 Task: Add Sprouts Organic Cocoa Powder to the cart.
Action: Mouse moved to (24, 108)
Screenshot: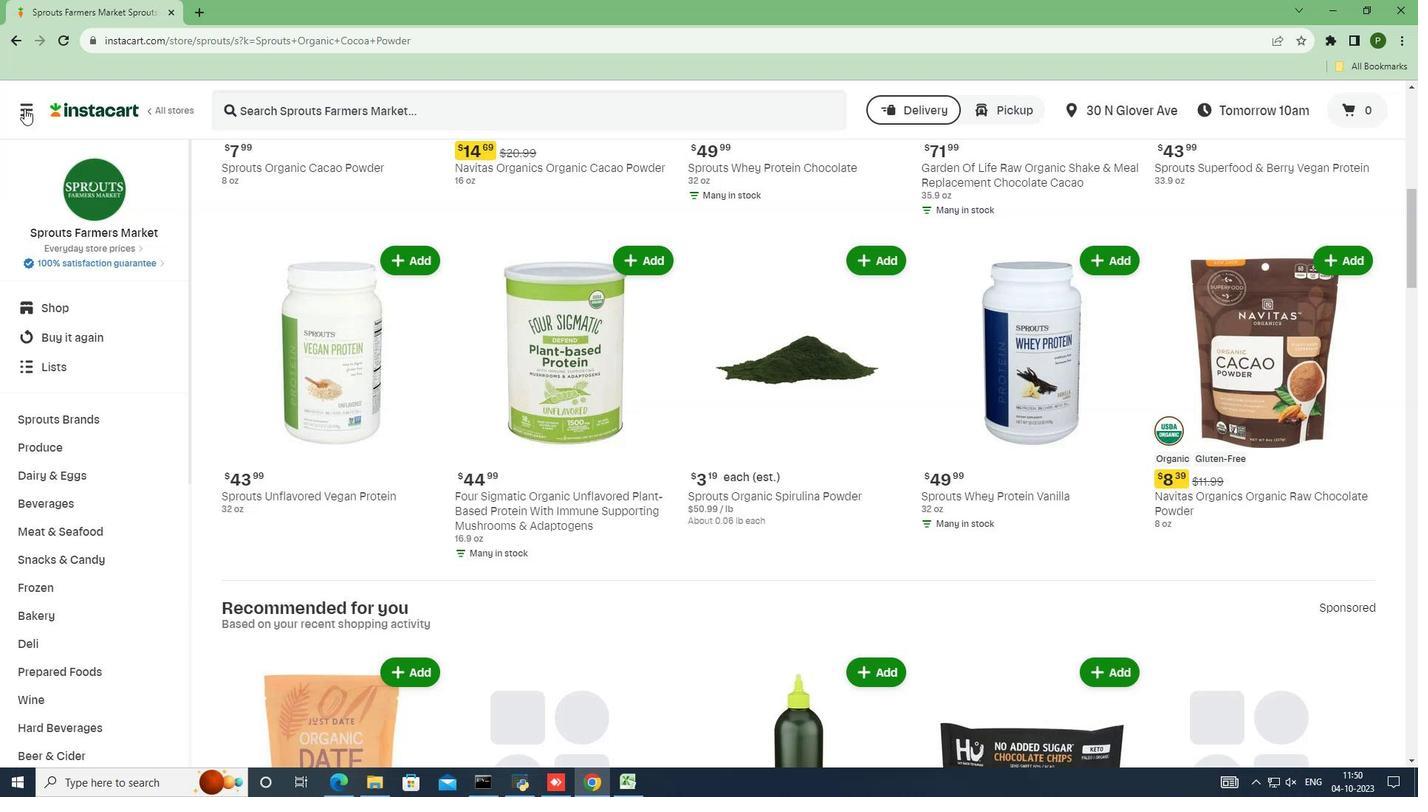 
Action: Mouse pressed left at (24, 108)
Screenshot: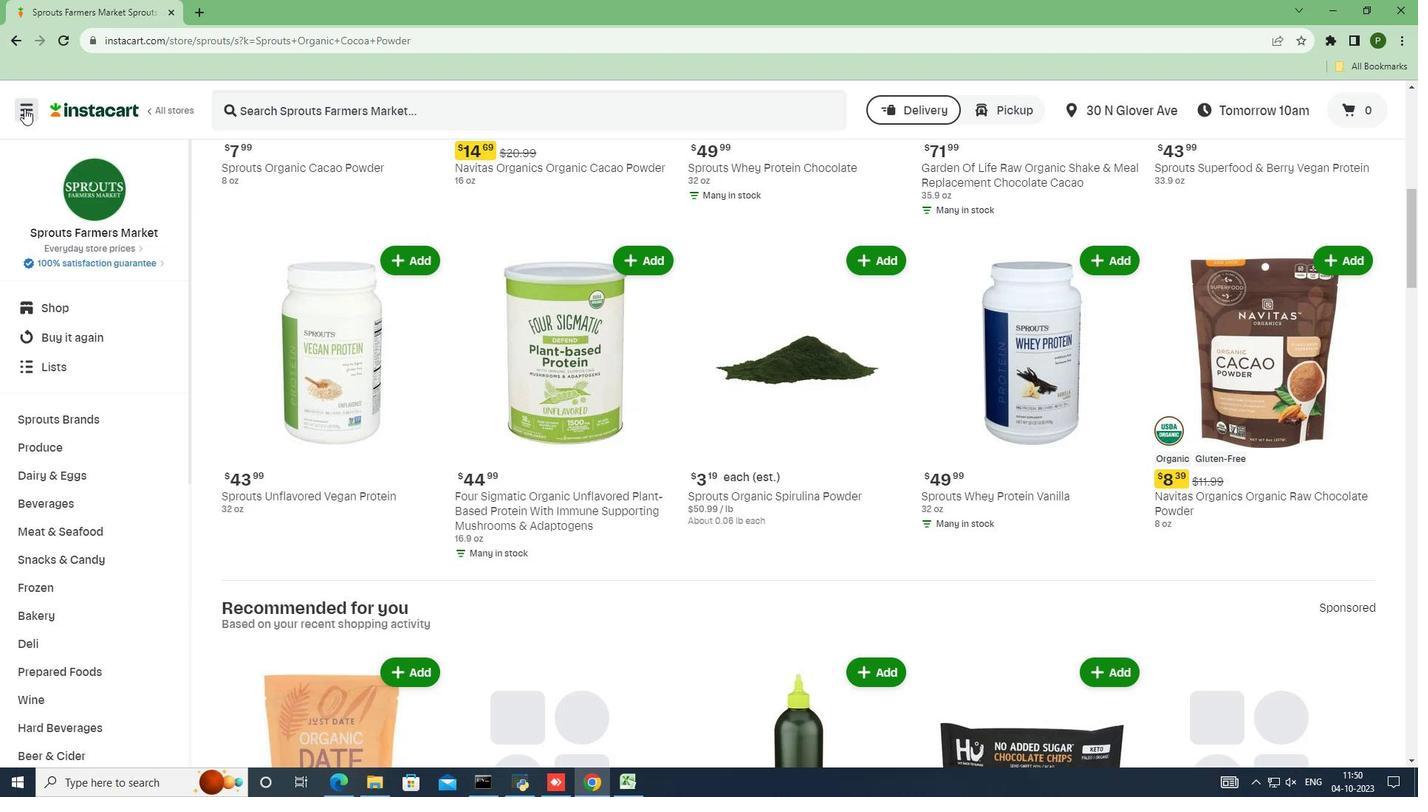 
Action: Mouse moved to (88, 404)
Screenshot: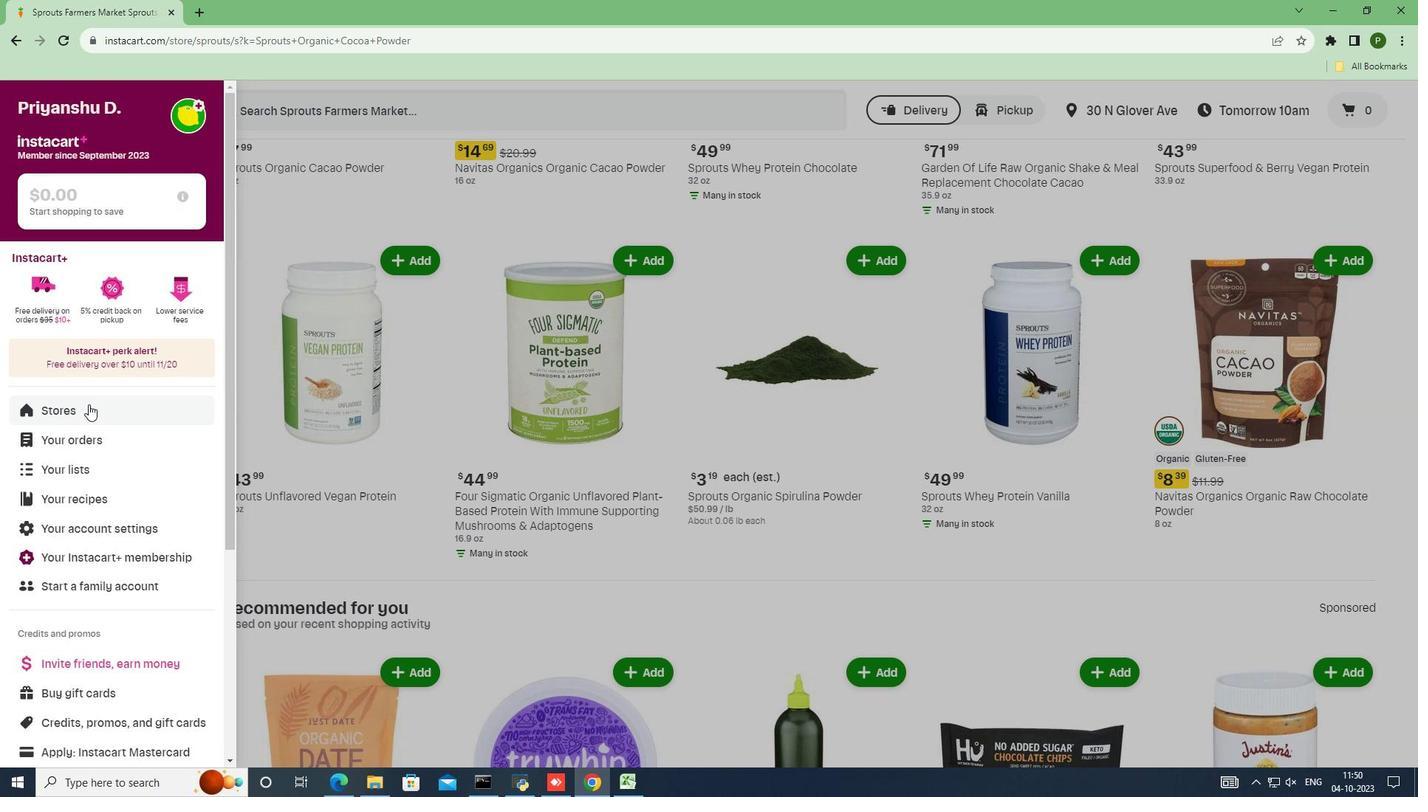 
Action: Mouse pressed left at (88, 404)
Screenshot: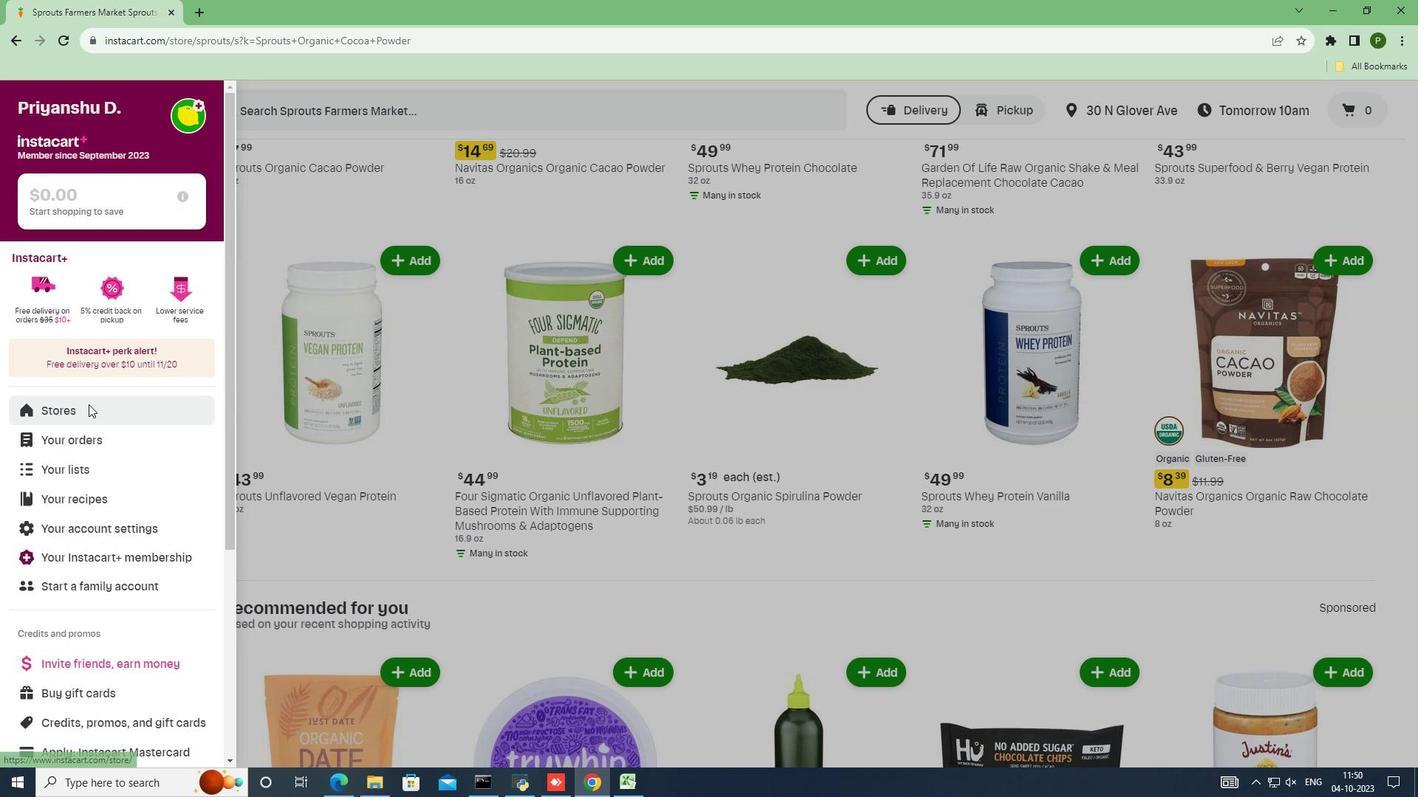 
Action: Mouse moved to (333, 161)
Screenshot: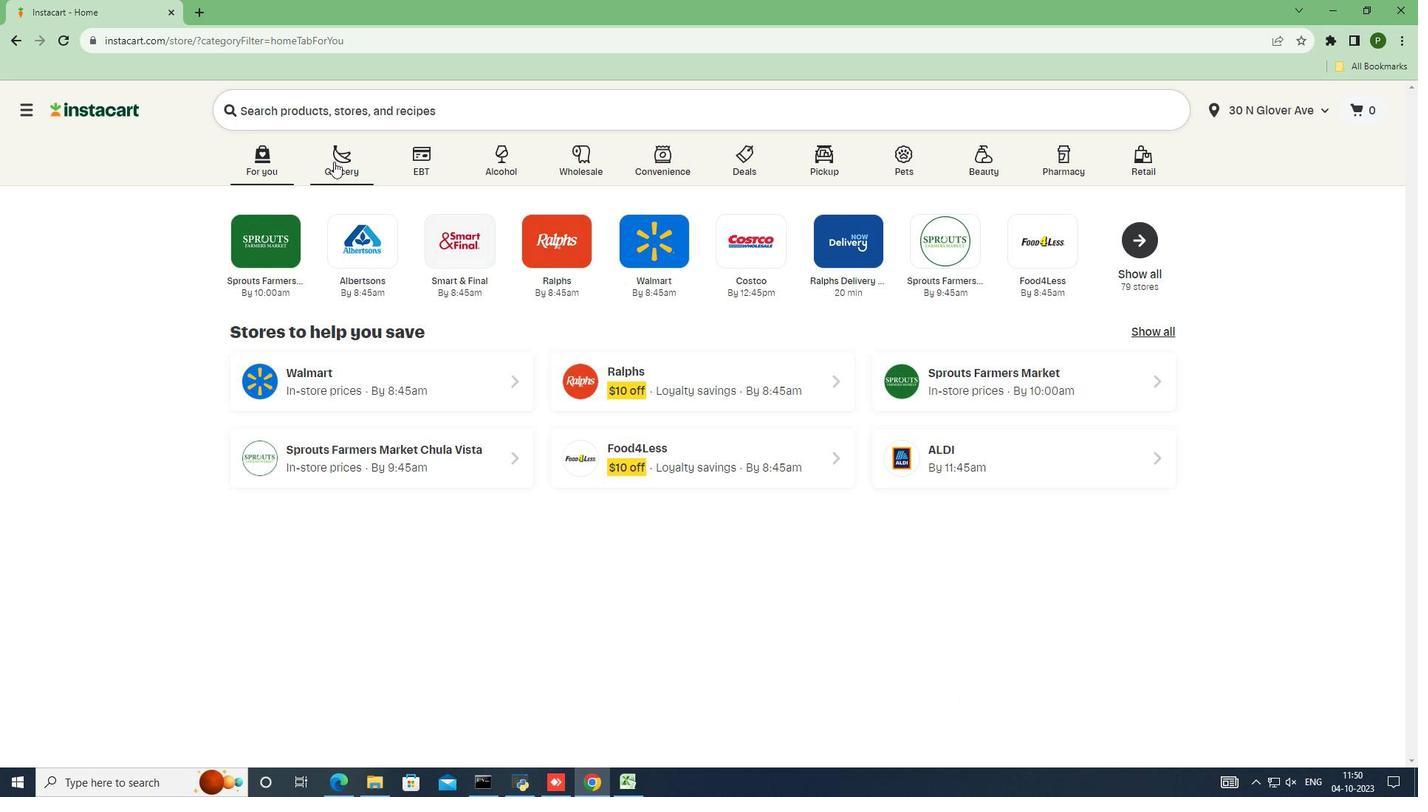 
Action: Mouse pressed left at (333, 161)
Screenshot: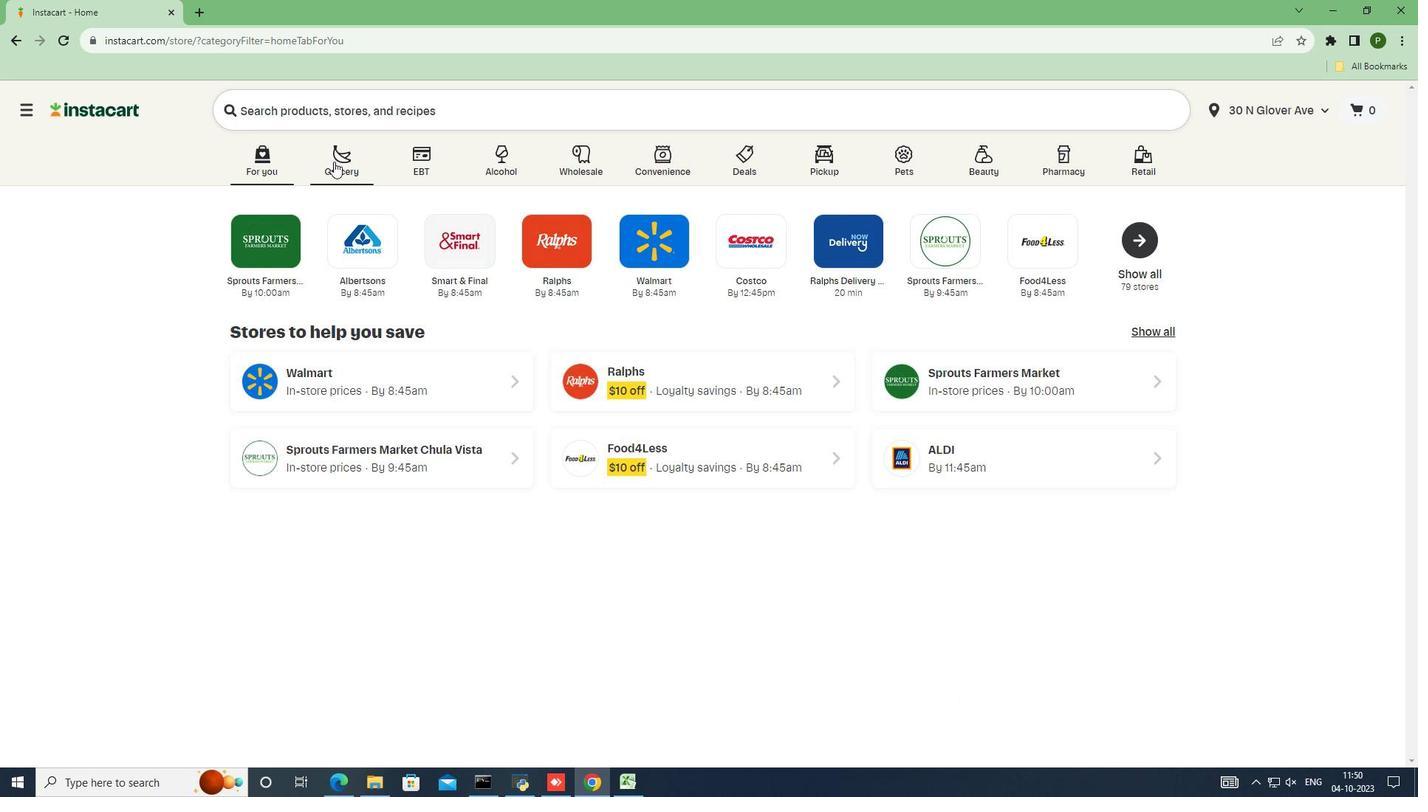 
Action: Mouse moved to (908, 333)
Screenshot: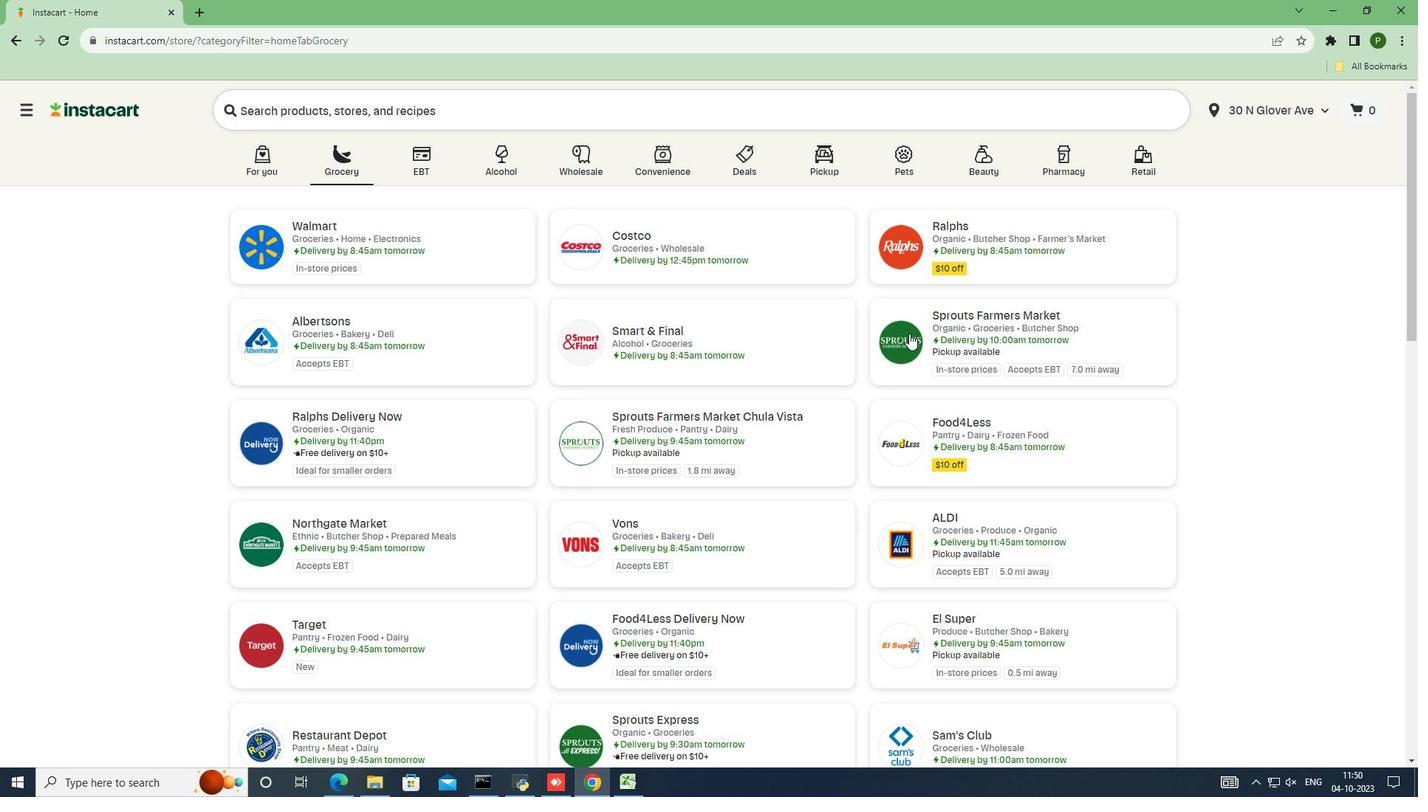 
Action: Mouse pressed left at (908, 333)
Screenshot: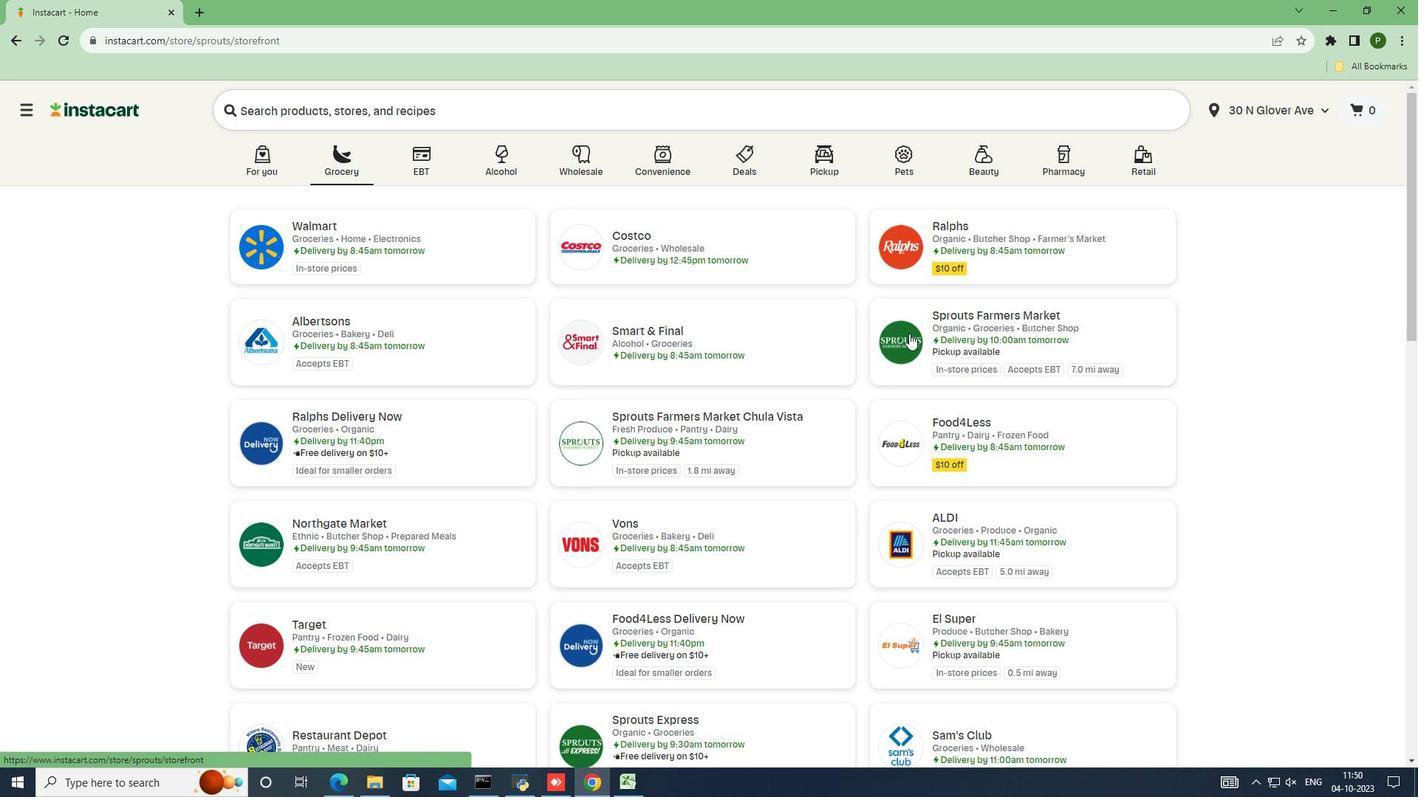 
Action: Mouse moved to (105, 418)
Screenshot: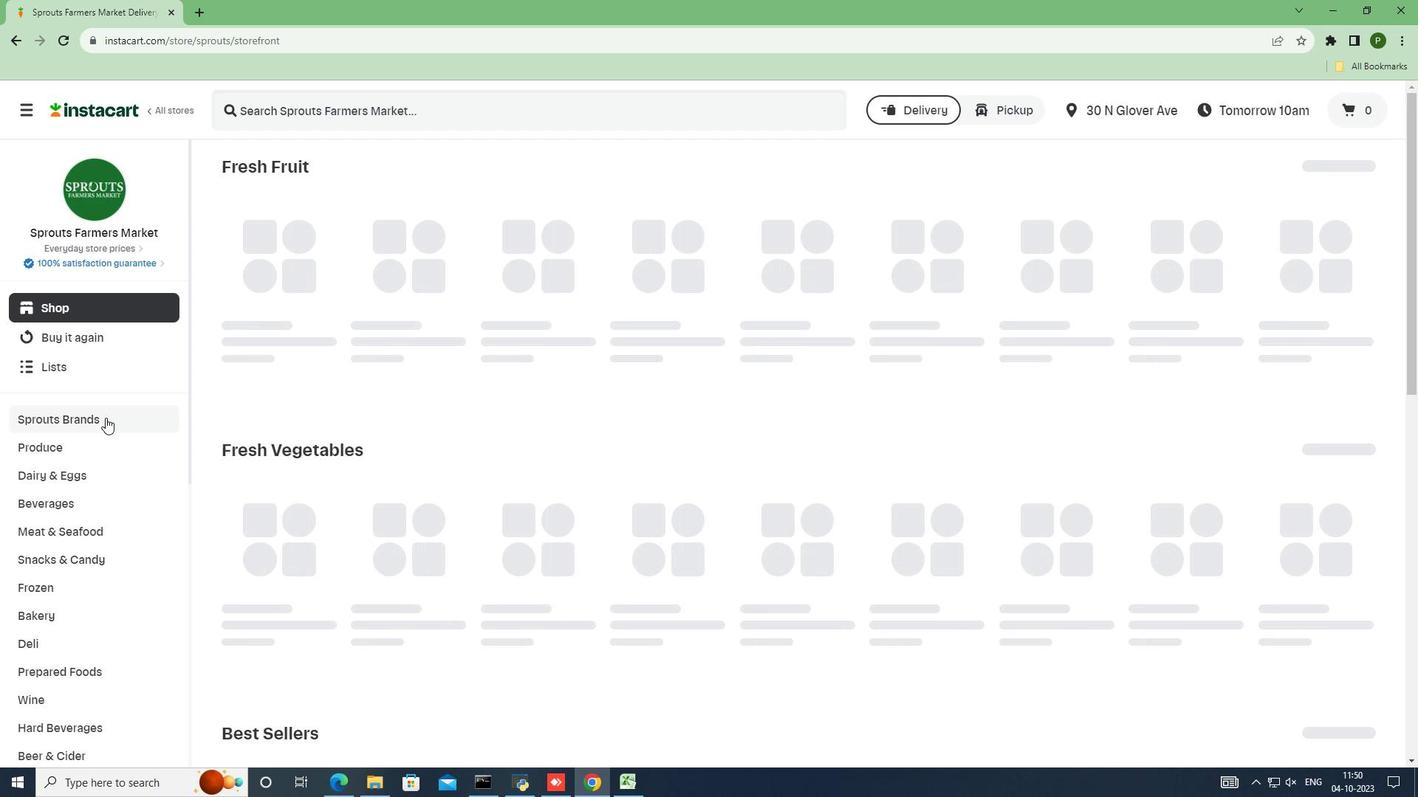 
Action: Mouse pressed left at (105, 418)
Screenshot: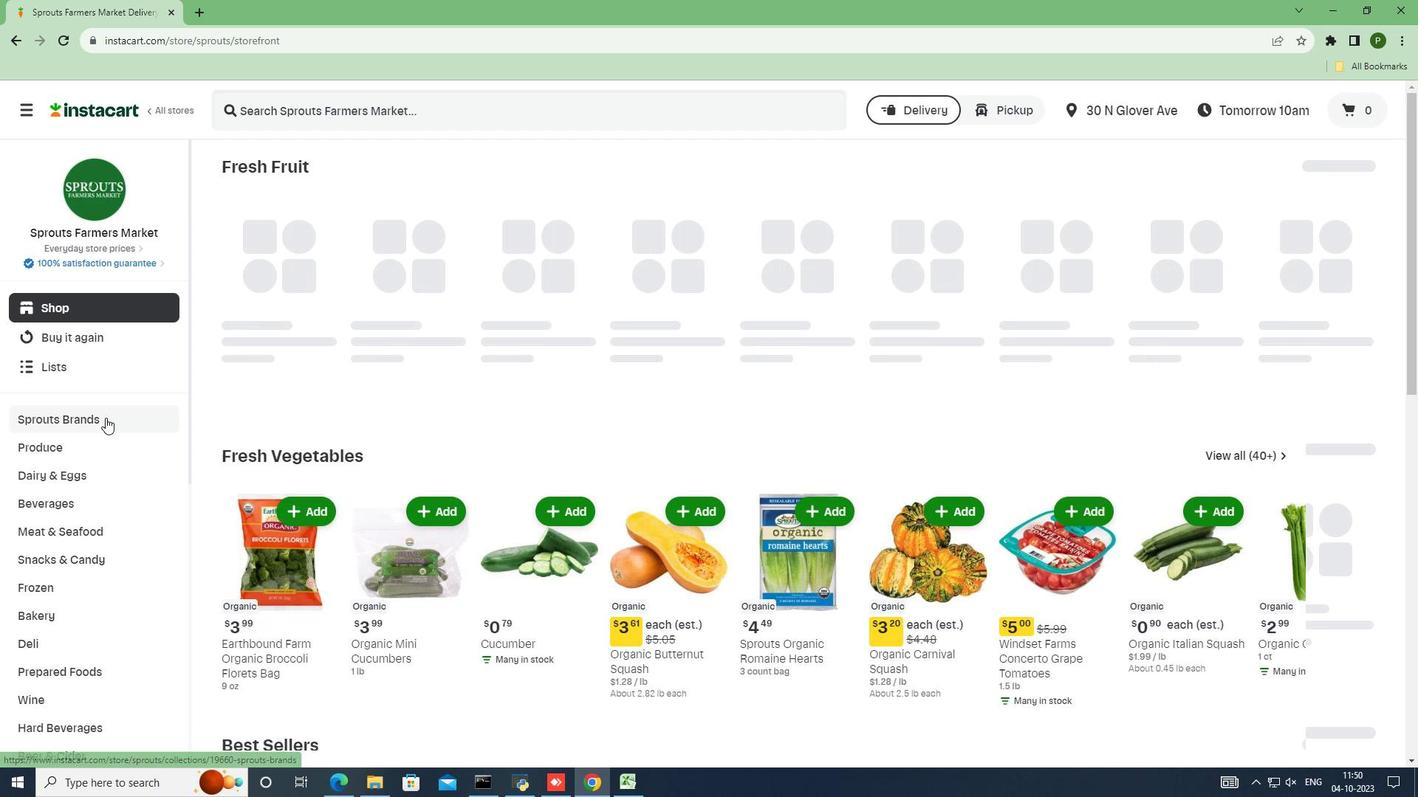 
Action: Mouse moved to (91, 531)
Screenshot: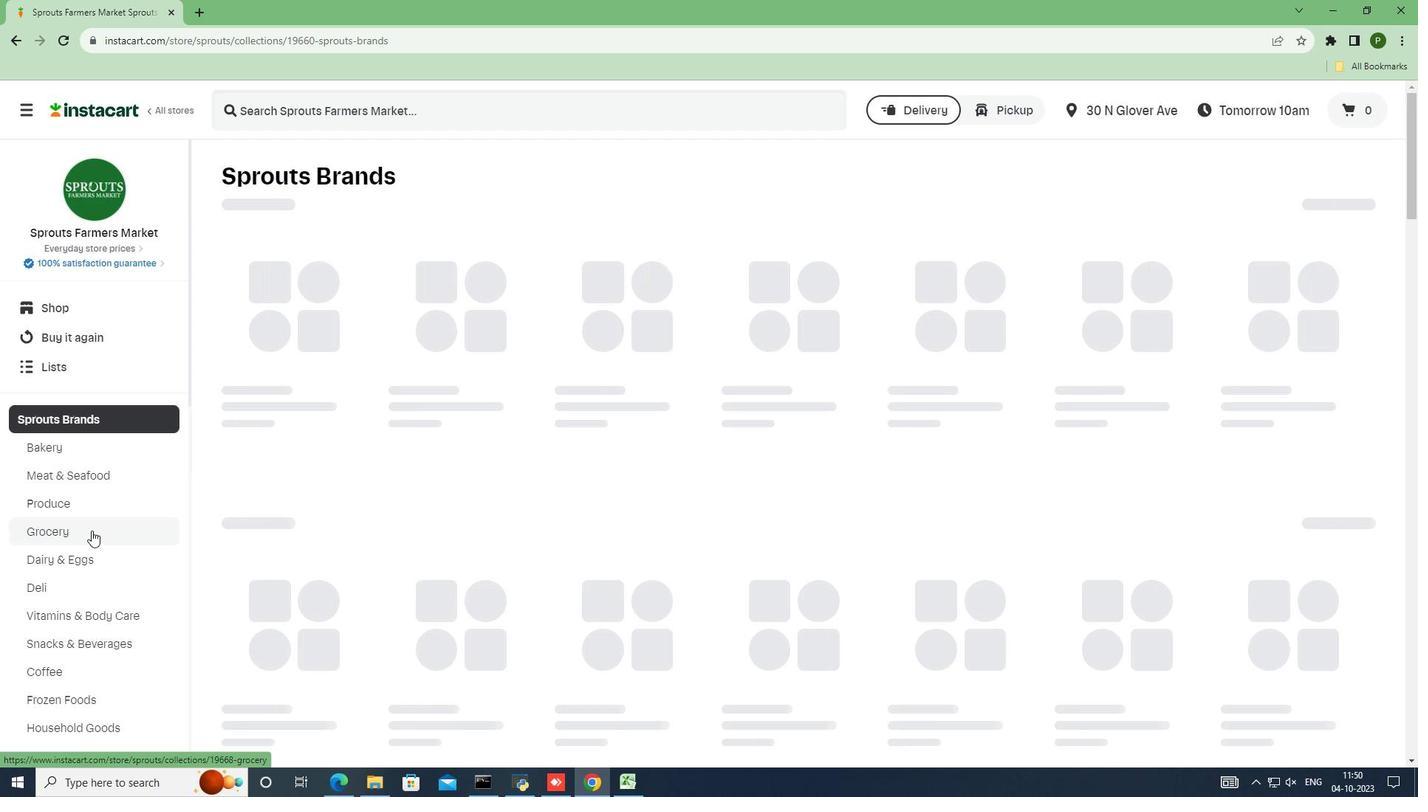 
Action: Mouse pressed left at (91, 531)
Screenshot: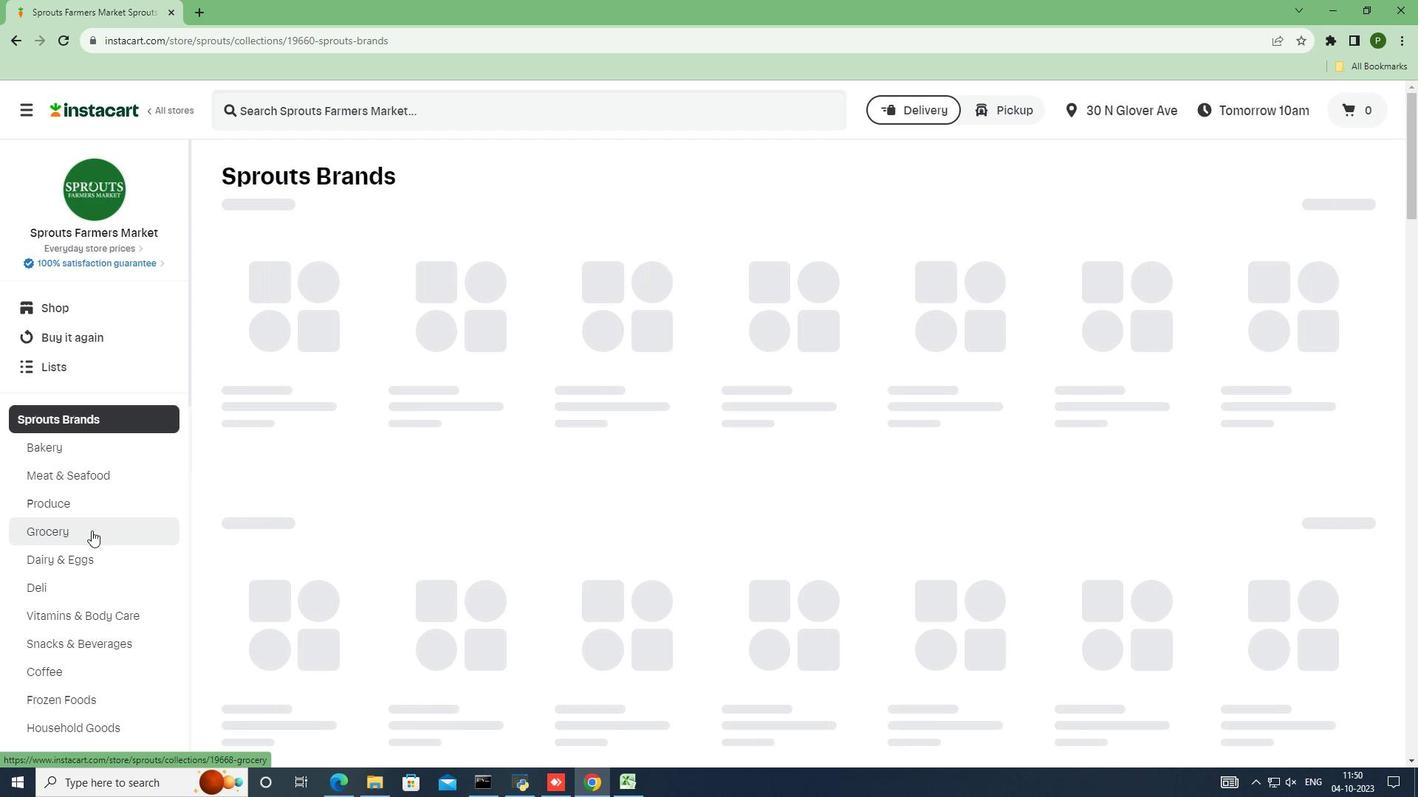 
Action: Mouse moved to (303, 325)
Screenshot: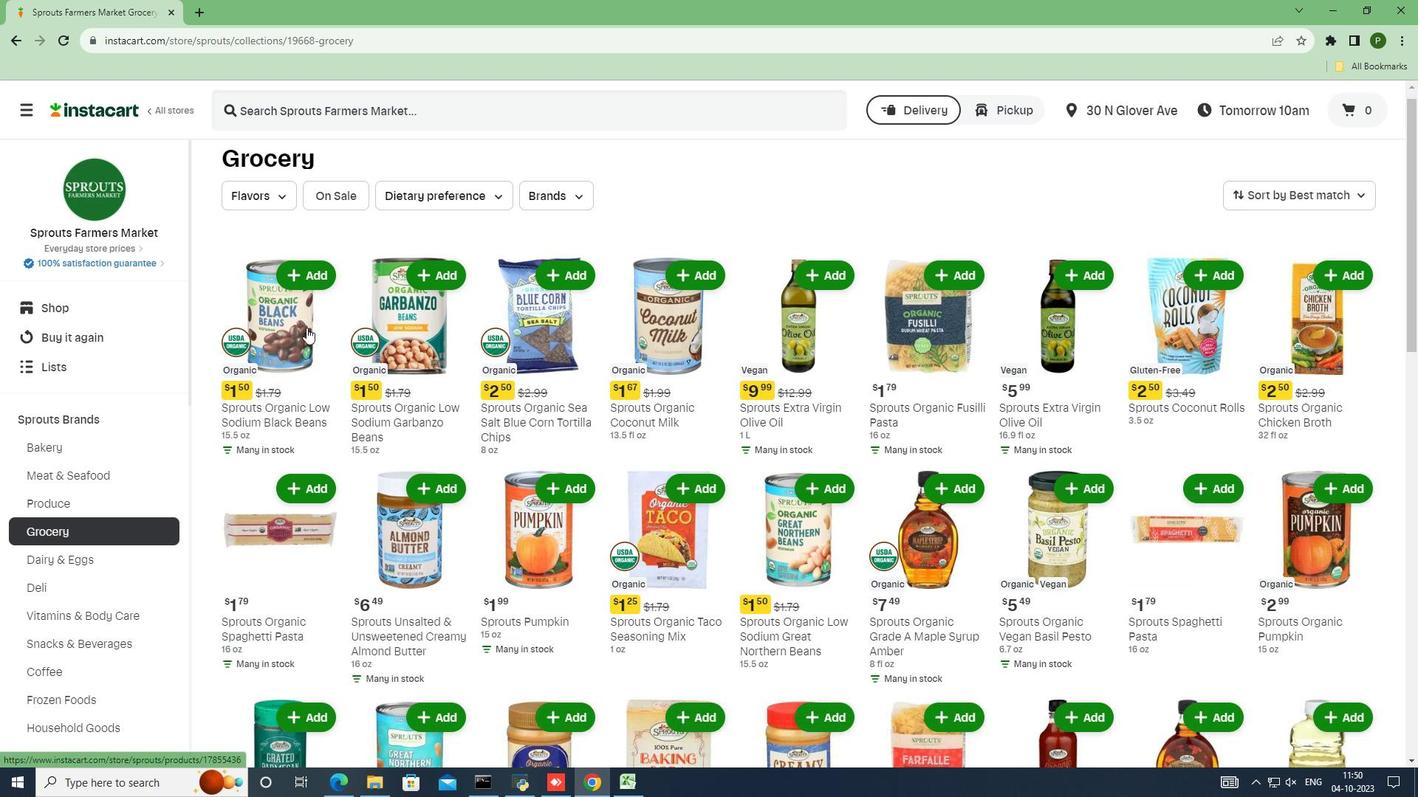 
Action: Mouse scrolled (303, 325) with delta (0, 0)
Screenshot: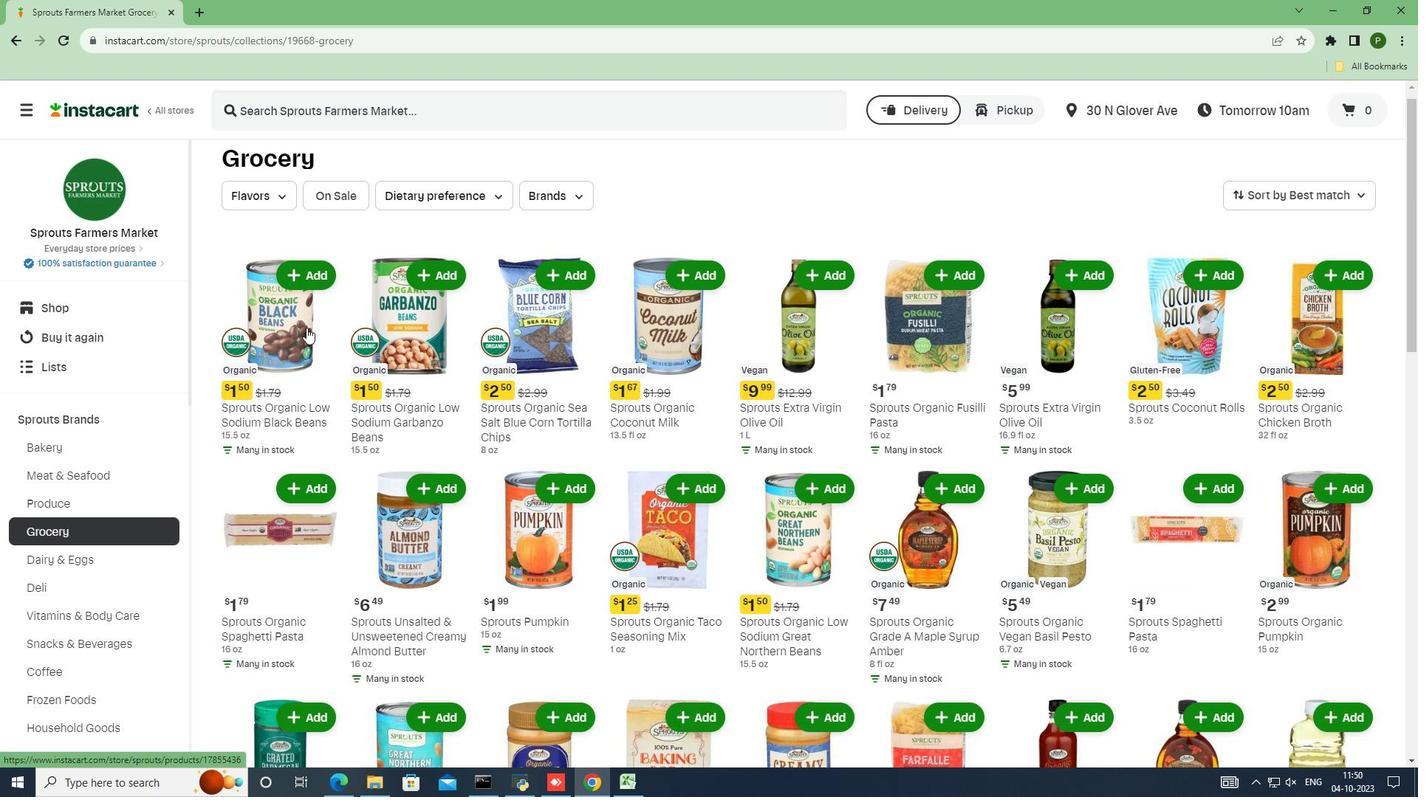 
Action: Mouse moved to (306, 328)
Screenshot: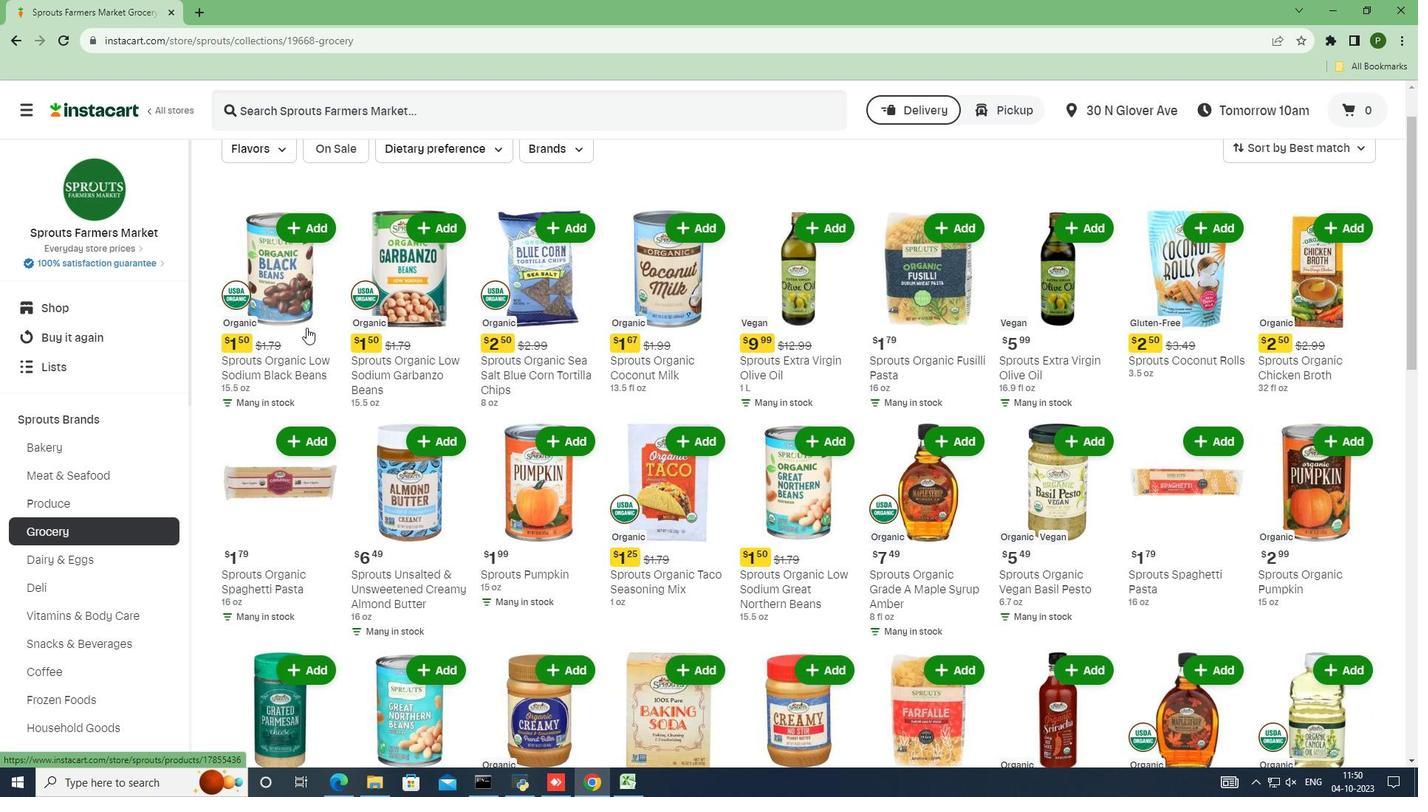 
Action: Mouse scrolled (306, 327) with delta (0, 0)
Screenshot: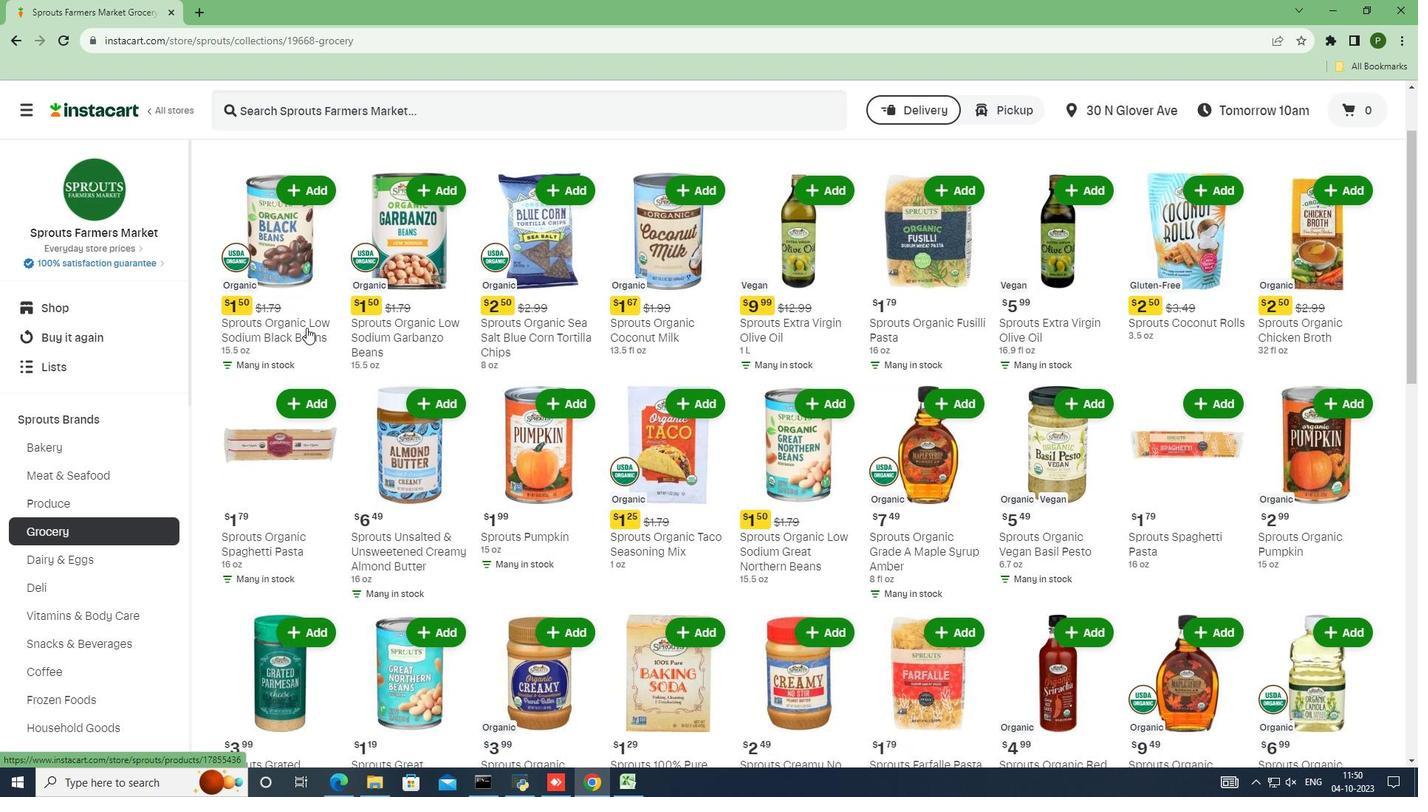 
Action: Mouse moved to (307, 330)
Screenshot: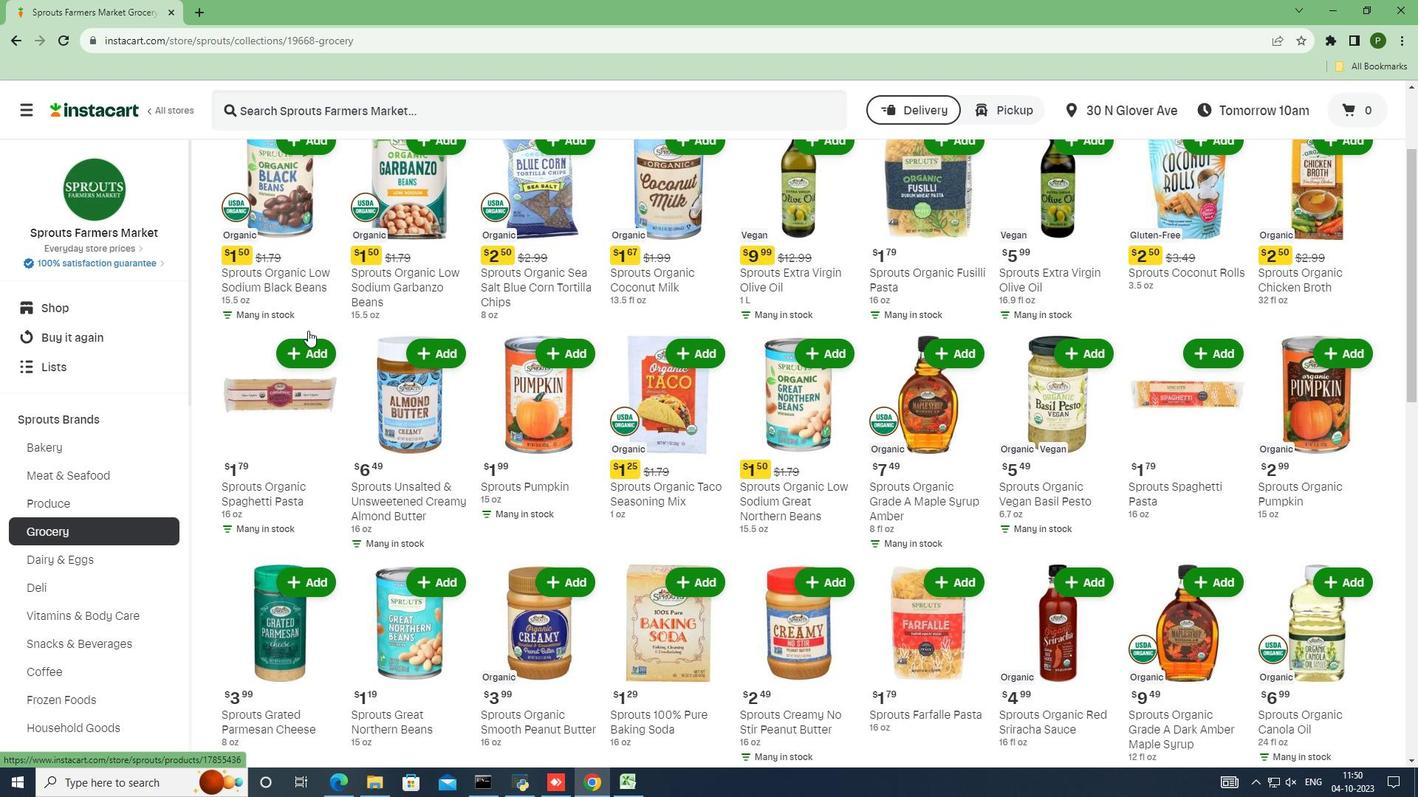 
Action: Mouse scrolled (307, 329) with delta (0, 0)
Screenshot: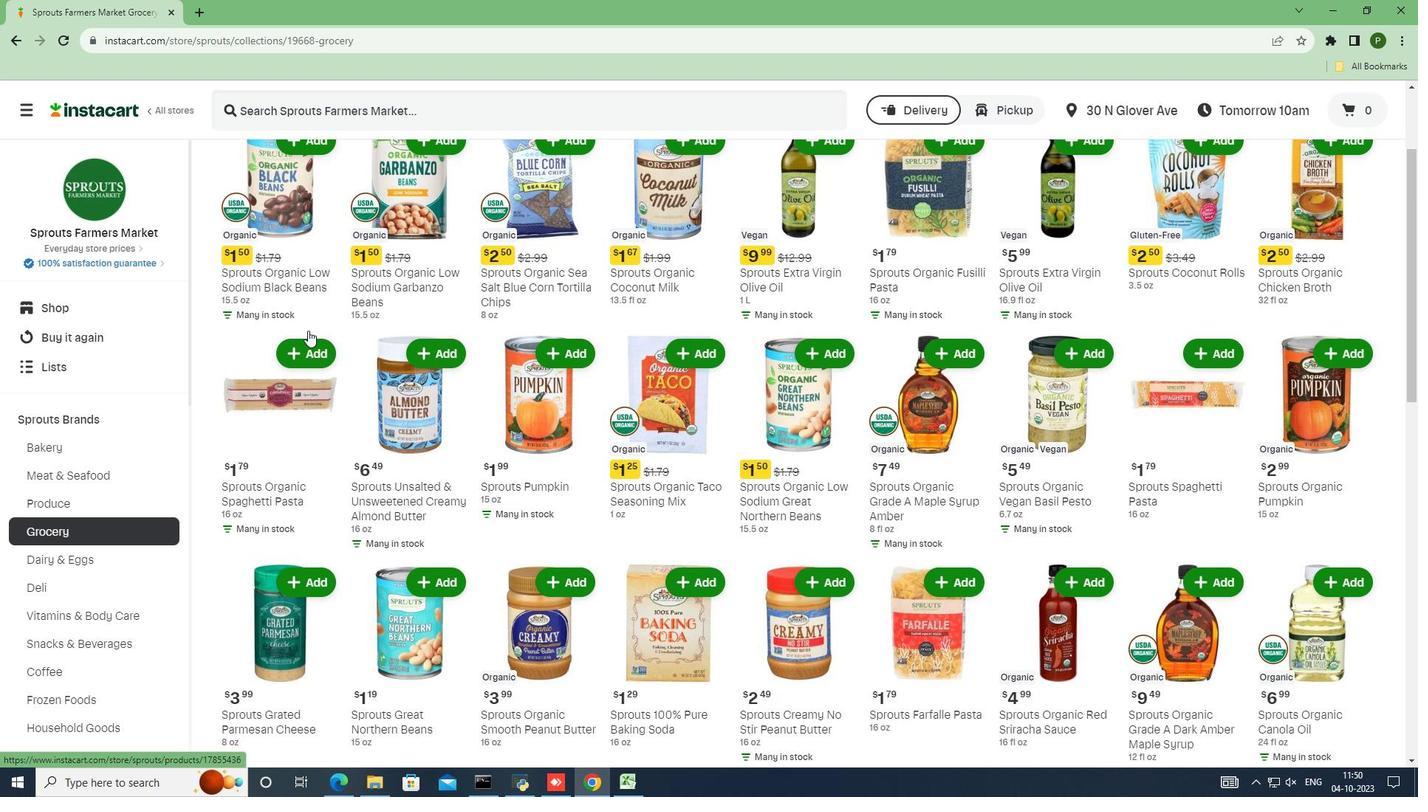 
Action: Mouse moved to (308, 330)
Screenshot: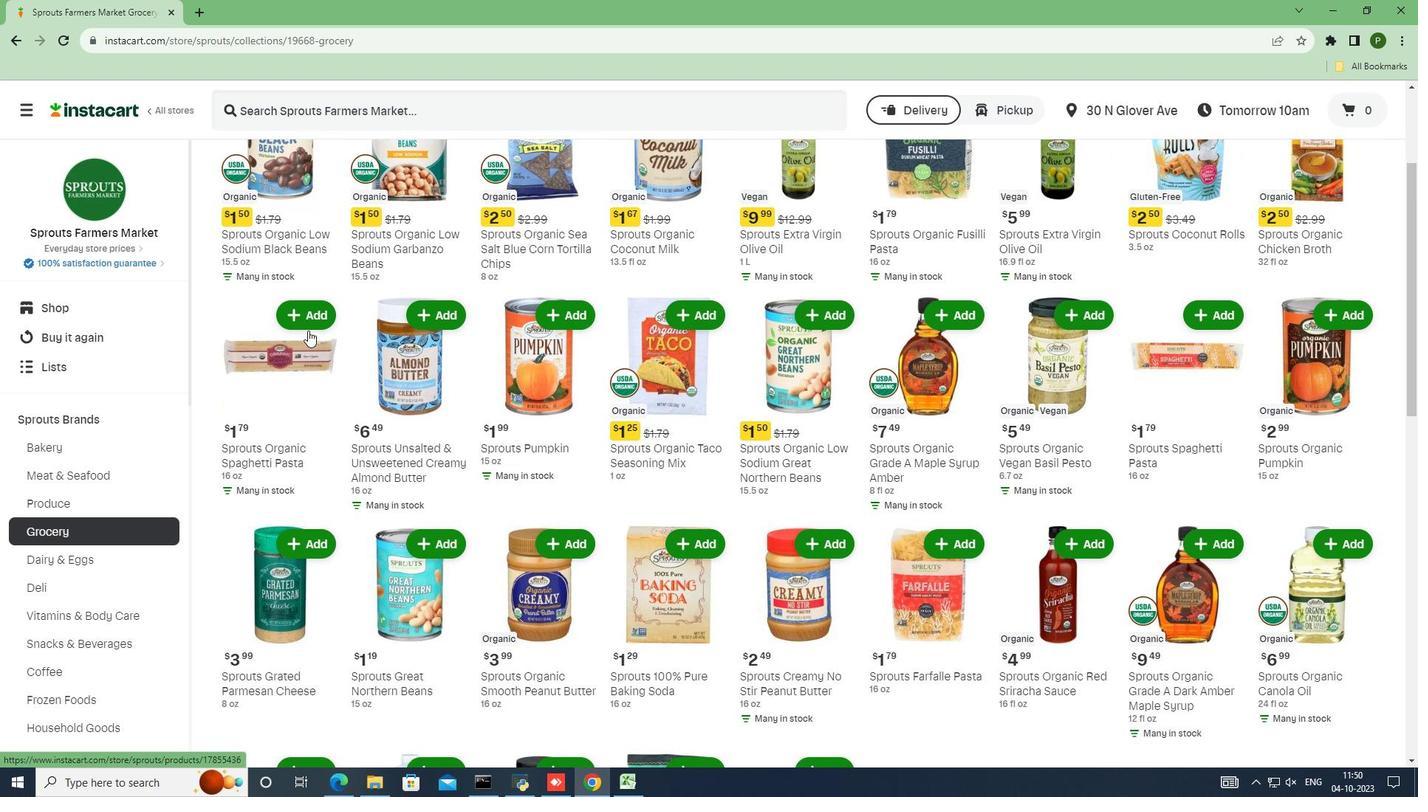 
Action: Mouse scrolled (308, 330) with delta (0, 0)
Screenshot: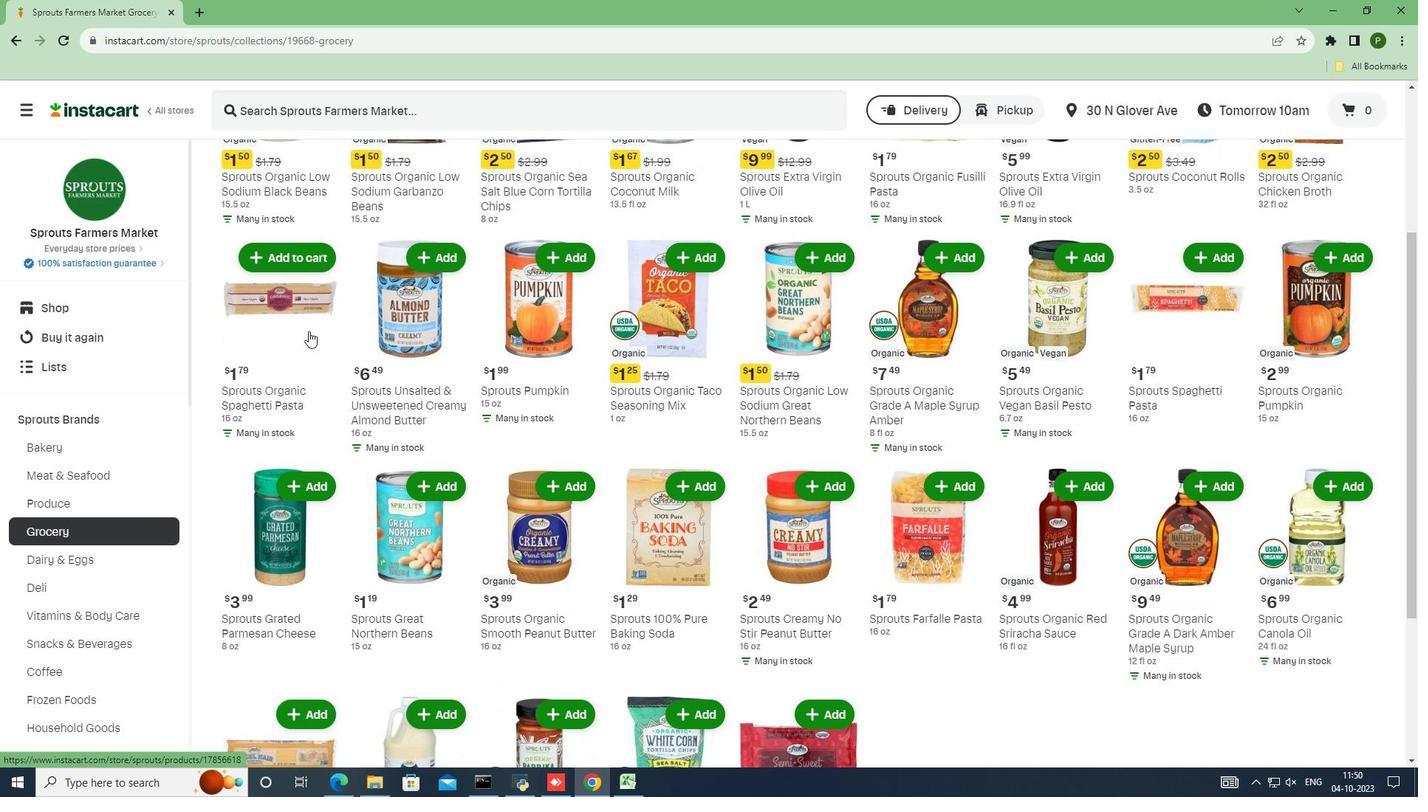 
Action: Mouse moved to (308, 331)
Screenshot: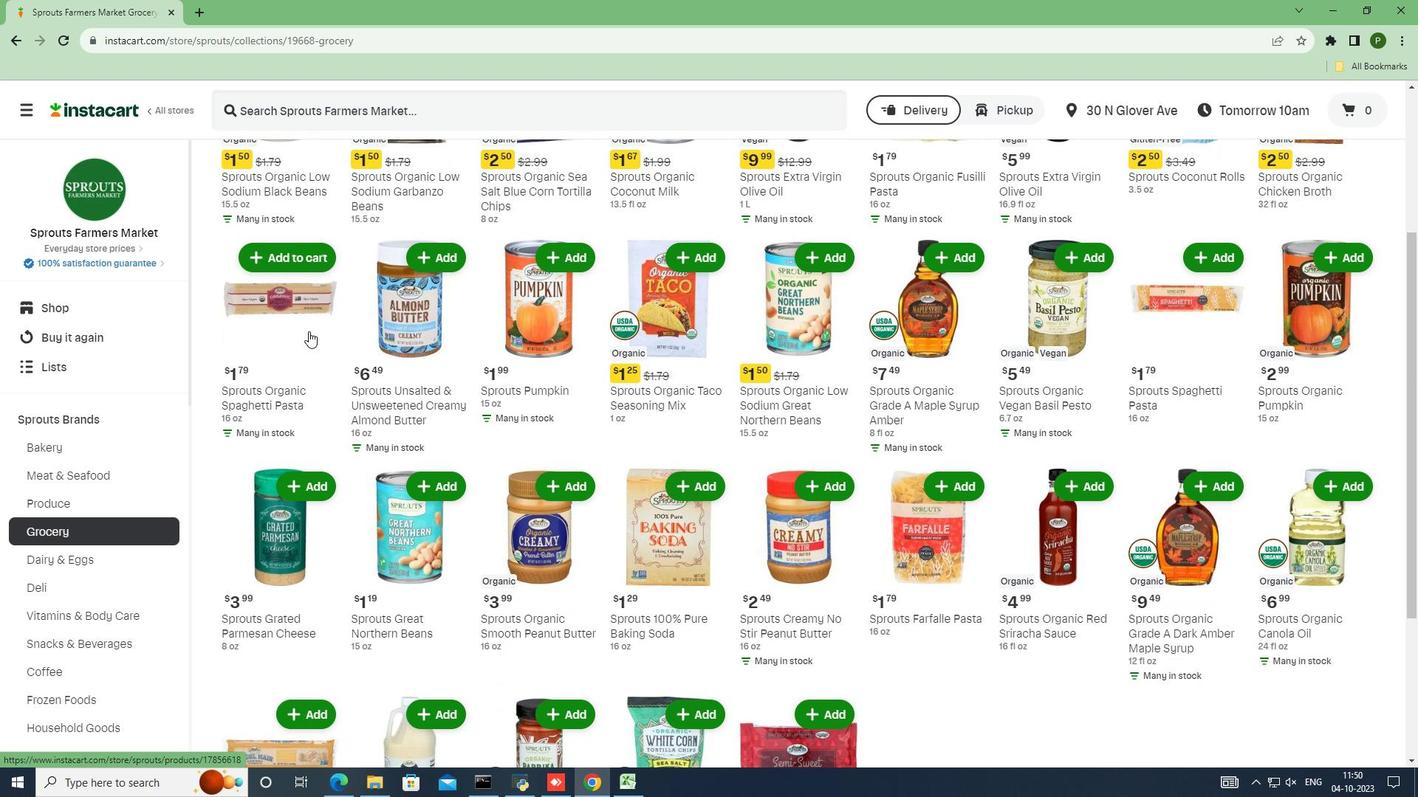 
Action: Mouse scrolled (308, 330) with delta (0, 0)
Screenshot: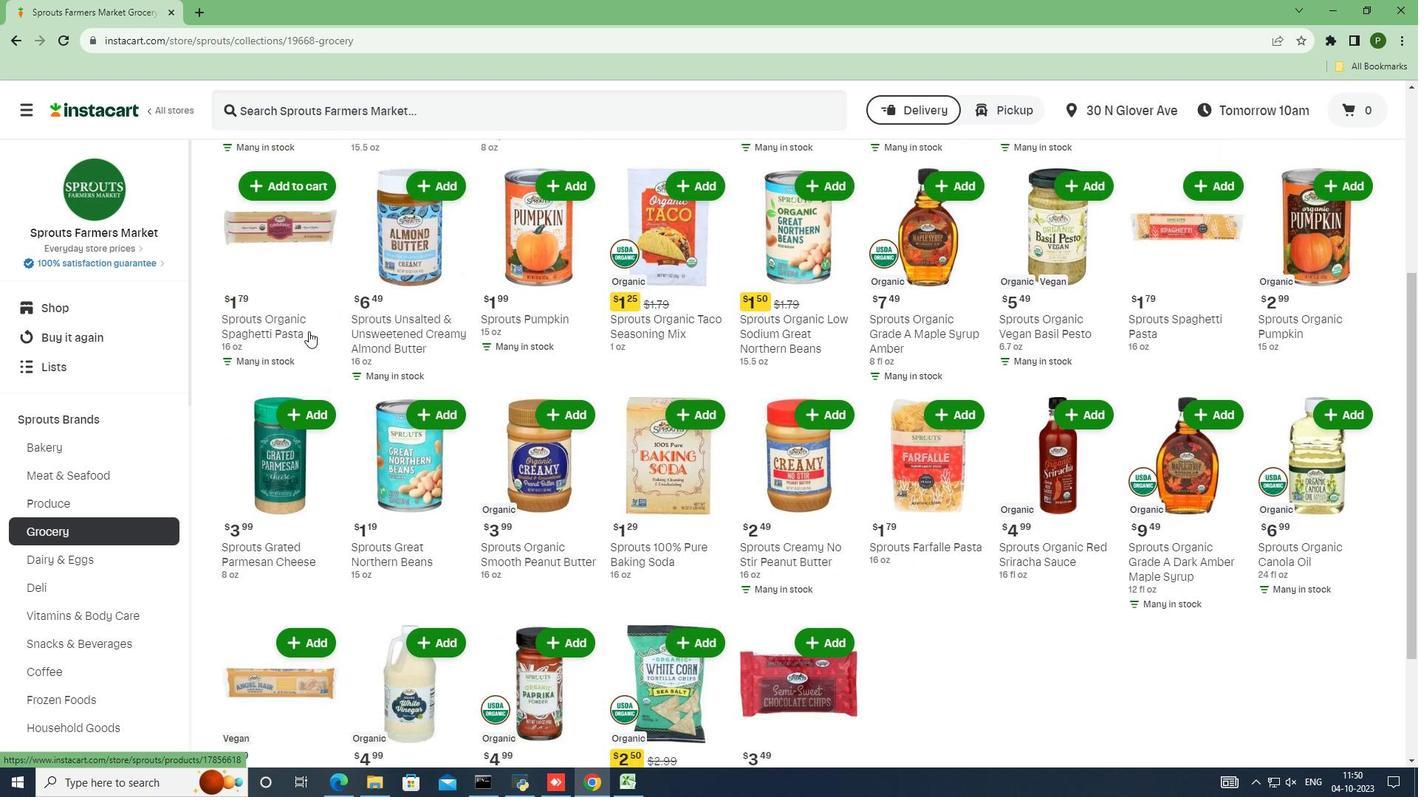 
Action: Mouse scrolled (308, 330) with delta (0, 0)
Screenshot: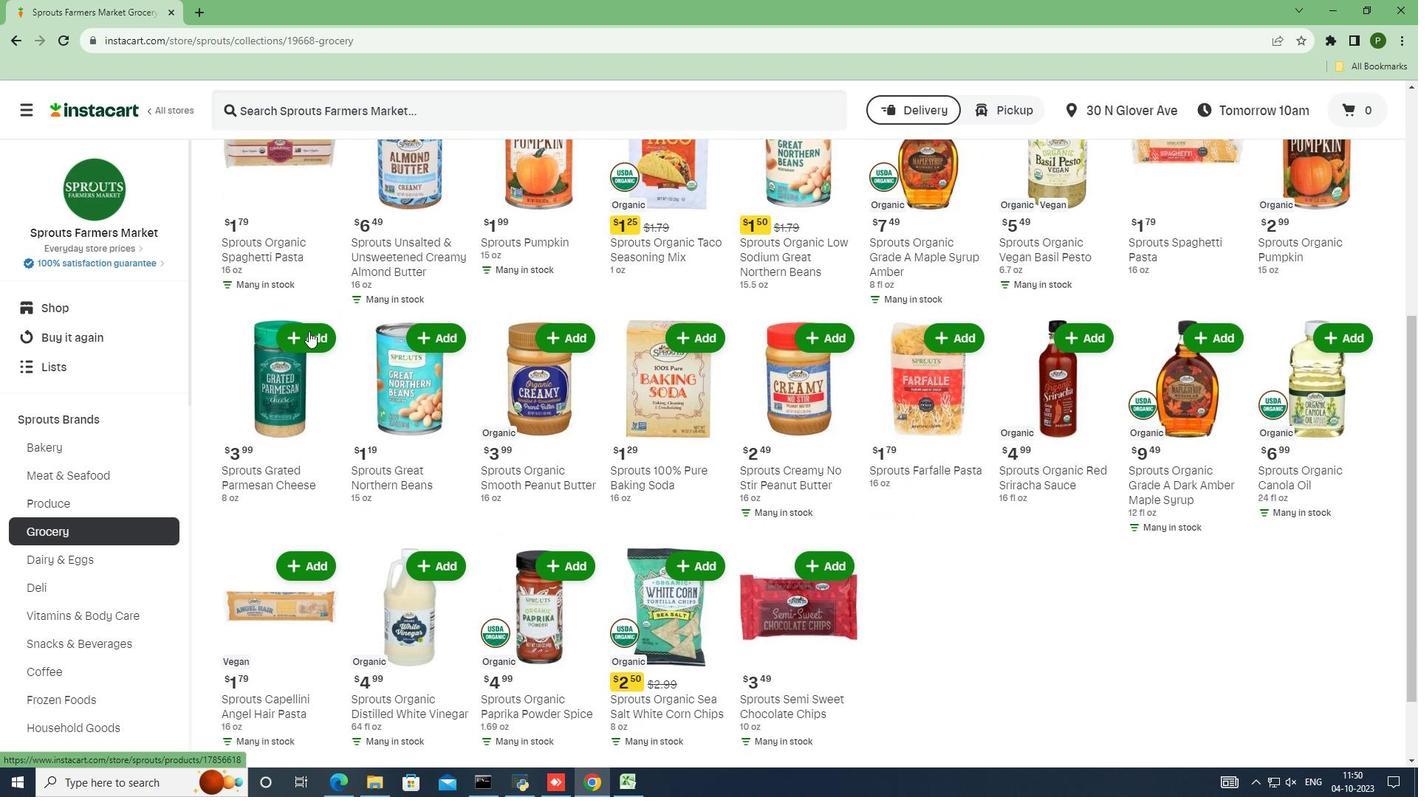
Action: Mouse scrolled (308, 330) with delta (0, 0)
Screenshot: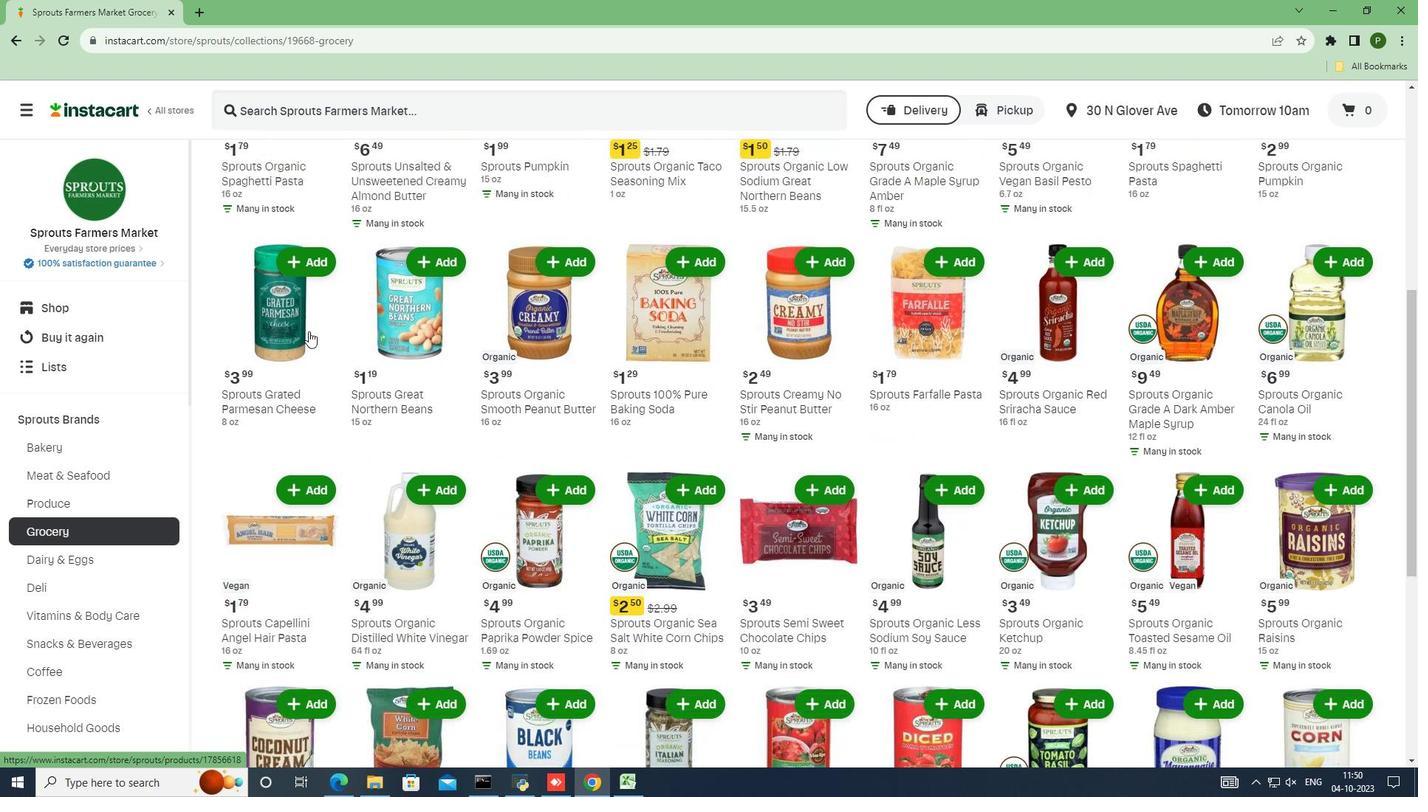 
Action: Mouse scrolled (308, 330) with delta (0, 0)
Screenshot: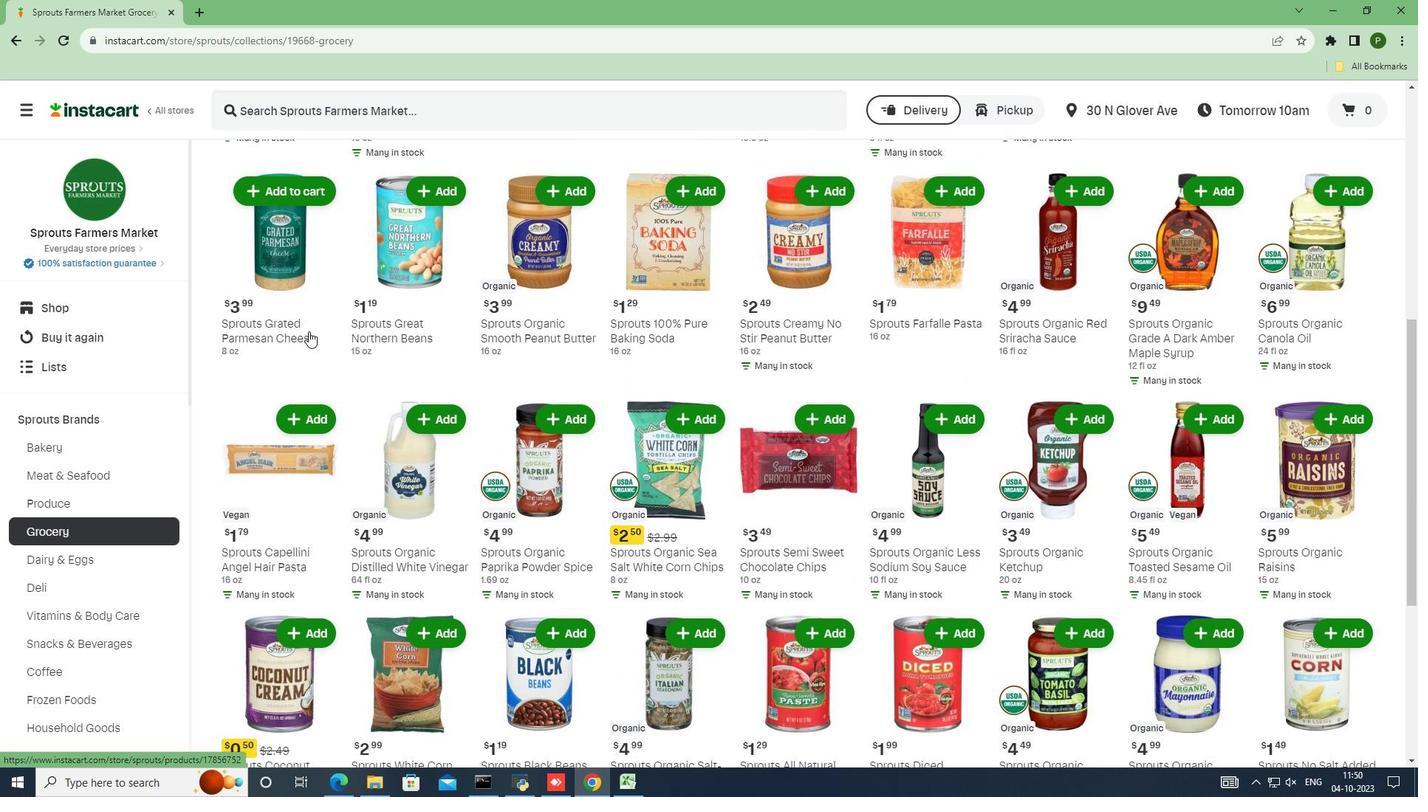 
Action: Mouse scrolled (308, 330) with delta (0, 0)
Screenshot: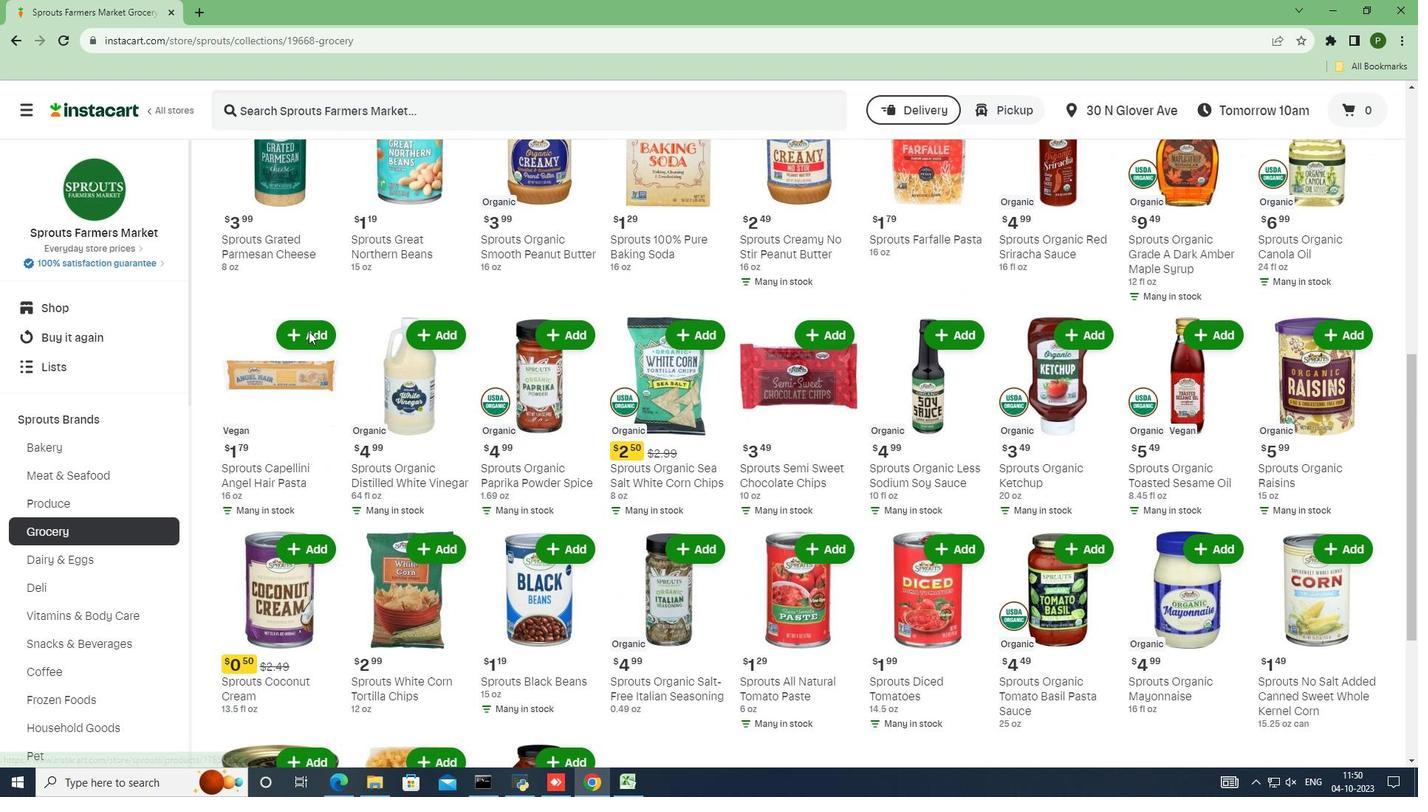 
Action: Mouse scrolled (308, 330) with delta (0, 0)
Screenshot: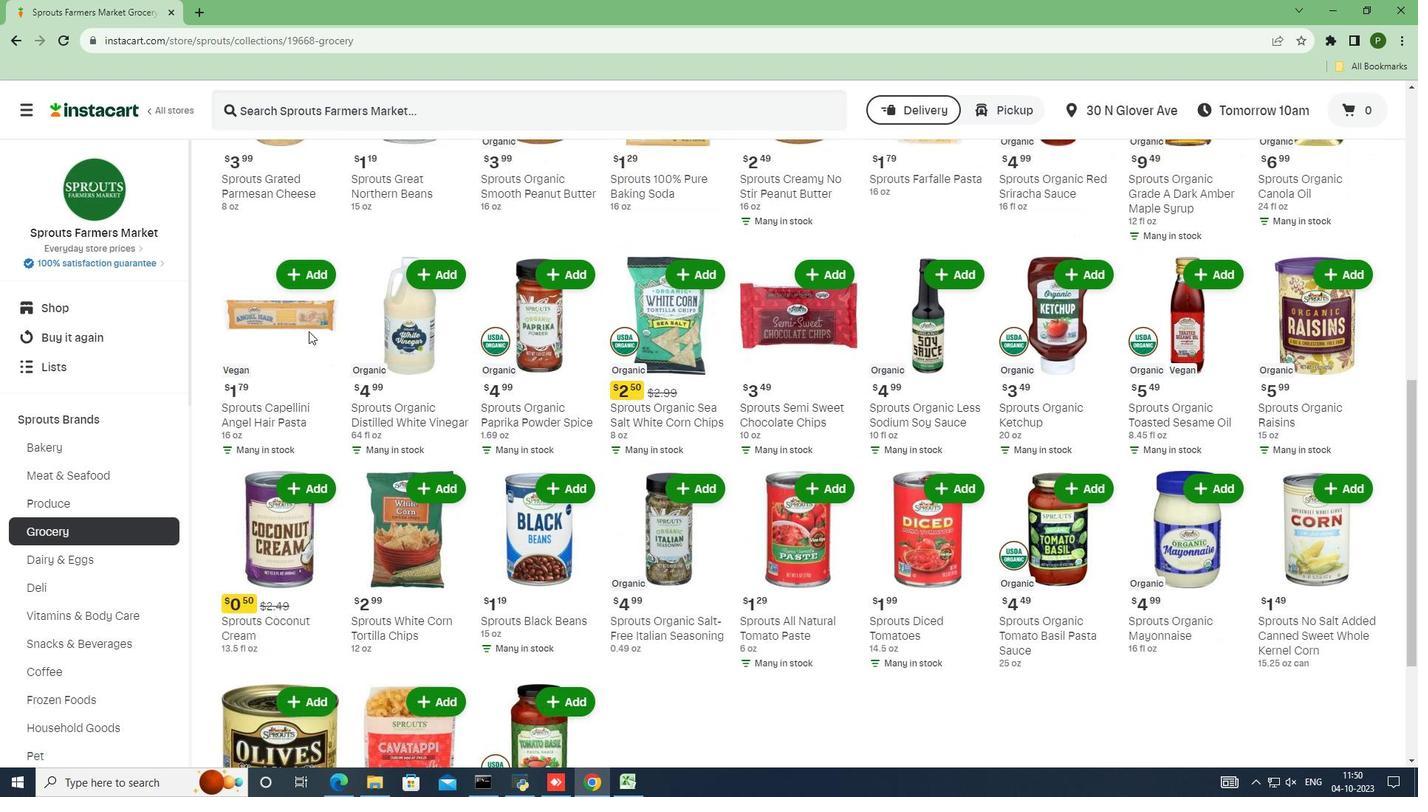 
Action: Mouse scrolled (308, 330) with delta (0, 0)
Screenshot: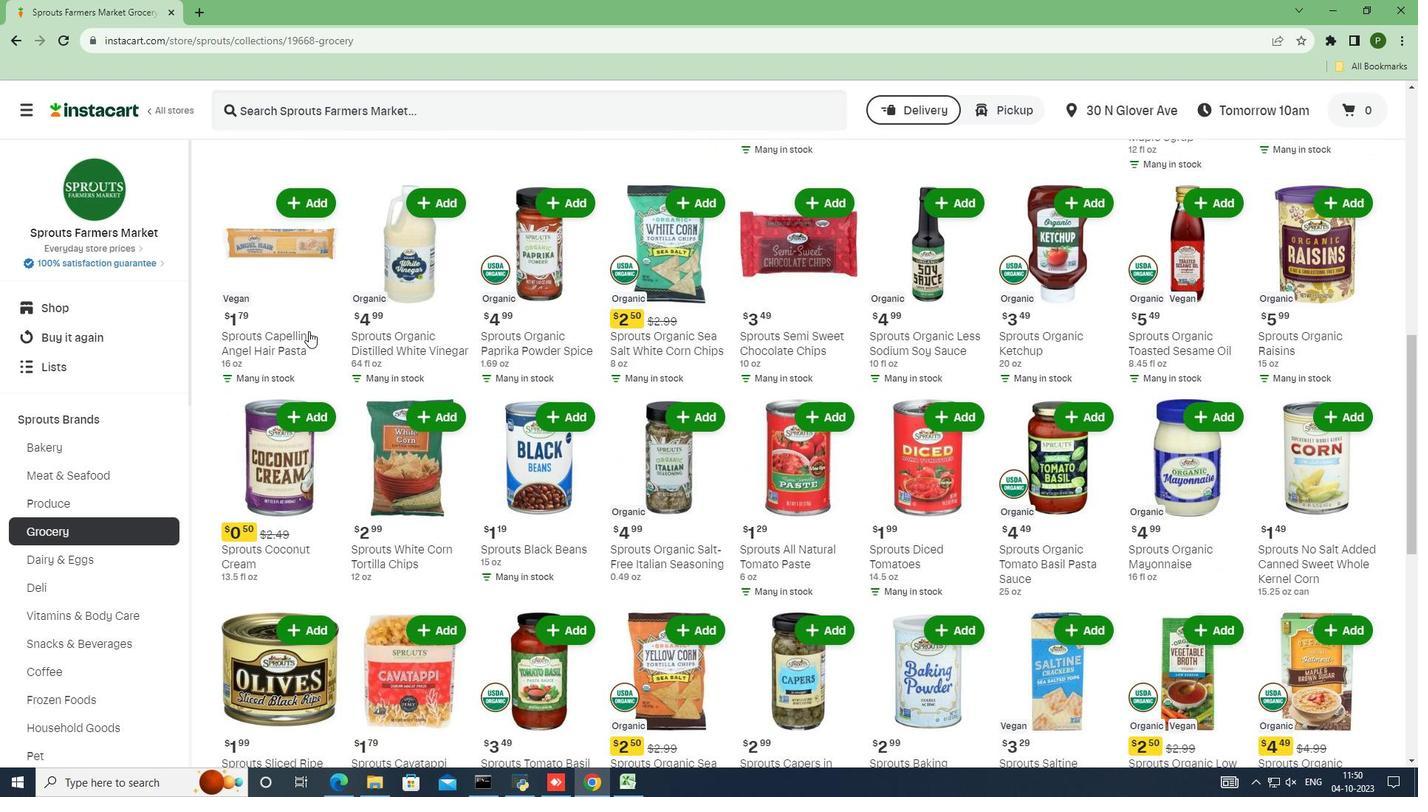 
Action: Mouse scrolled (308, 330) with delta (0, 0)
Screenshot: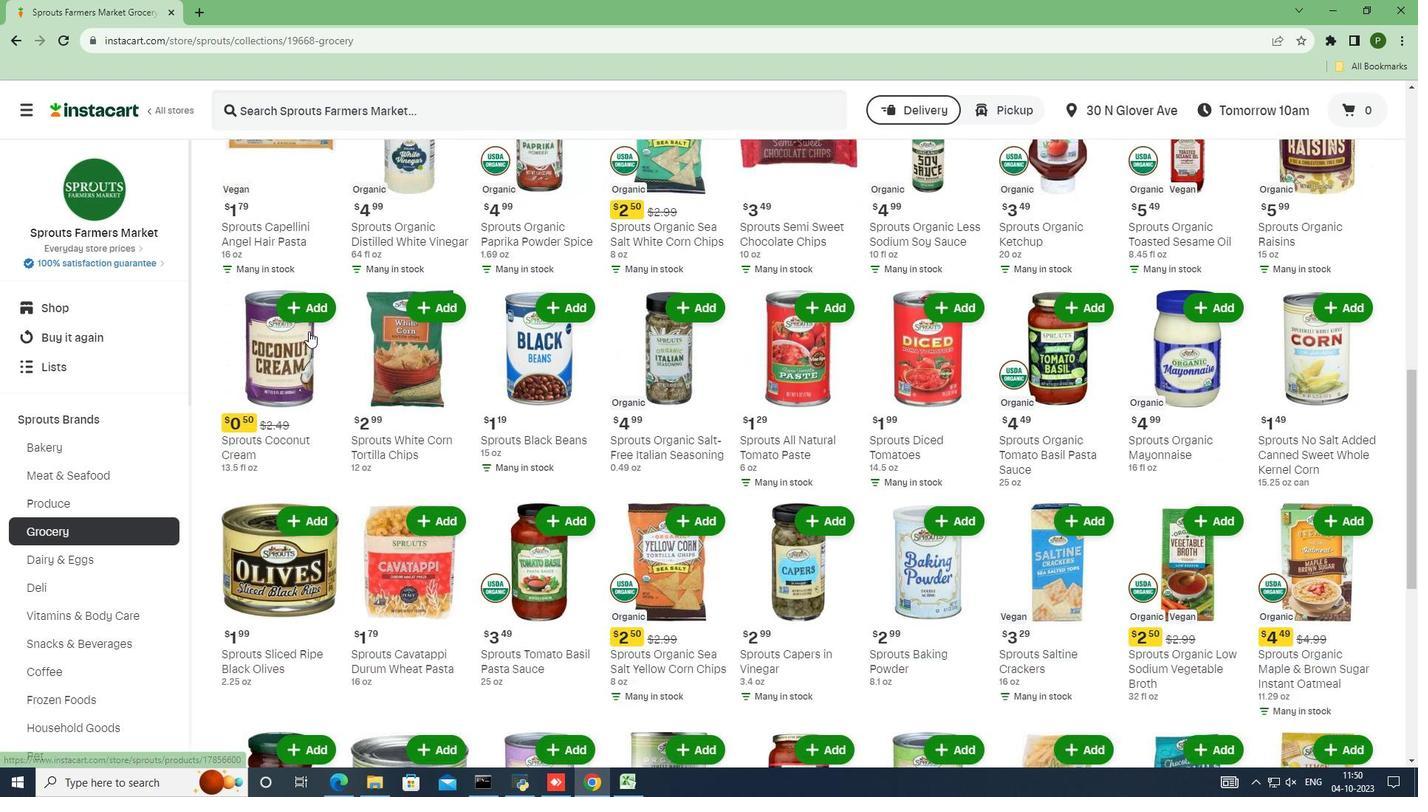 
Action: Mouse scrolled (308, 330) with delta (0, 0)
Screenshot: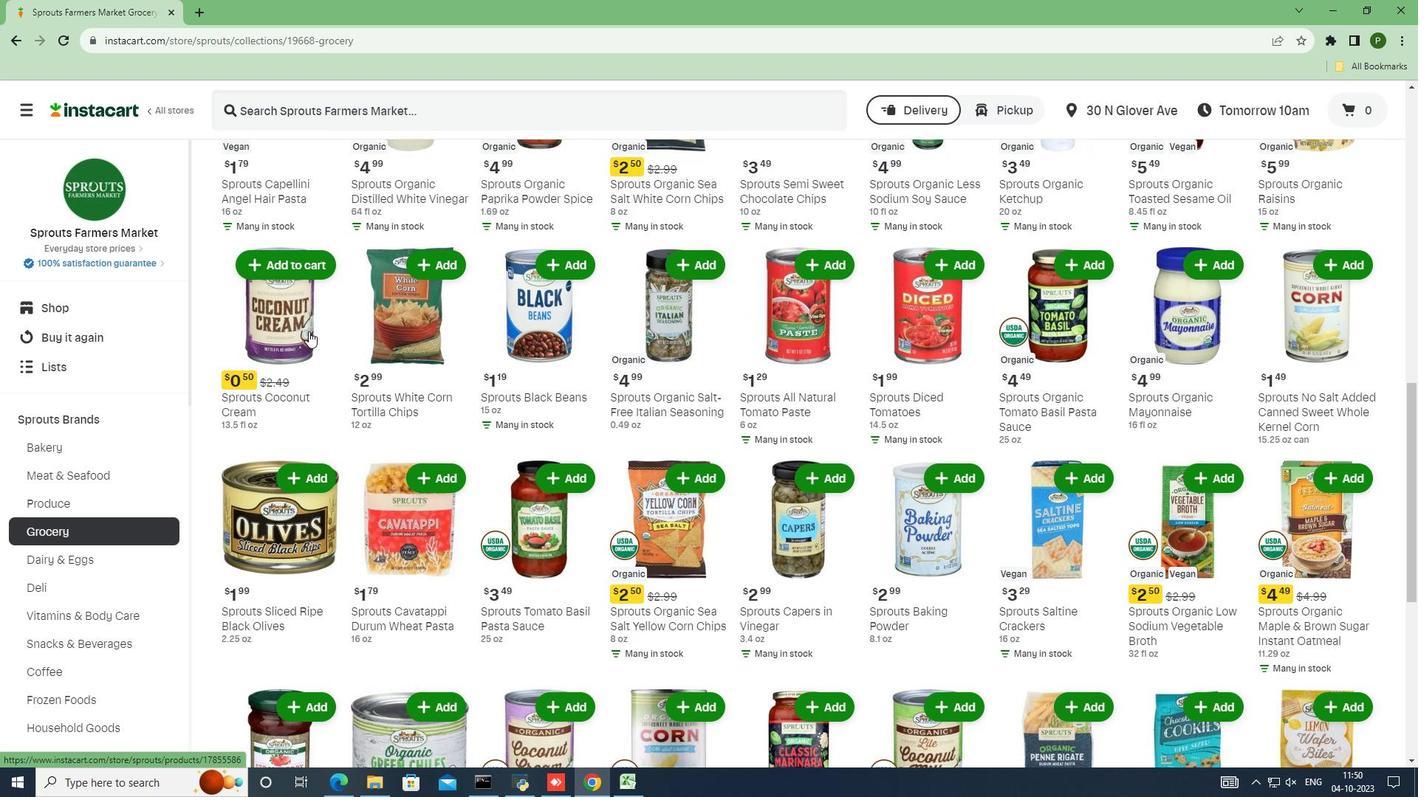 
Action: Mouse scrolled (308, 330) with delta (0, 0)
Screenshot: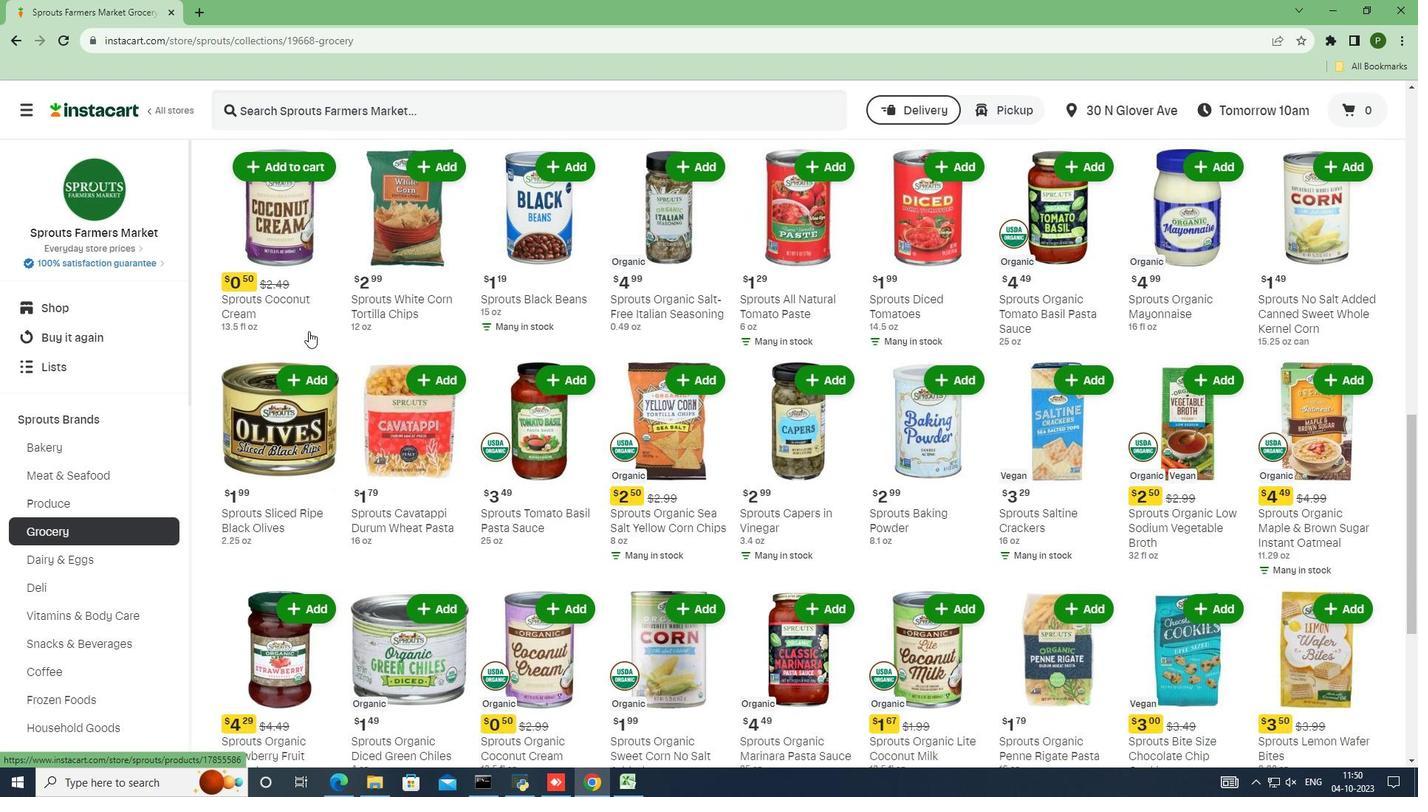 
Action: Mouse scrolled (308, 330) with delta (0, 0)
Screenshot: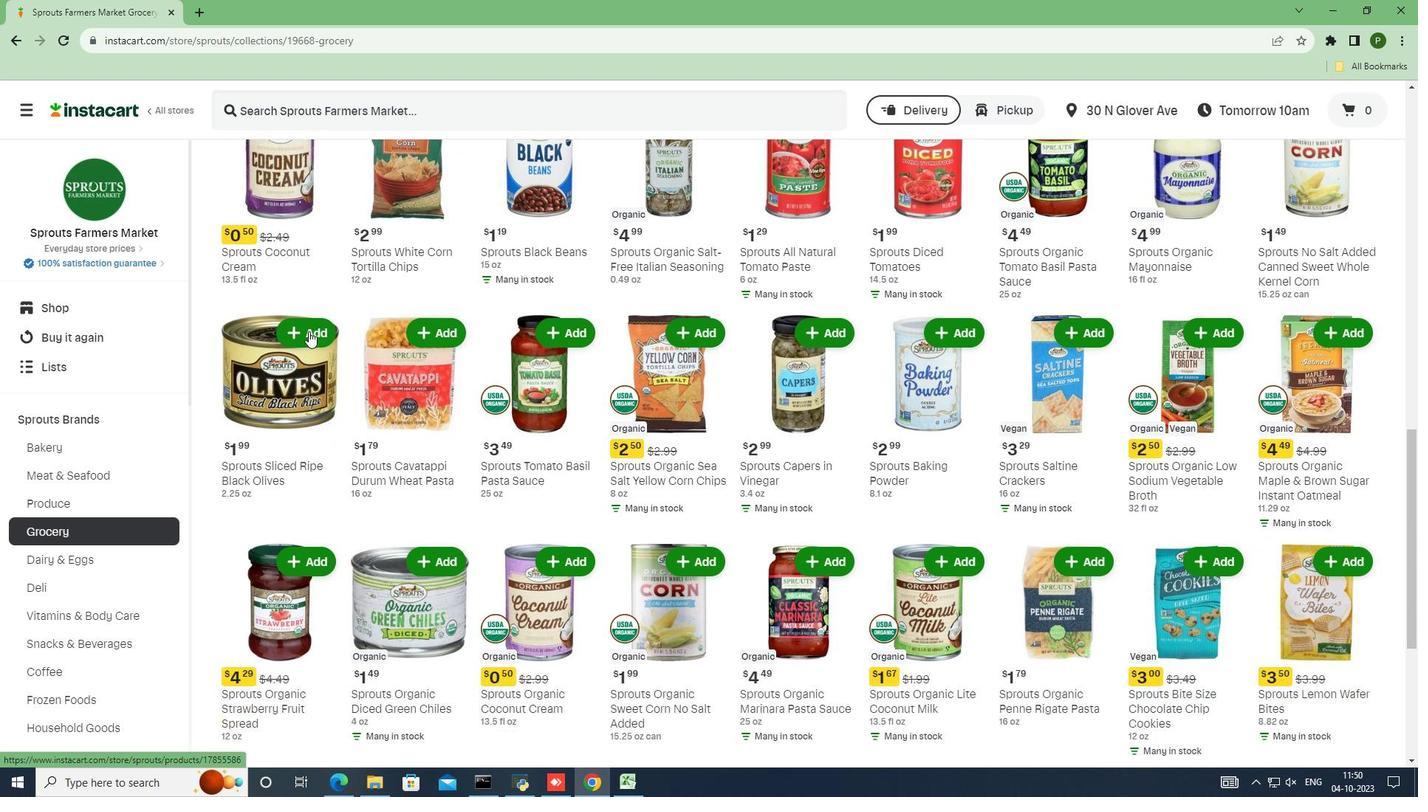 
Action: Mouse scrolled (308, 330) with delta (0, 0)
Screenshot: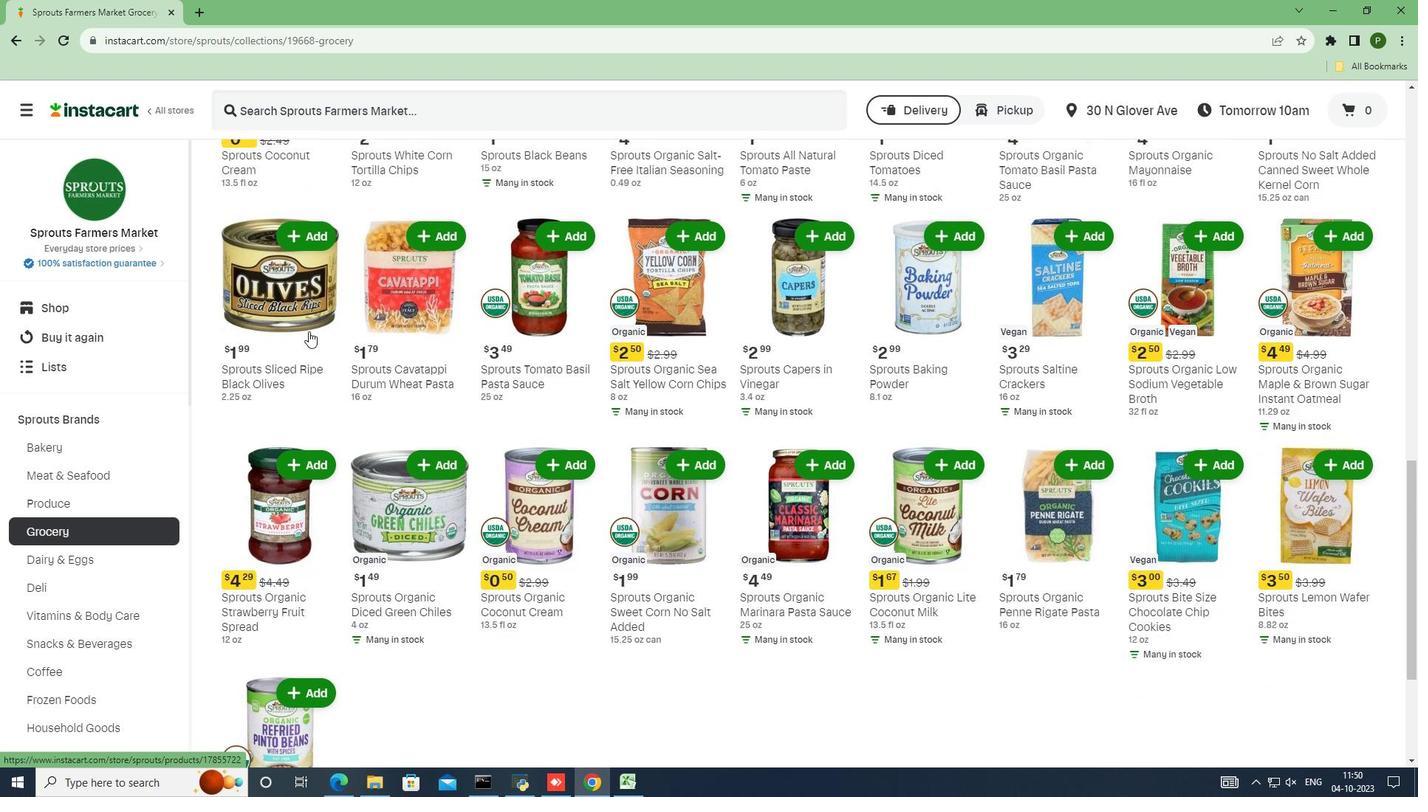
Action: Mouse scrolled (308, 330) with delta (0, 0)
Screenshot: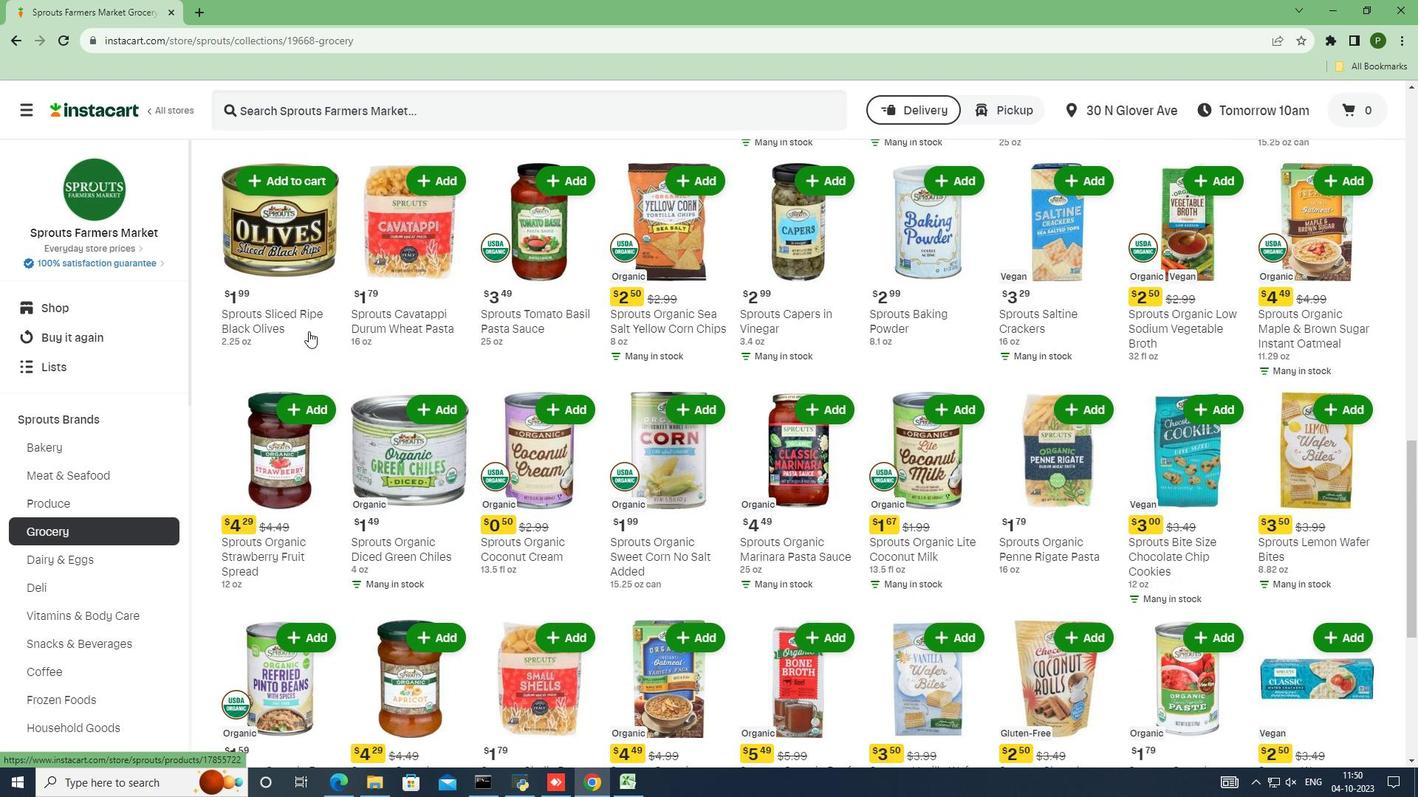 
Action: Mouse scrolled (308, 330) with delta (0, 0)
Screenshot: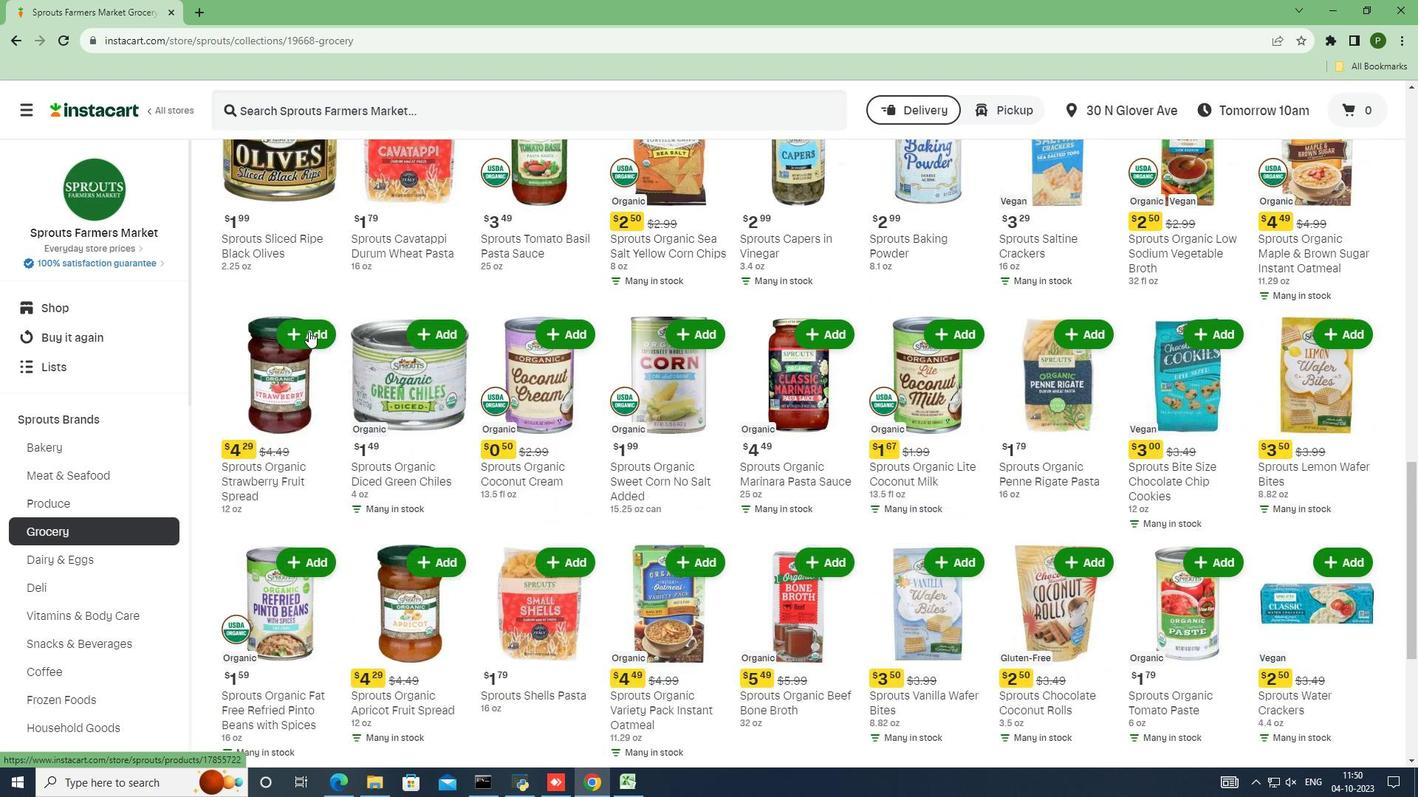 
Action: Mouse scrolled (308, 330) with delta (0, 0)
Screenshot: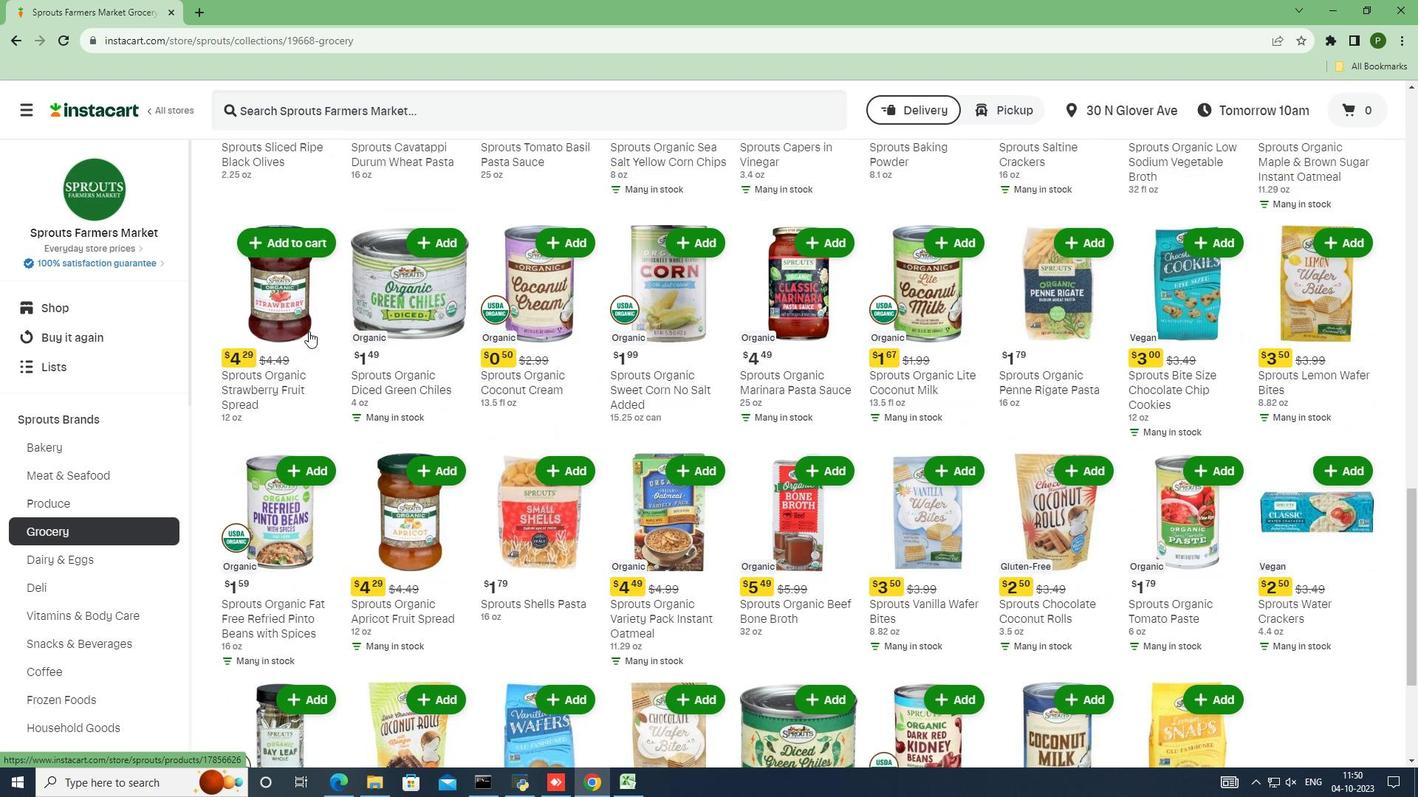 
Action: Mouse scrolled (308, 330) with delta (0, 0)
Screenshot: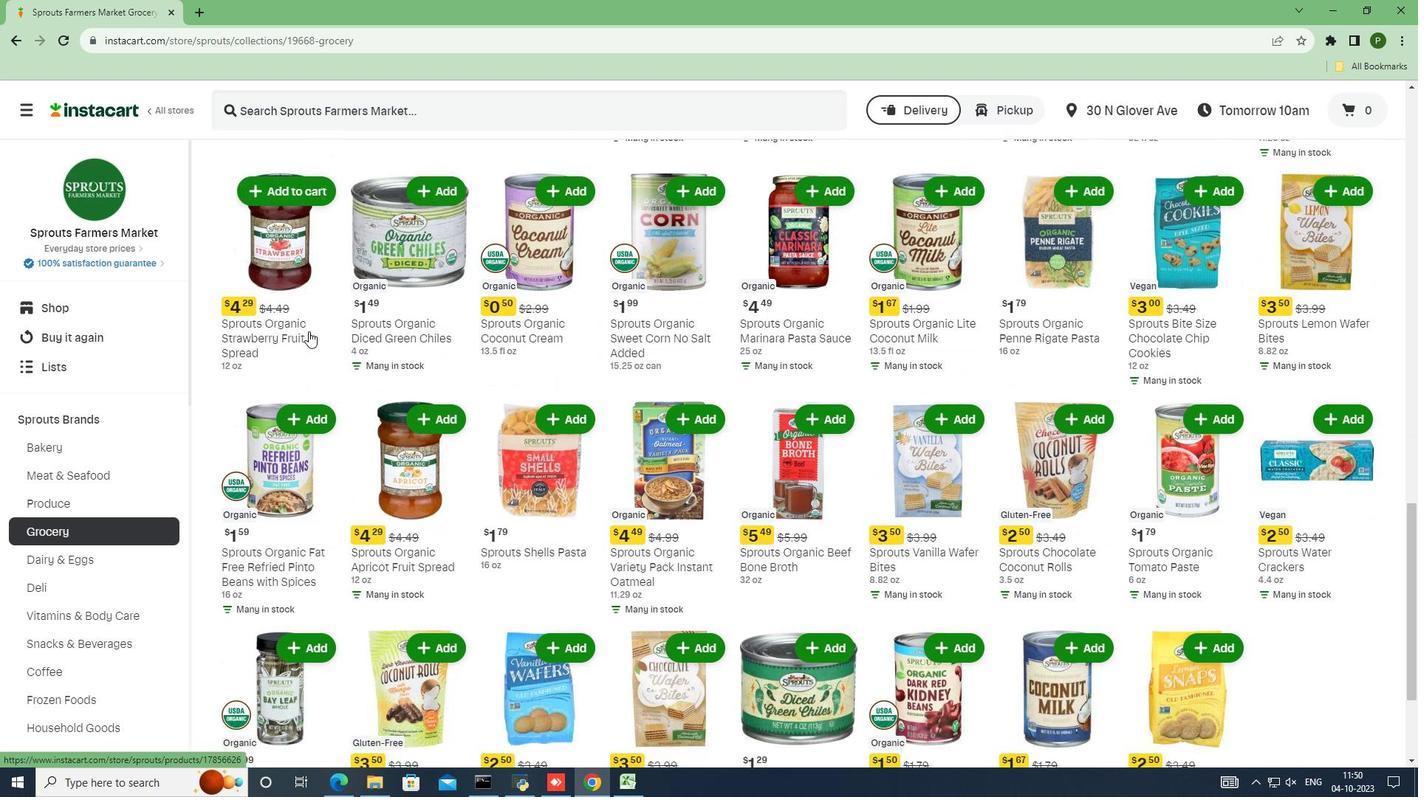 
Action: Mouse scrolled (308, 330) with delta (0, 0)
Screenshot: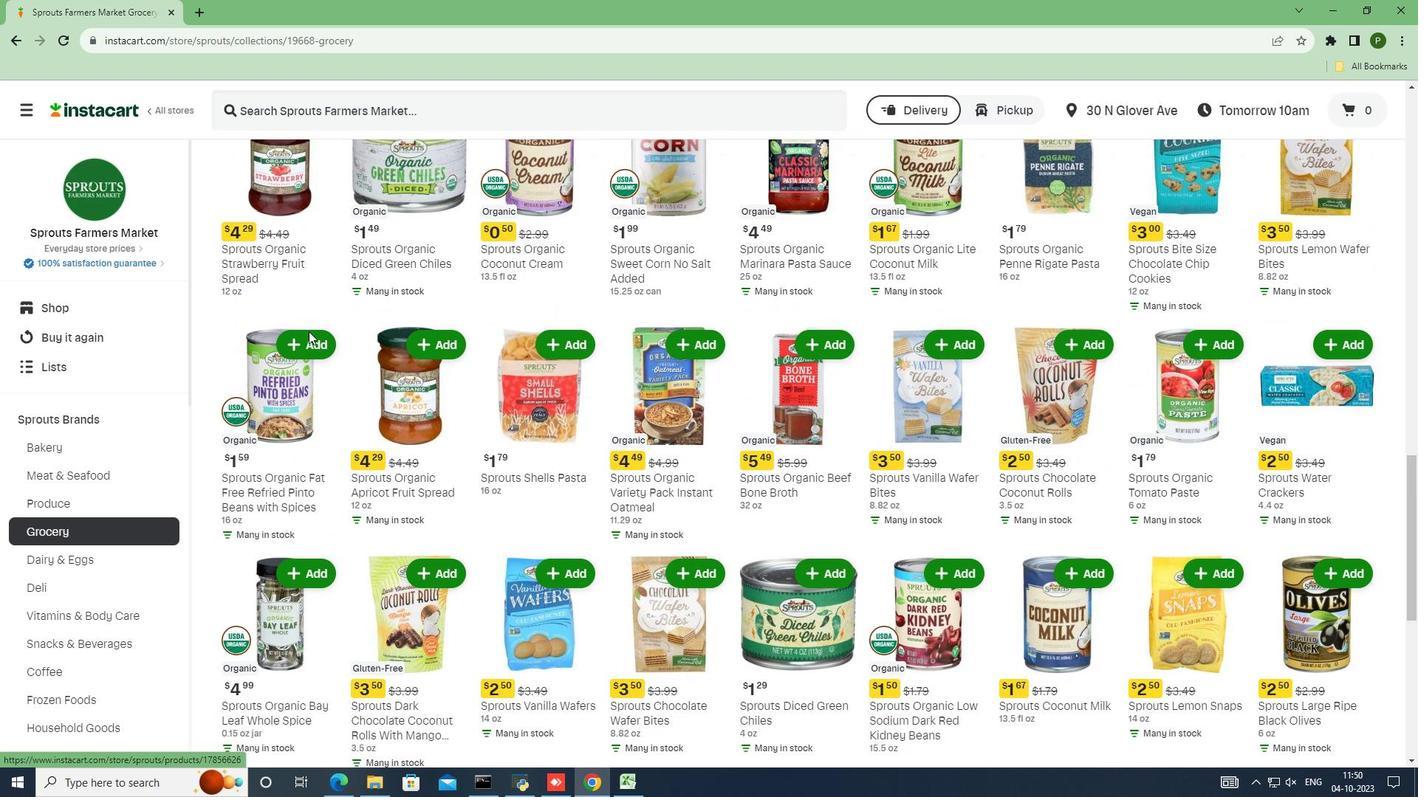 
Action: Mouse scrolled (308, 330) with delta (0, 0)
Screenshot: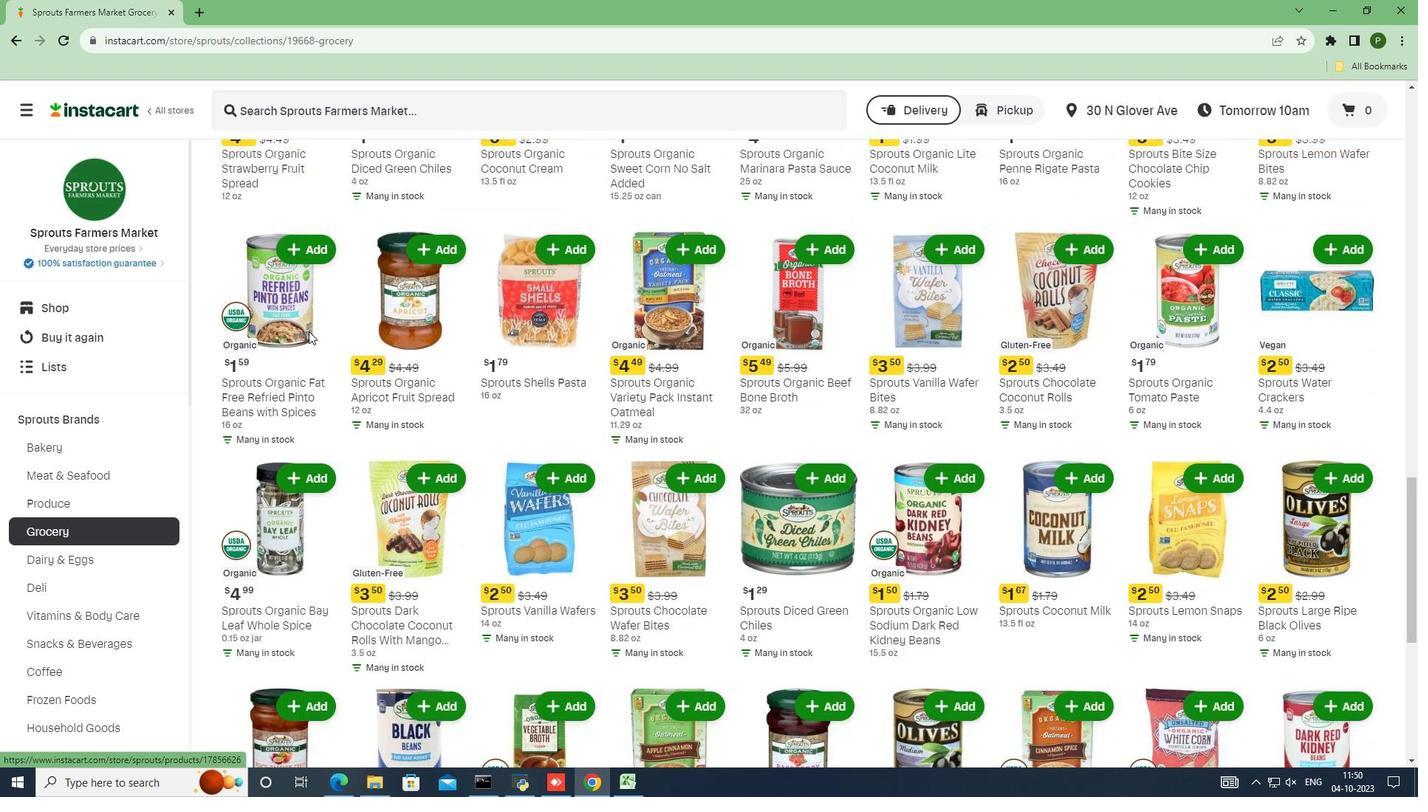 
Action: Mouse scrolled (308, 330) with delta (0, 0)
Screenshot: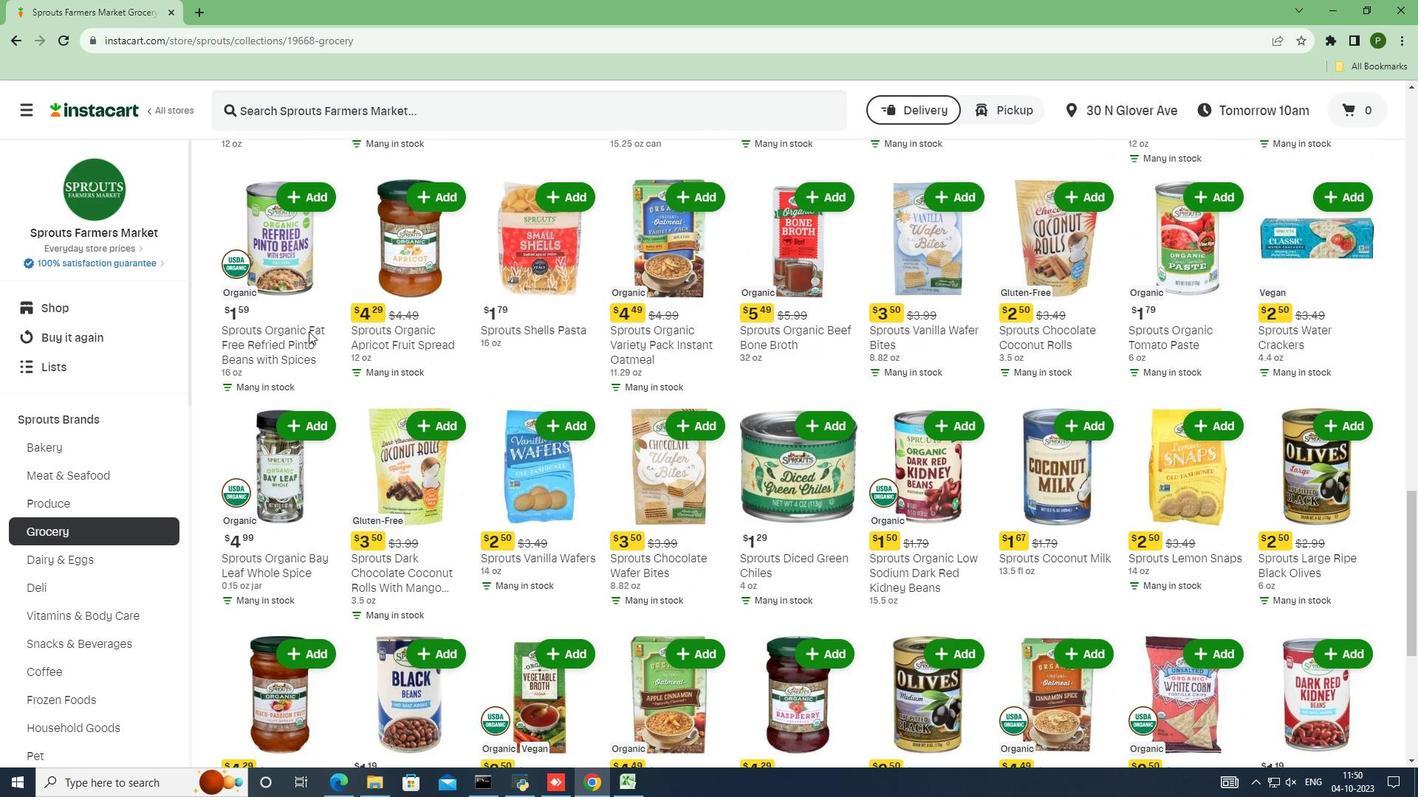 
Action: Mouse scrolled (308, 330) with delta (0, 0)
Screenshot: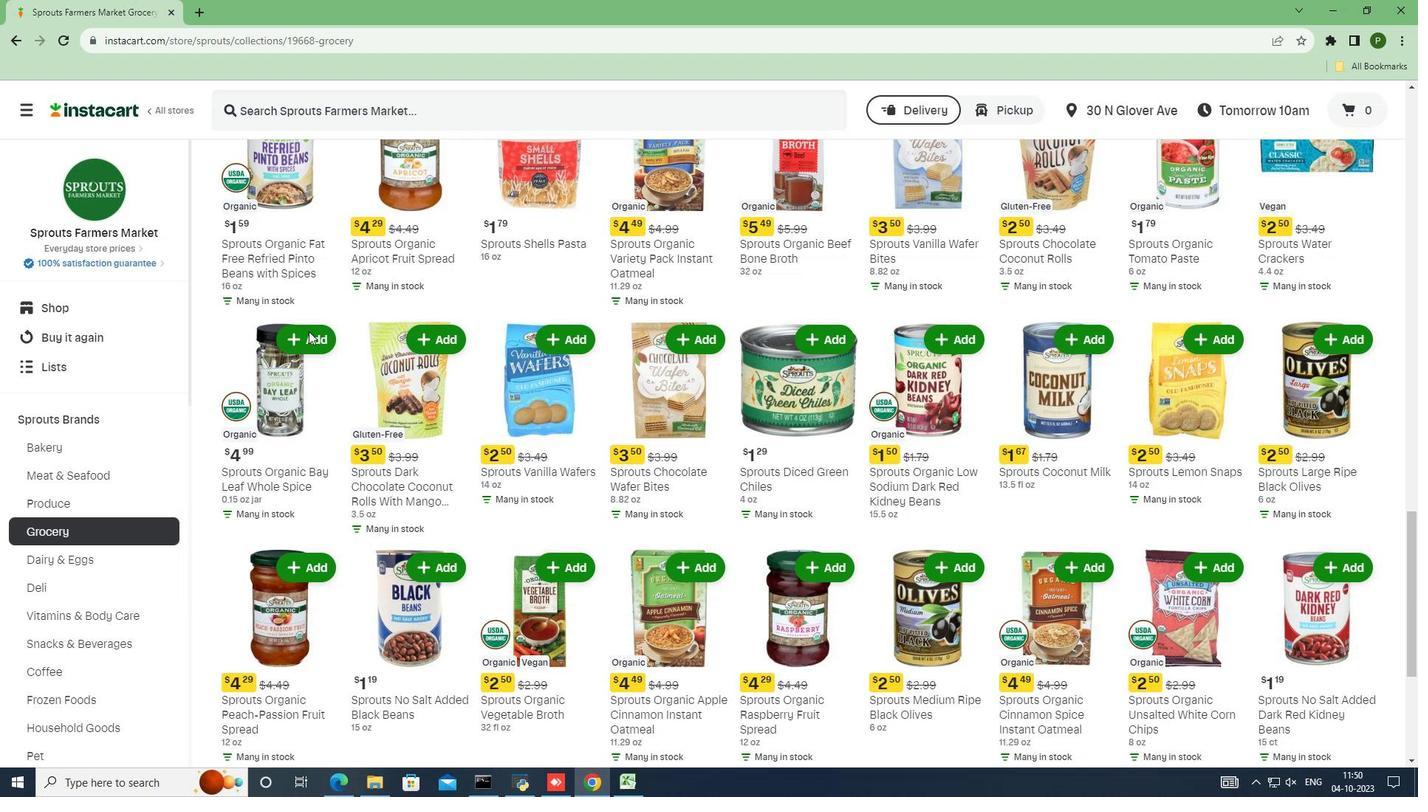 
Action: Mouse scrolled (308, 330) with delta (0, 0)
Screenshot: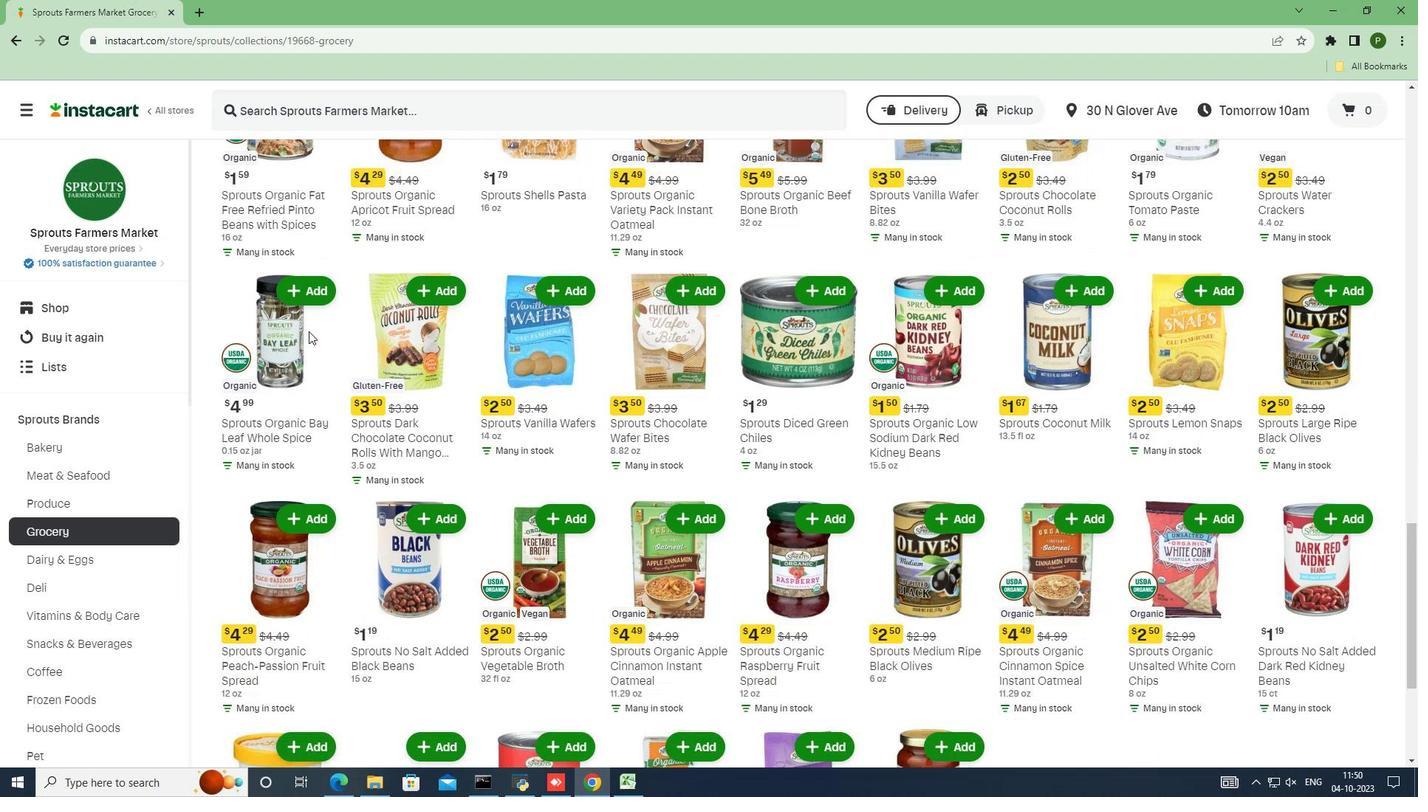 
Action: Mouse scrolled (308, 330) with delta (0, 0)
Screenshot: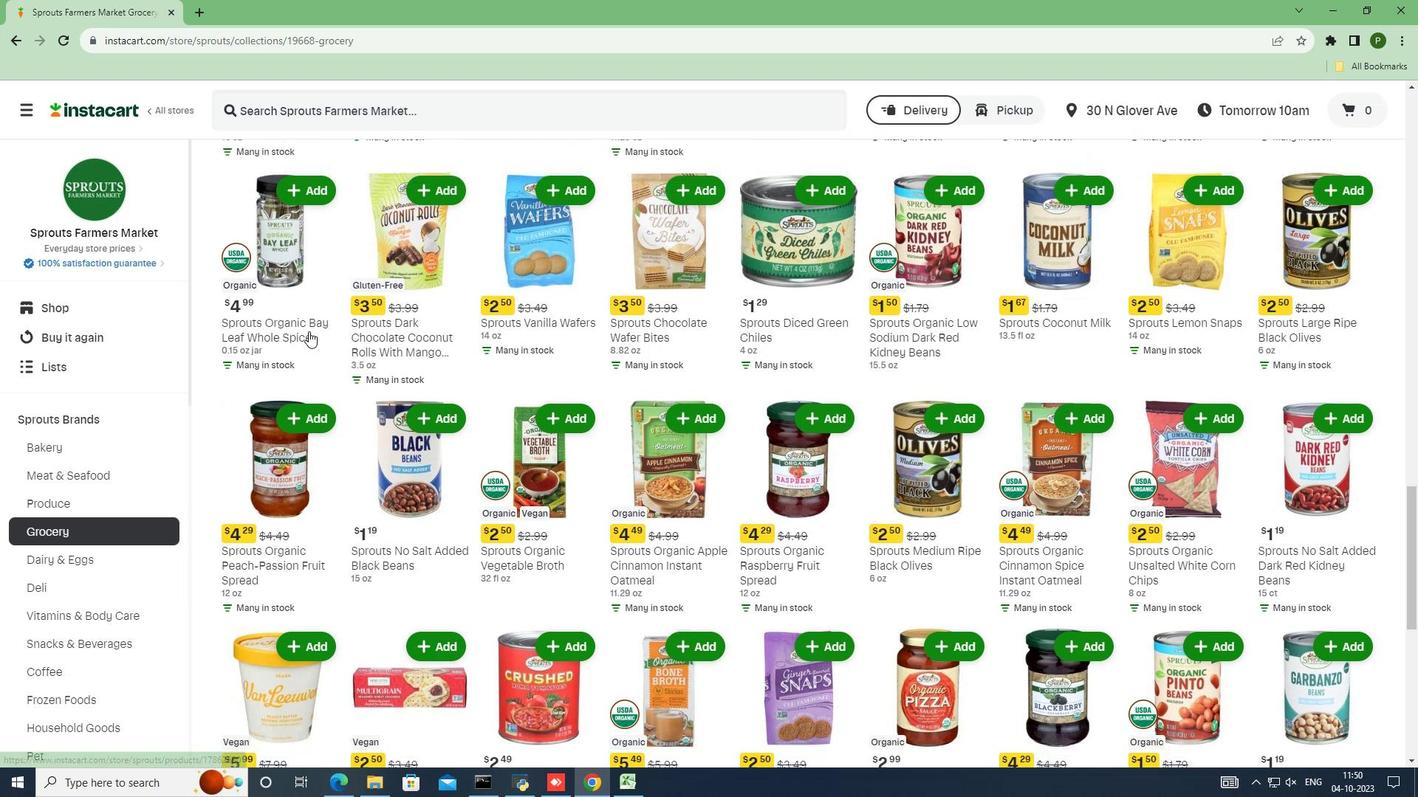 
Action: Mouse scrolled (308, 330) with delta (0, 0)
Screenshot: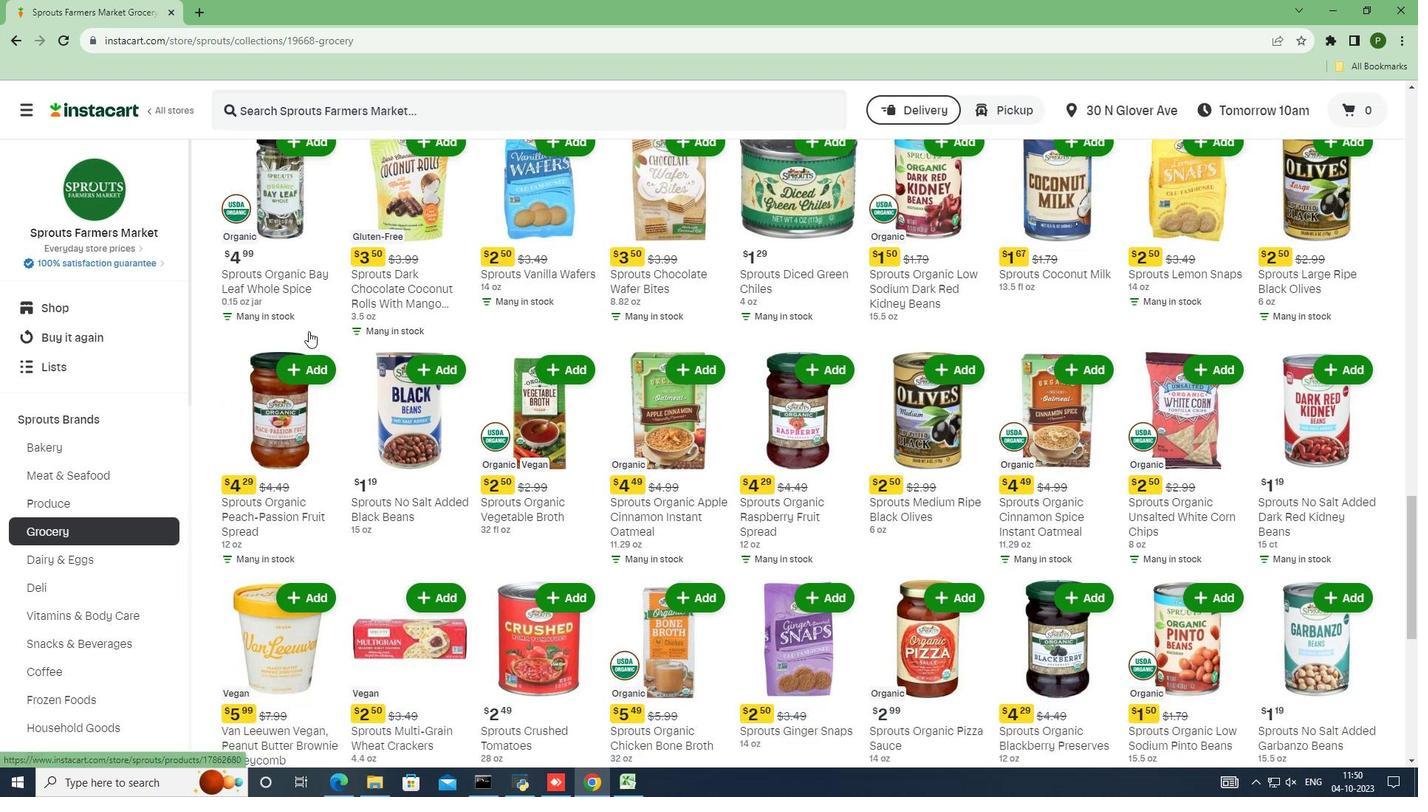 
Action: Mouse scrolled (308, 330) with delta (0, 0)
Screenshot: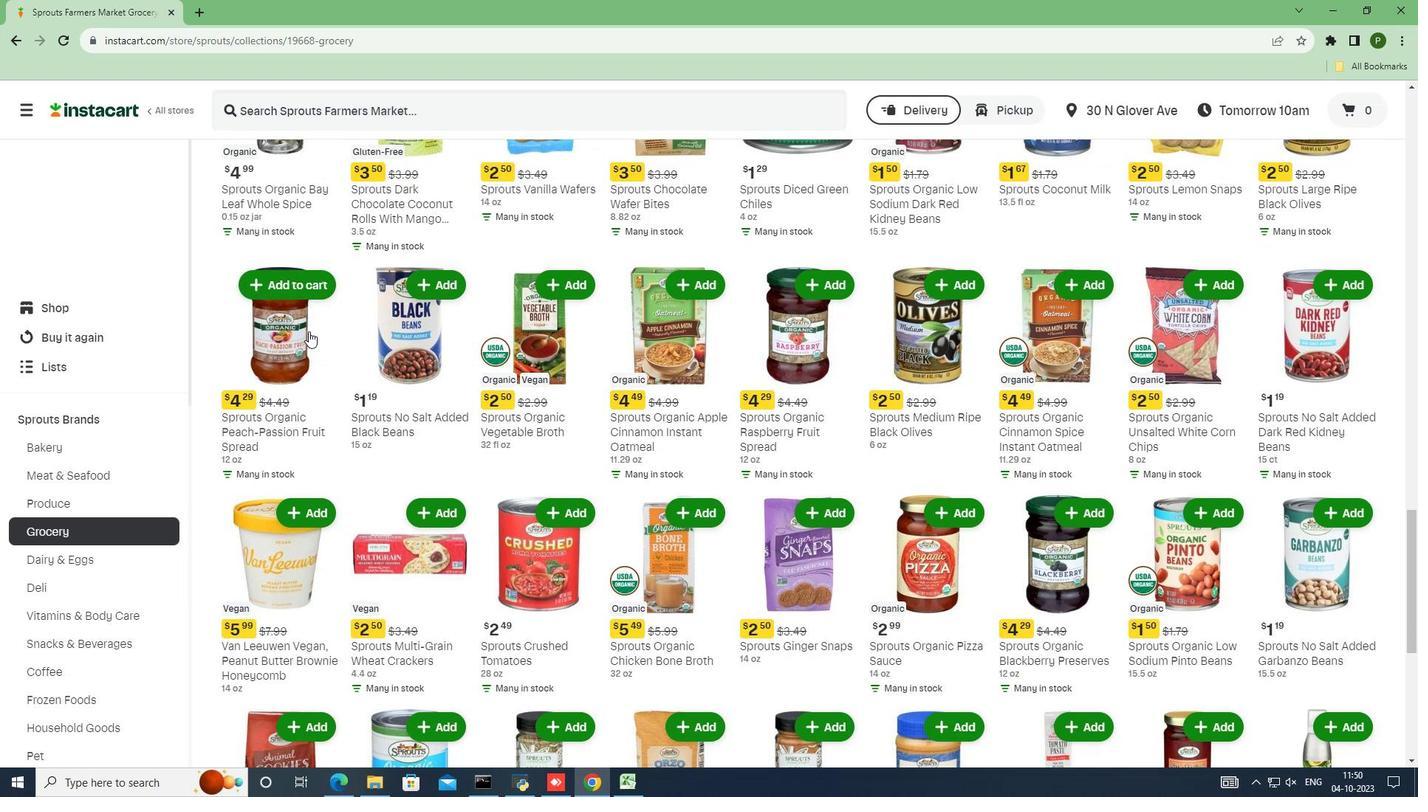 
Action: Mouse scrolled (308, 330) with delta (0, 0)
Screenshot: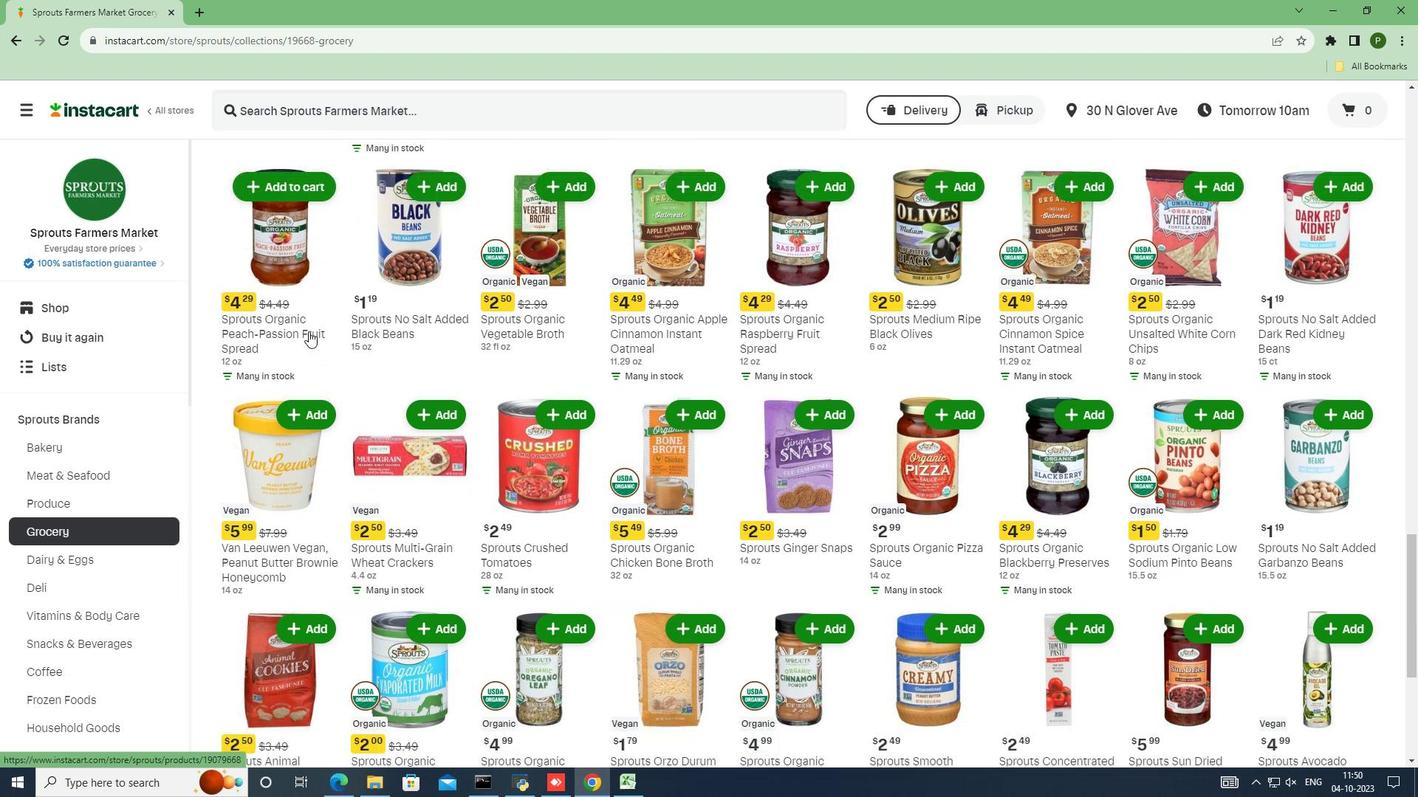 
Action: Mouse scrolled (308, 330) with delta (0, 0)
Screenshot: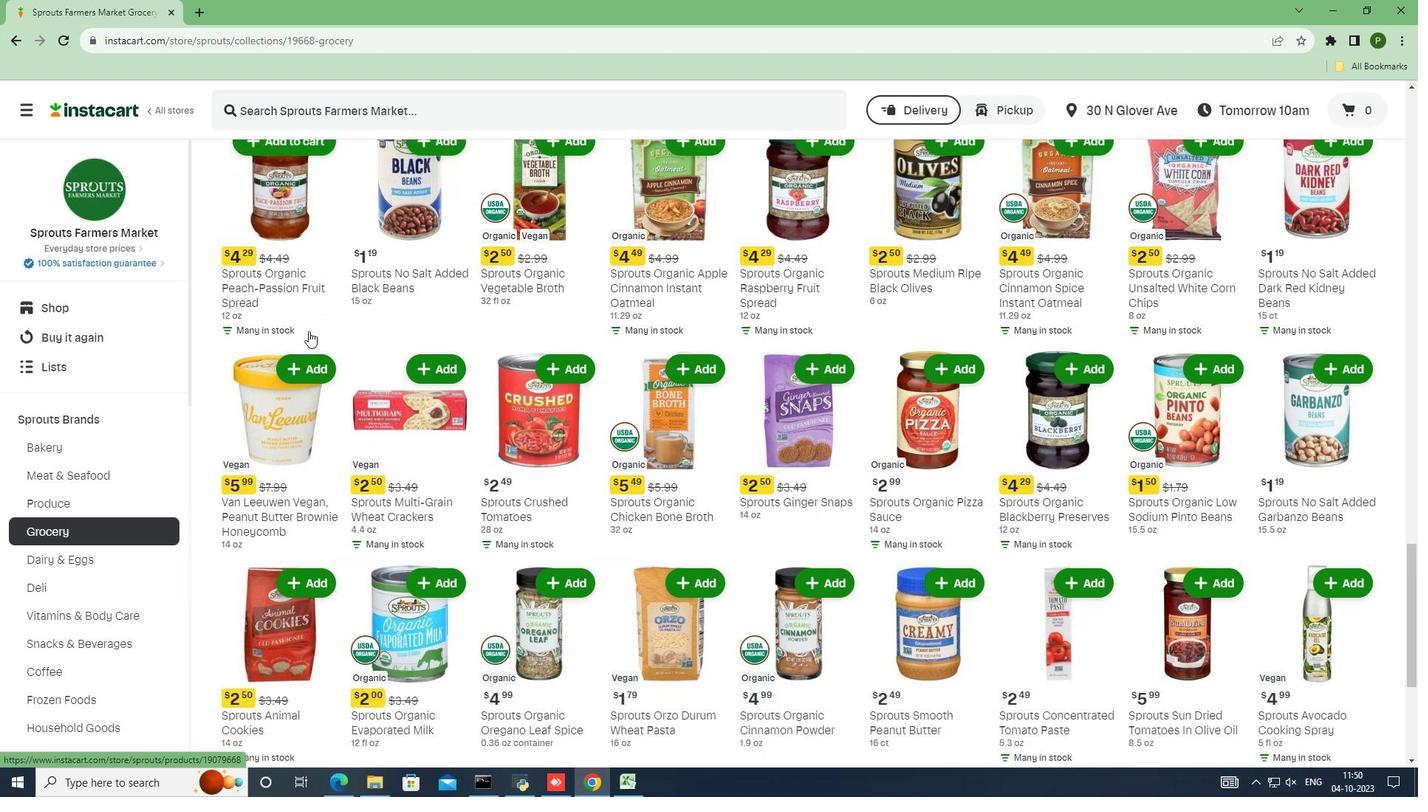 
Action: Mouse scrolled (308, 330) with delta (0, 0)
Screenshot: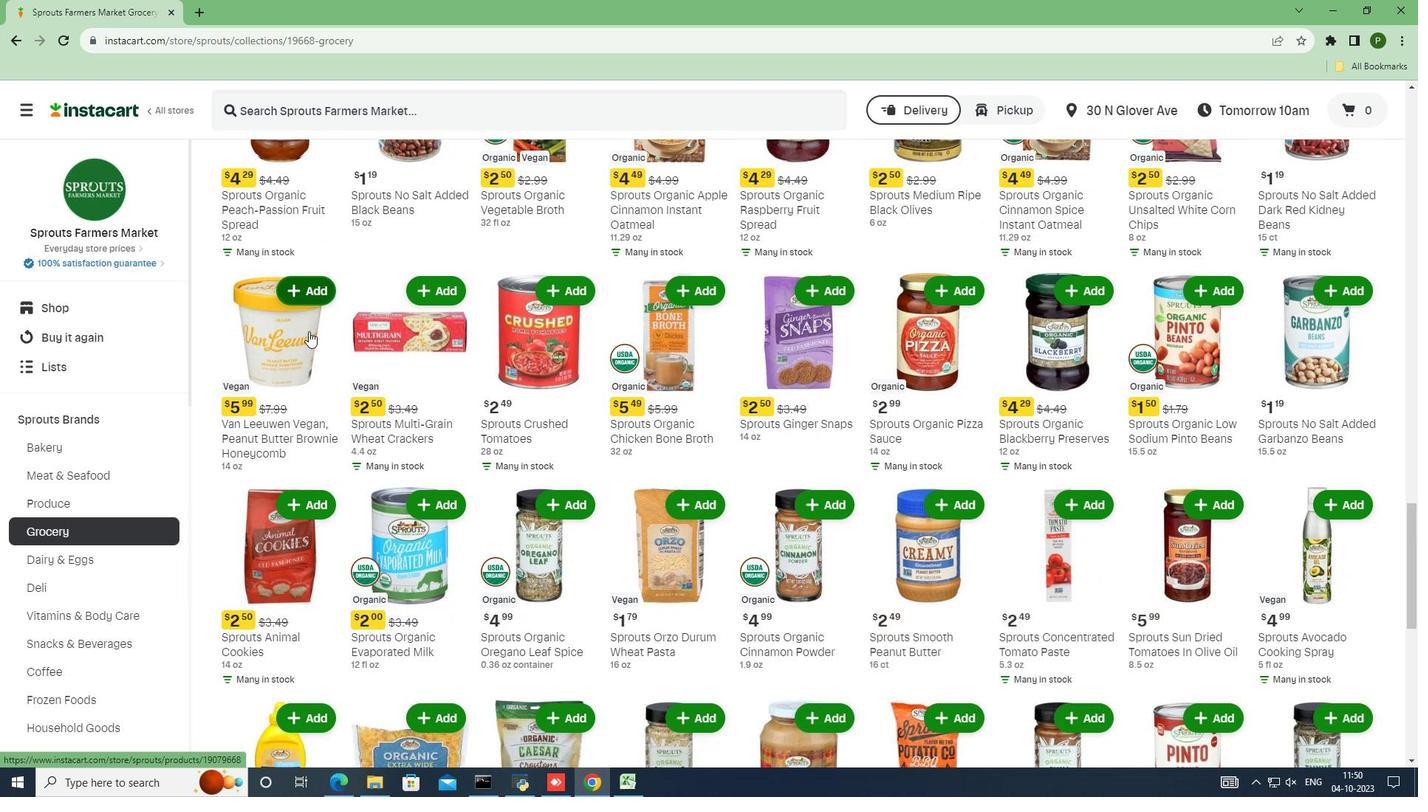 
Action: Mouse scrolled (308, 330) with delta (0, 0)
Screenshot: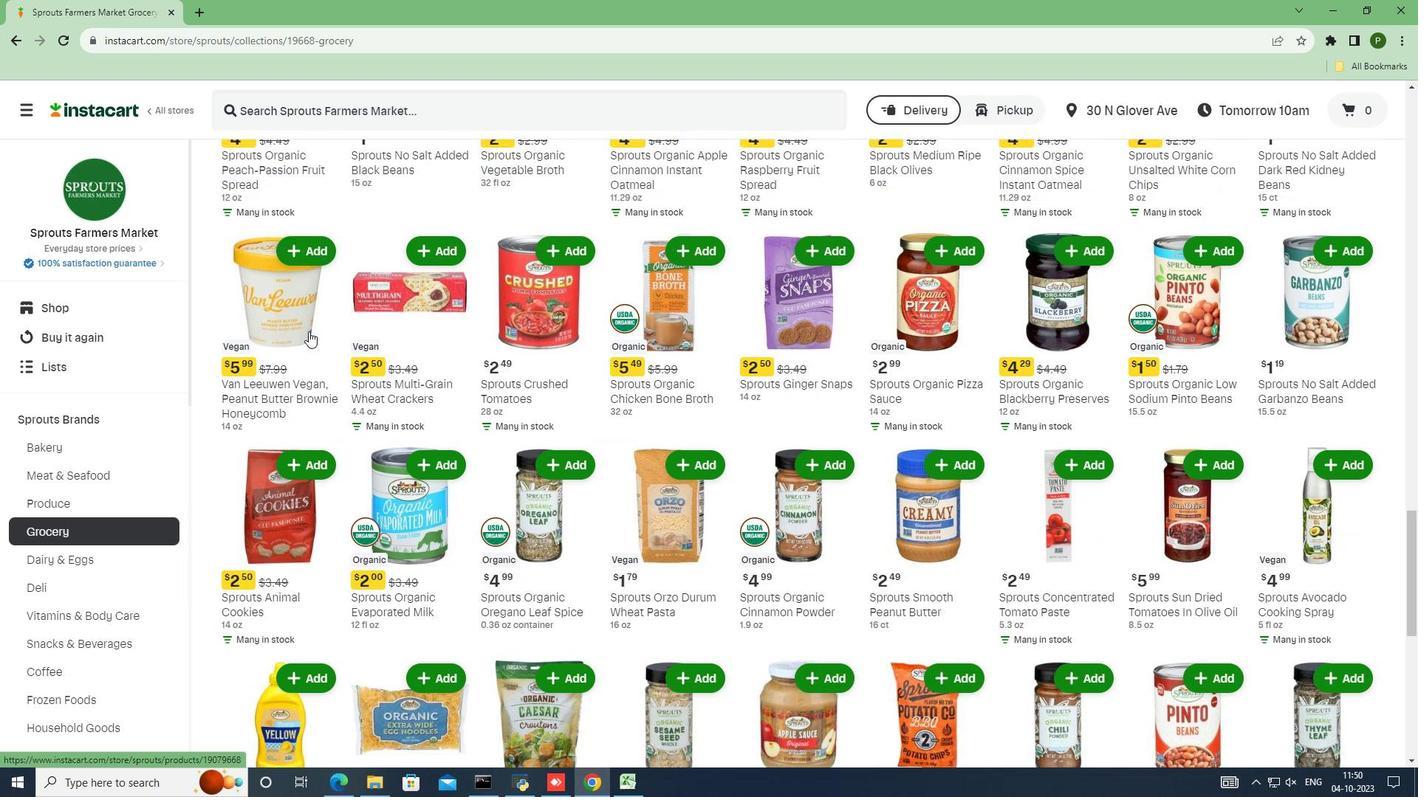 
Action: Mouse scrolled (308, 330) with delta (0, 0)
Screenshot: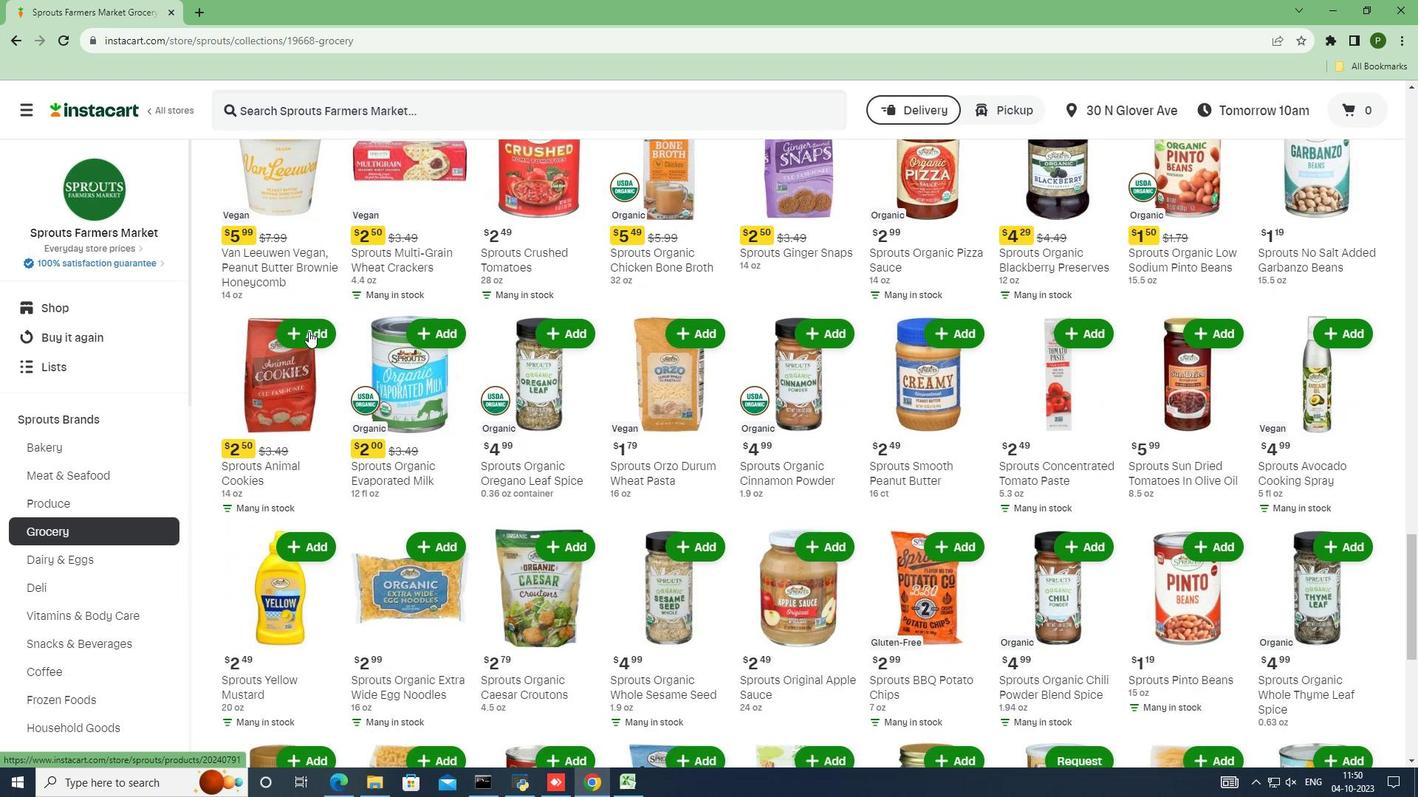 
Action: Mouse scrolled (308, 330) with delta (0, 0)
Screenshot: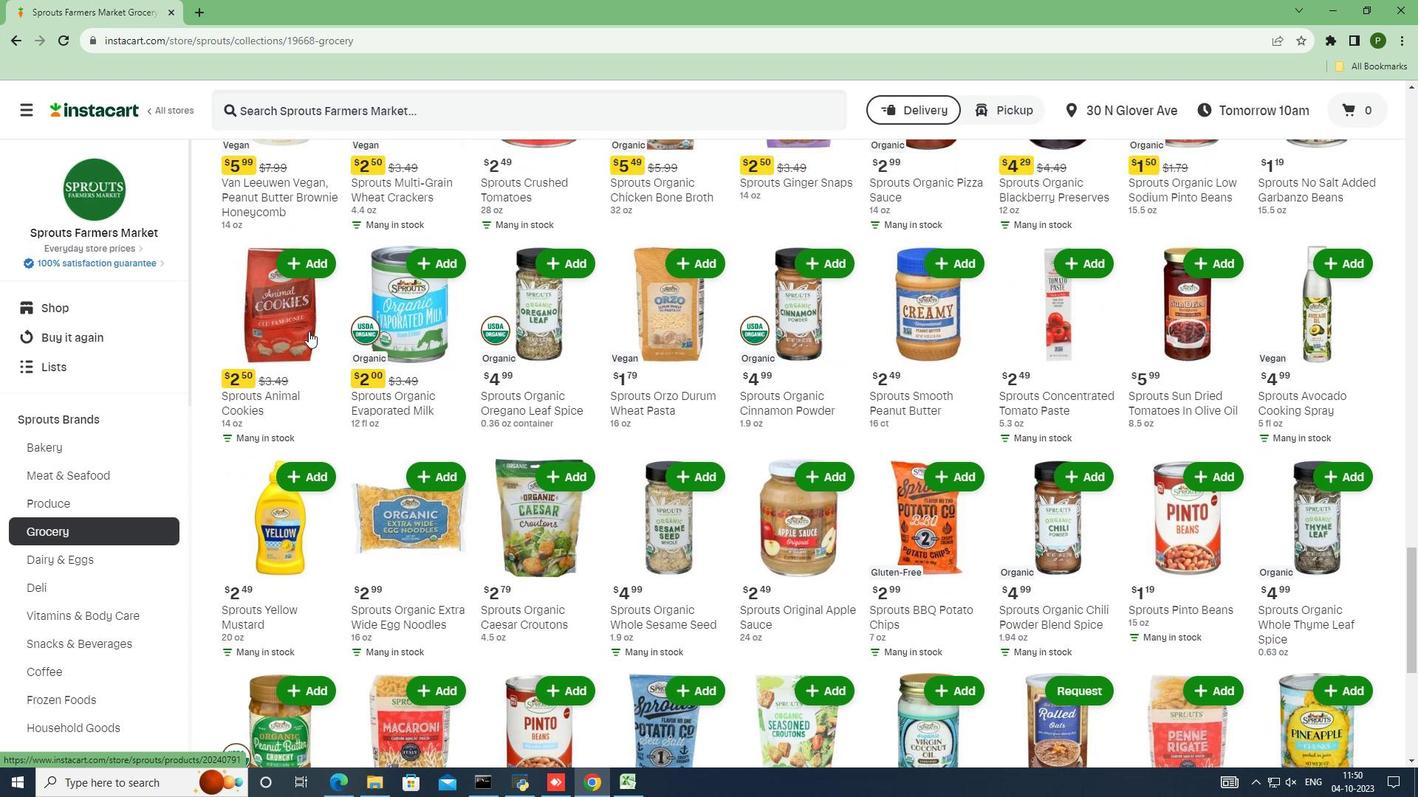 
Action: Mouse moved to (308, 331)
Screenshot: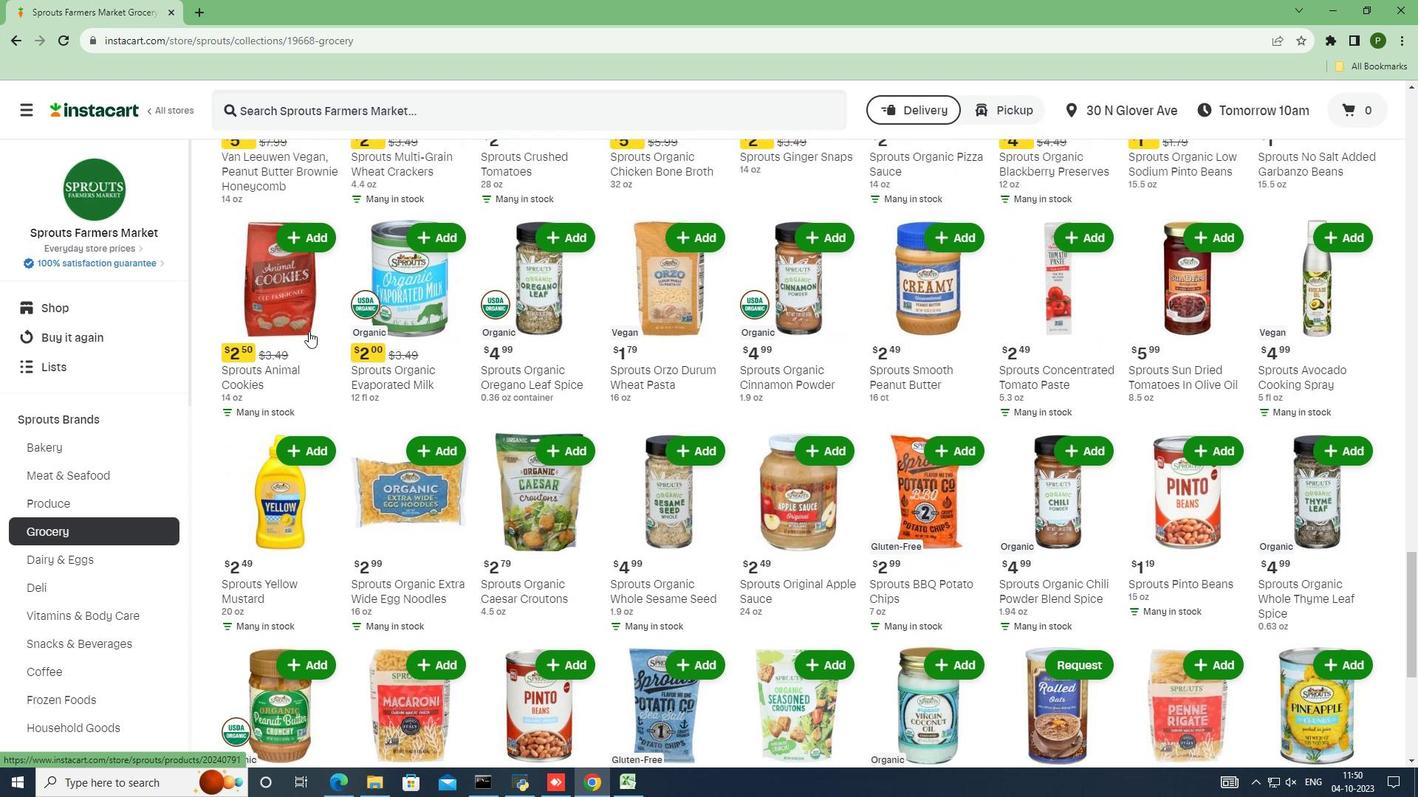 
Action: Mouse scrolled (308, 330) with delta (0, 0)
Screenshot: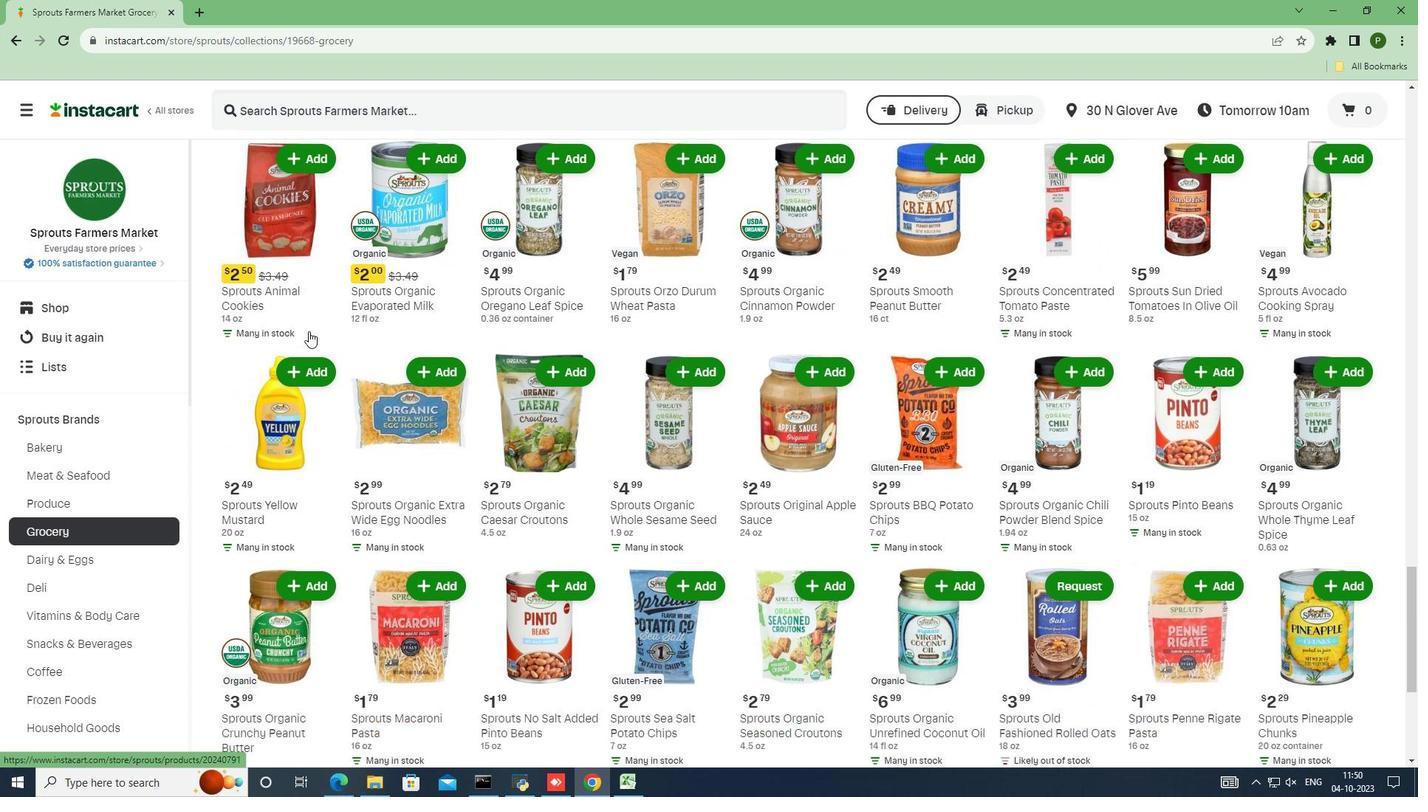 
Action: Mouse scrolled (308, 330) with delta (0, 0)
Screenshot: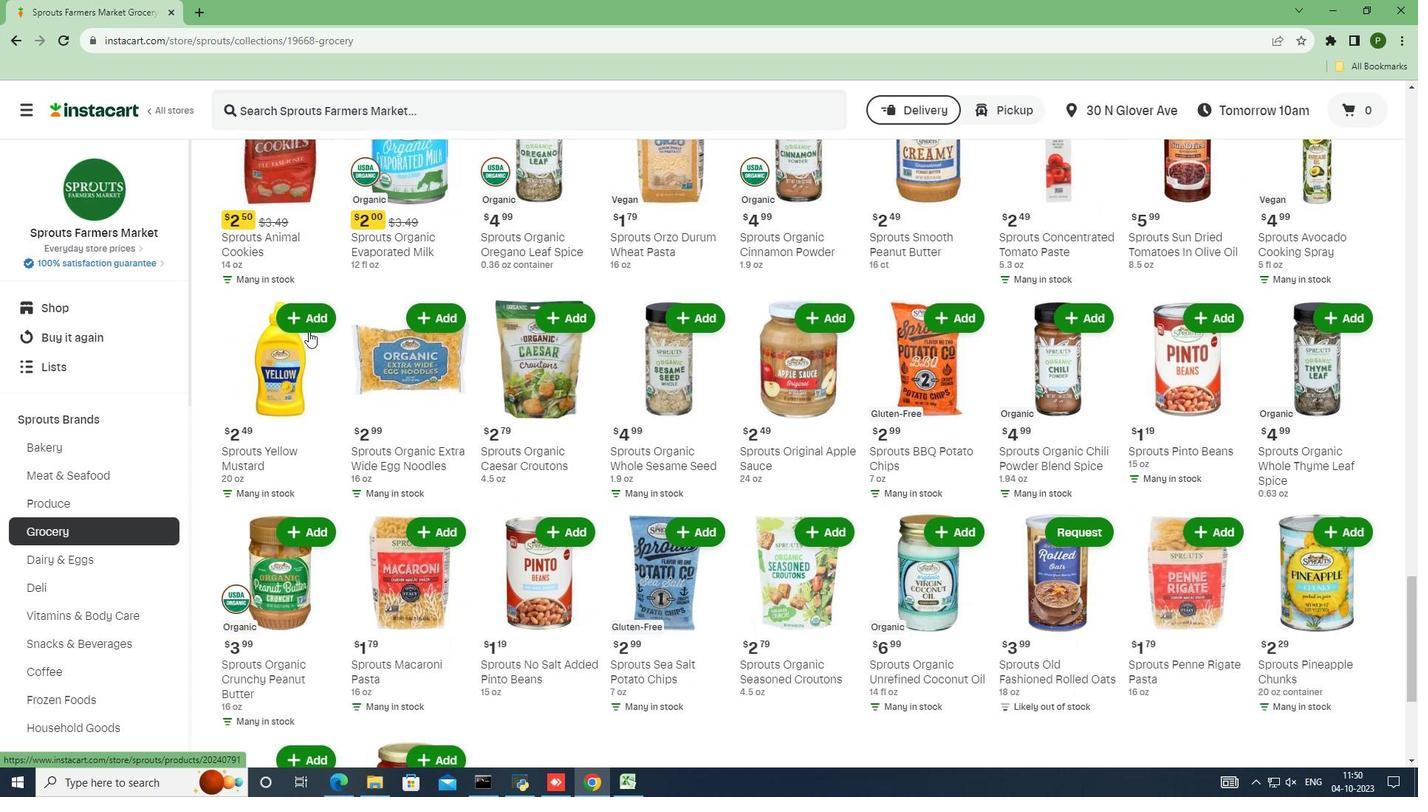 
Action: Mouse scrolled (308, 330) with delta (0, 0)
Screenshot: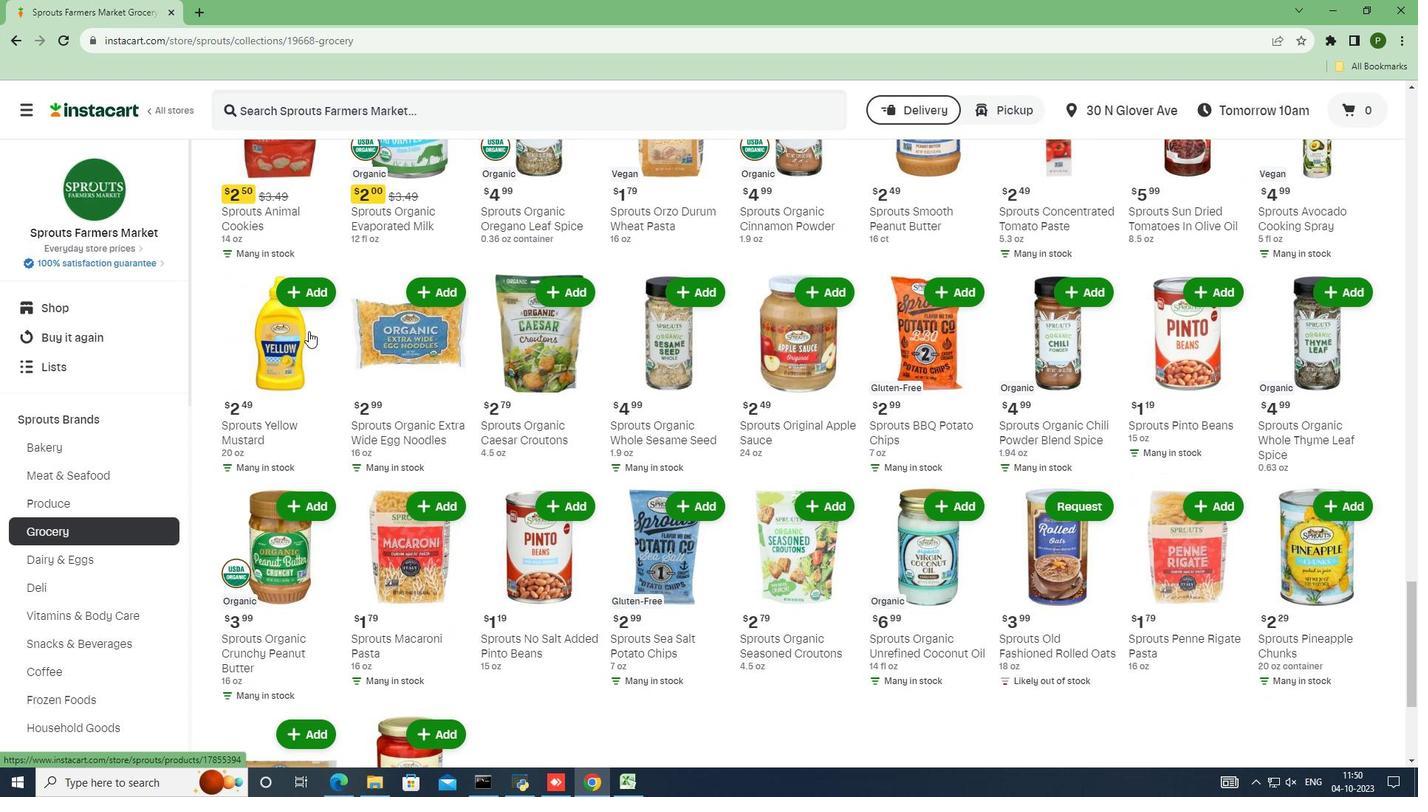 
Action: Mouse scrolled (308, 330) with delta (0, 0)
Screenshot: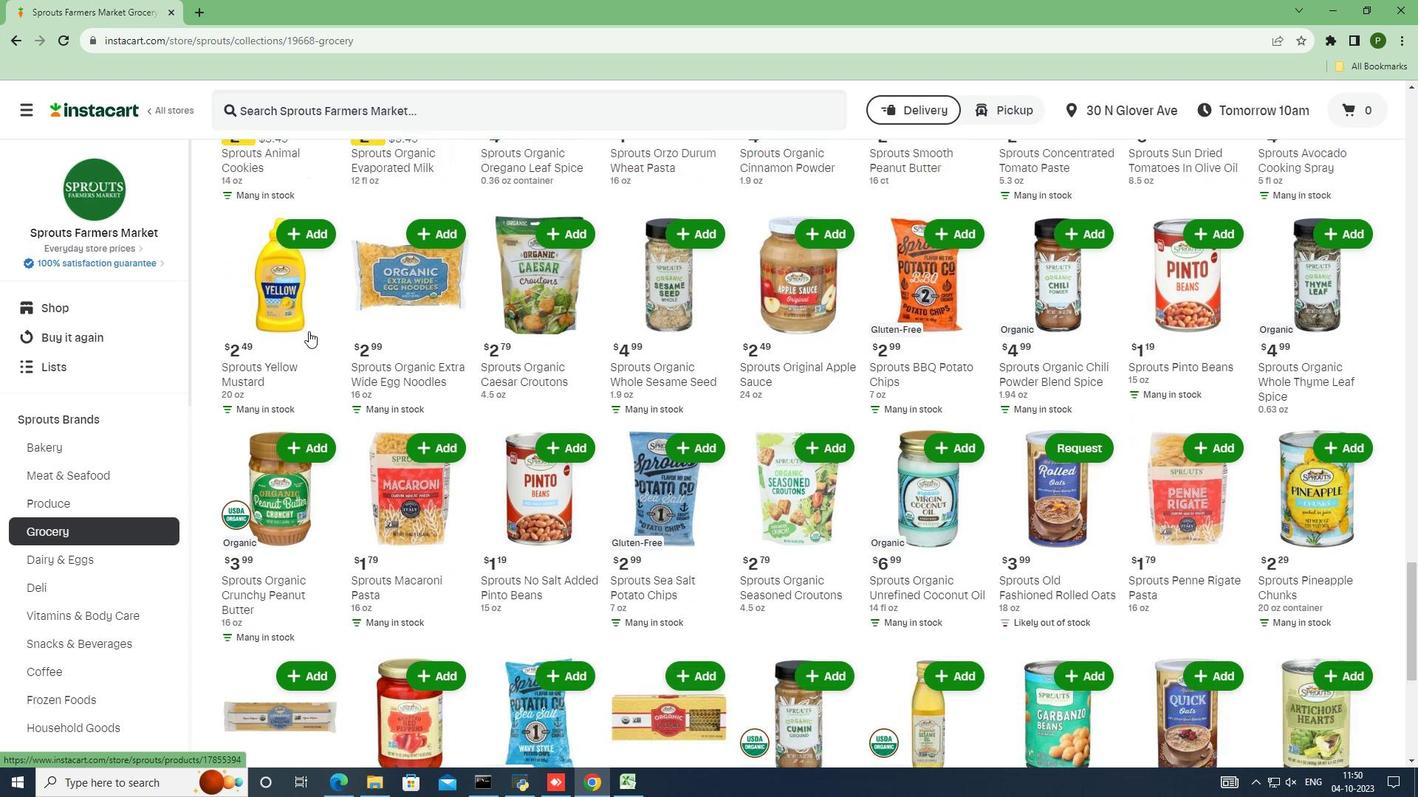 
Action: Mouse scrolled (308, 330) with delta (0, 0)
Screenshot: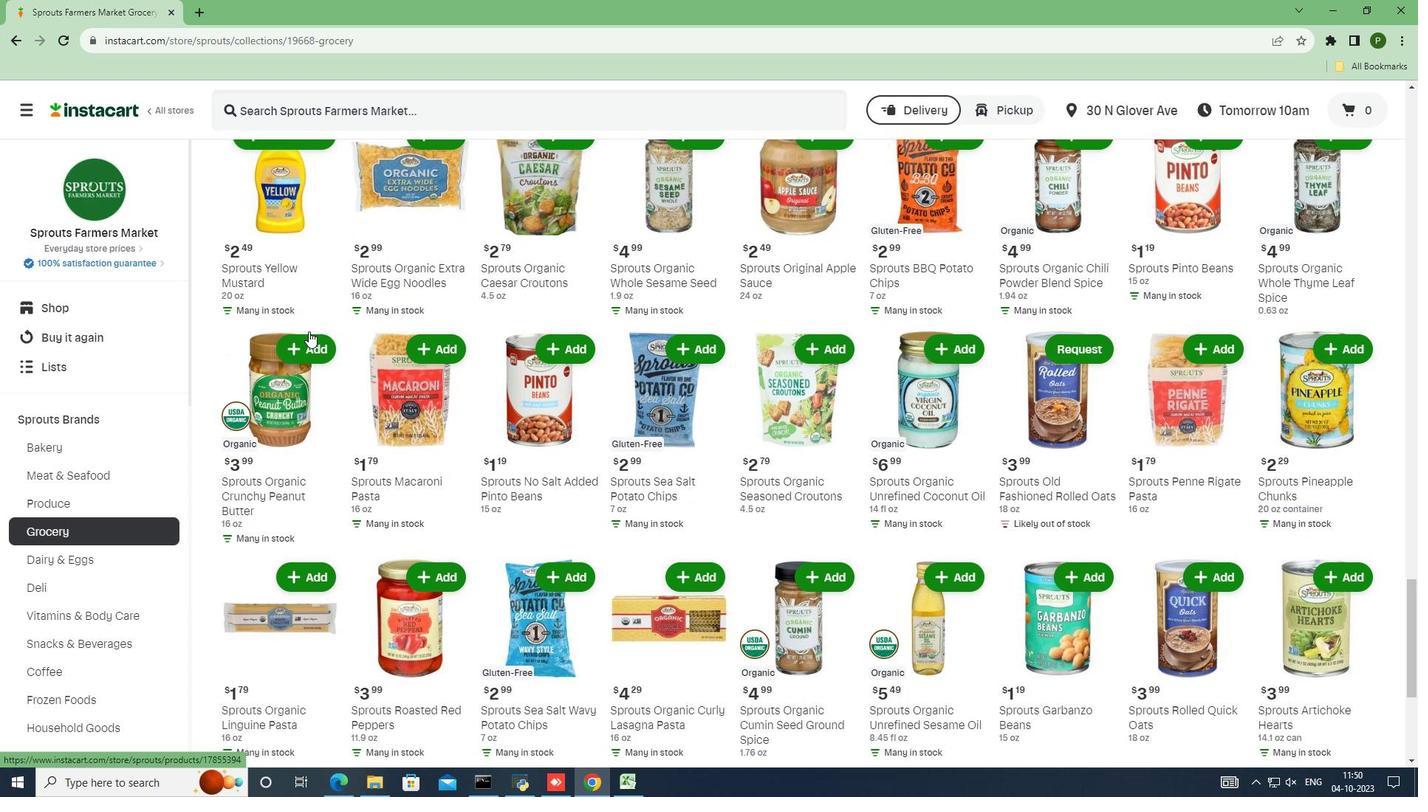 
Action: Mouse scrolled (308, 330) with delta (0, 0)
Screenshot: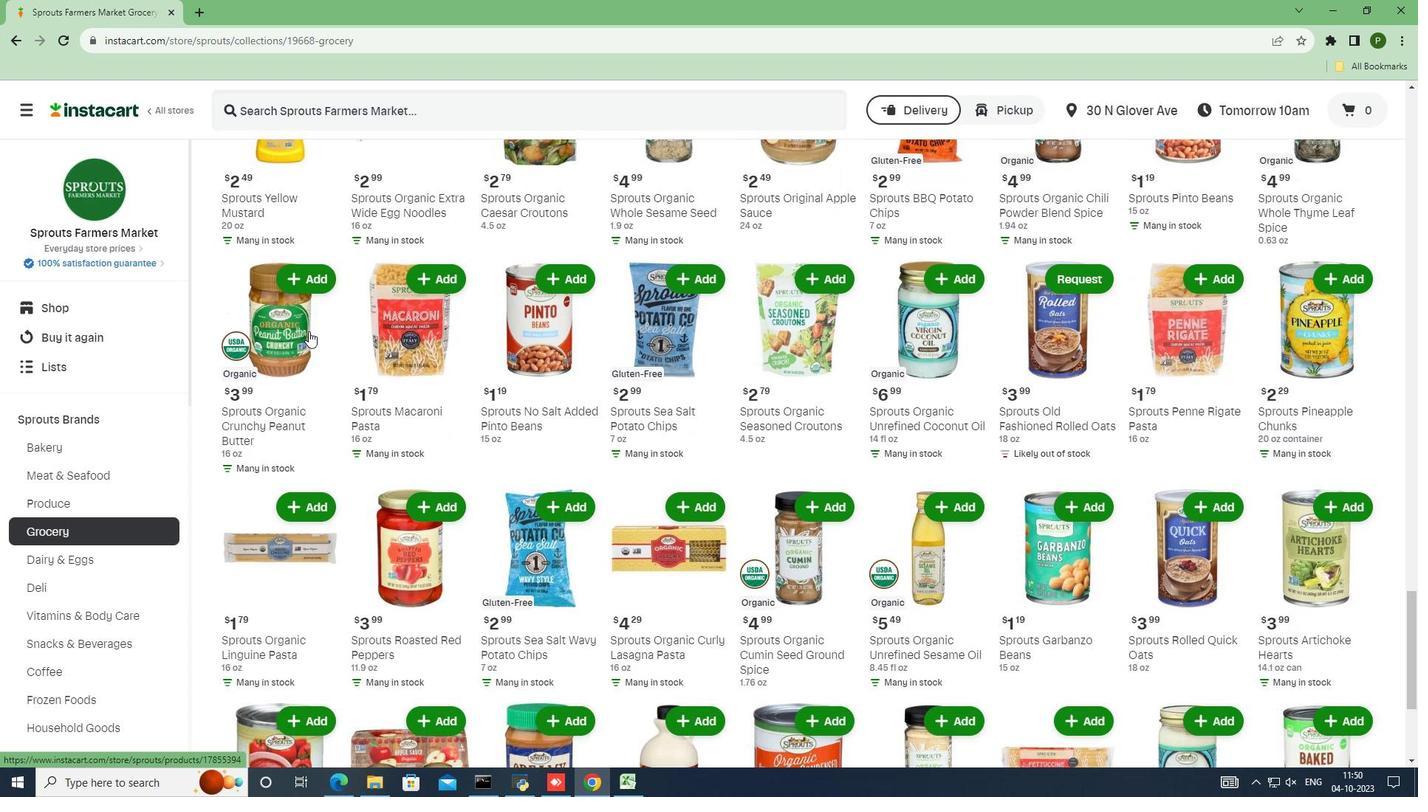 
Action: Mouse scrolled (308, 330) with delta (0, 0)
Screenshot: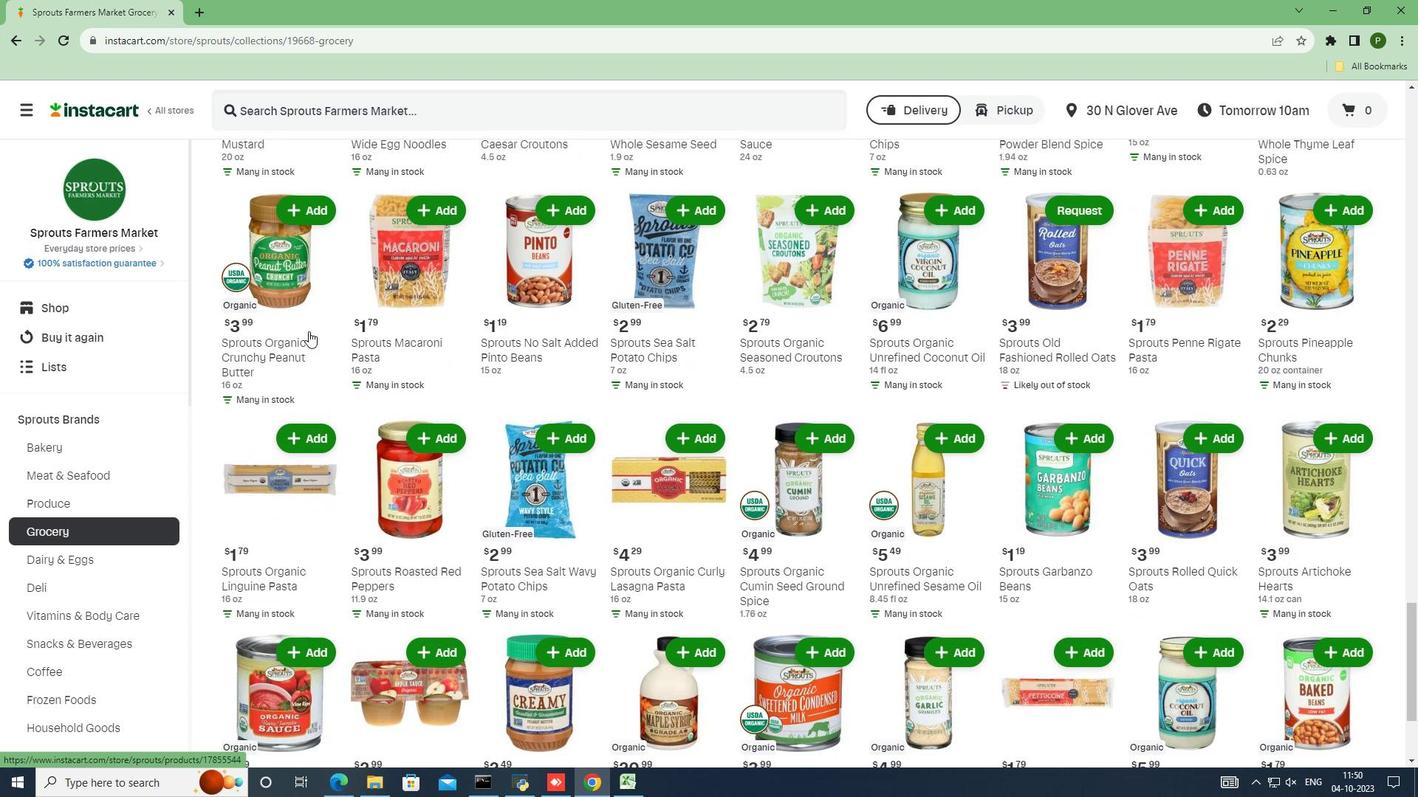 
Action: Mouse scrolled (308, 330) with delta (0, 0)
Screenshot: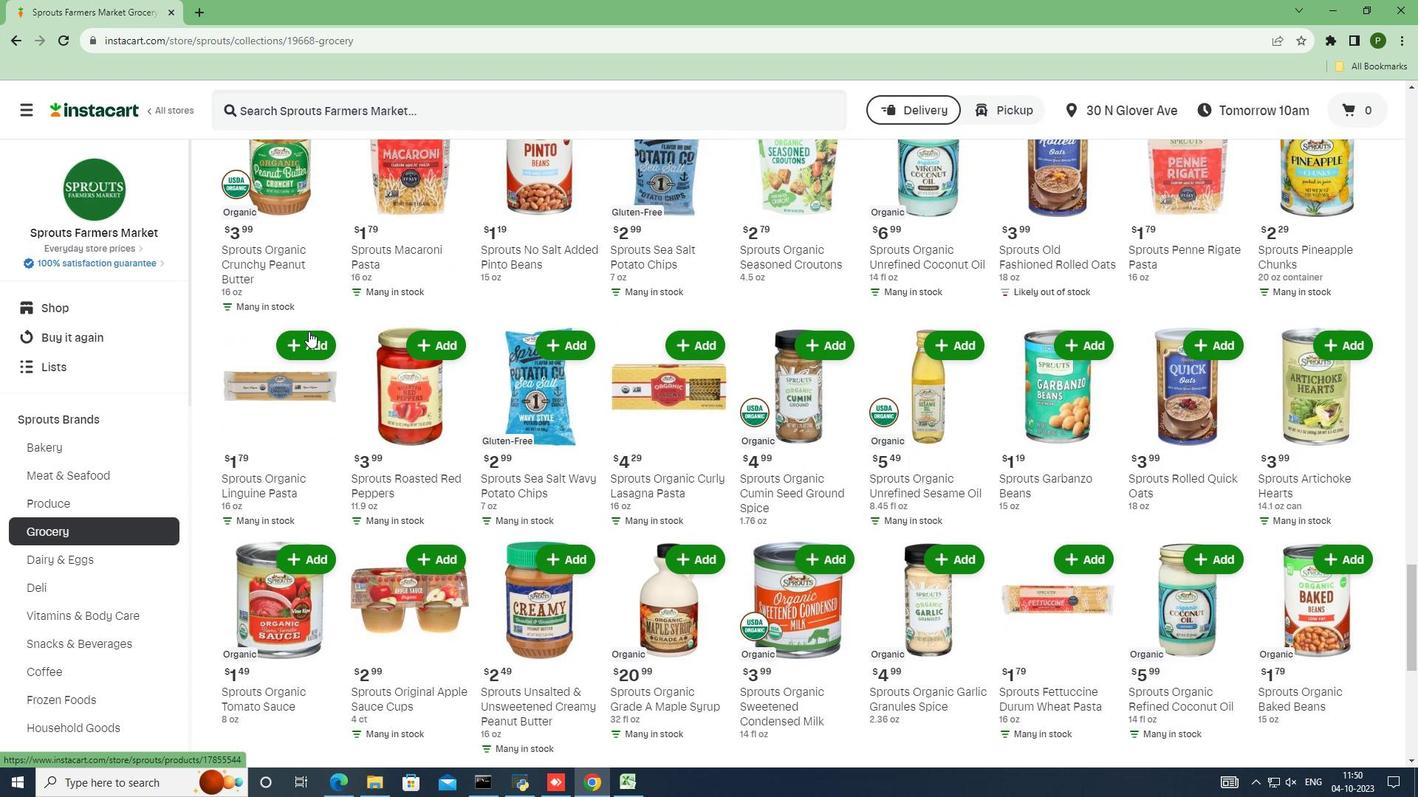 
Action: Mouse scrolled (308, 330) with delta (0, 0)
Screenshot: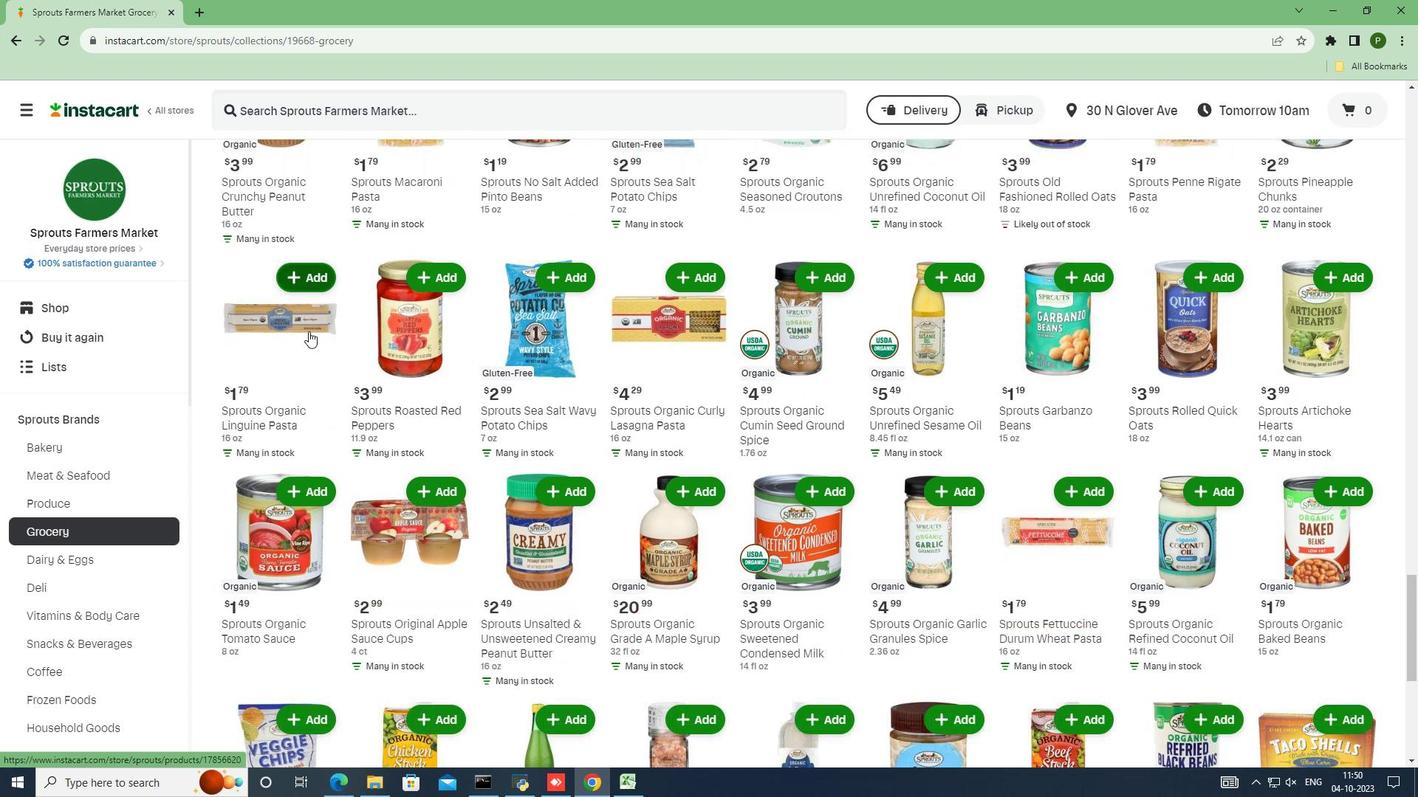 
Action: Mouse scrolled (308, 330) with delta (0, 0)
Screenshot: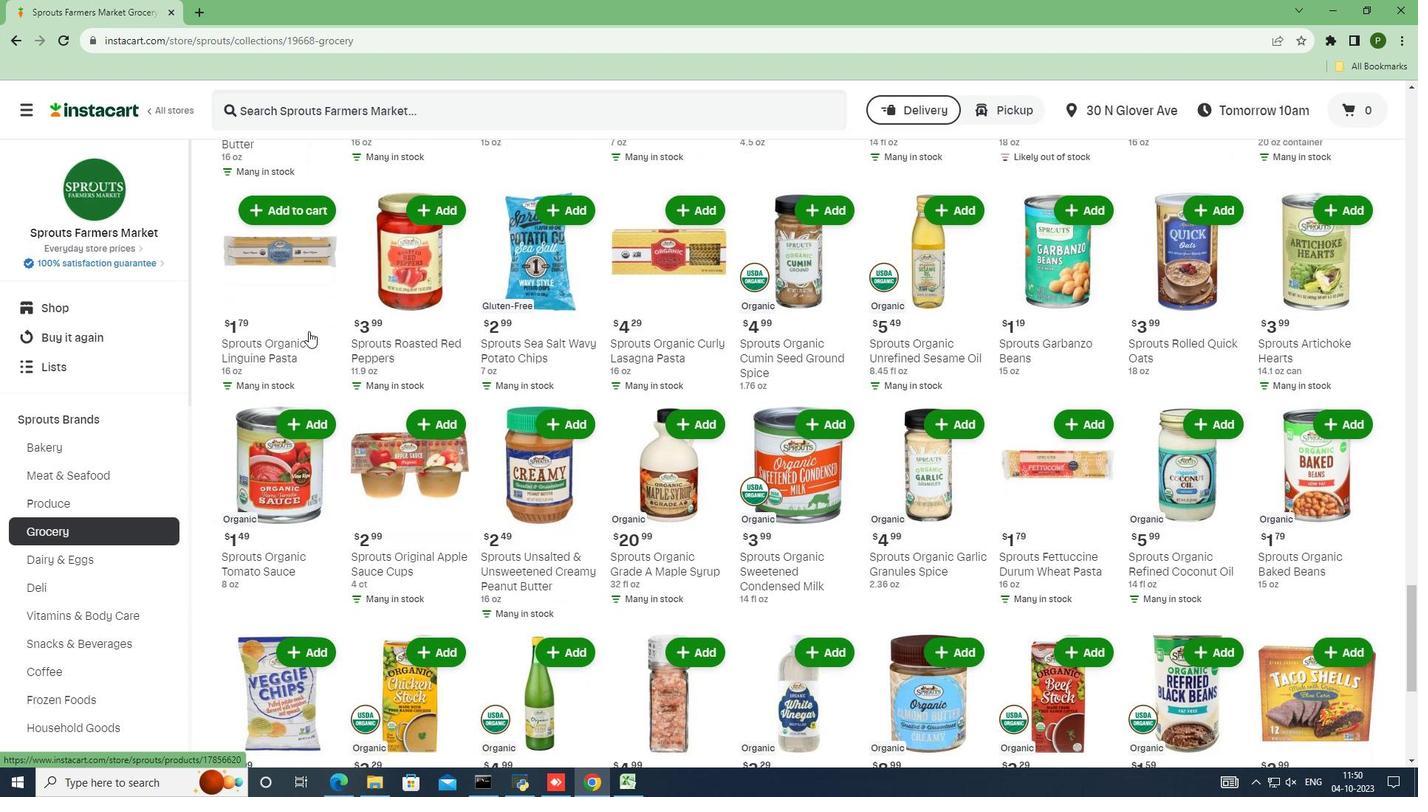 
Action: Mouse scrolled (308, 330) with delta (0, 0)
Screenshot: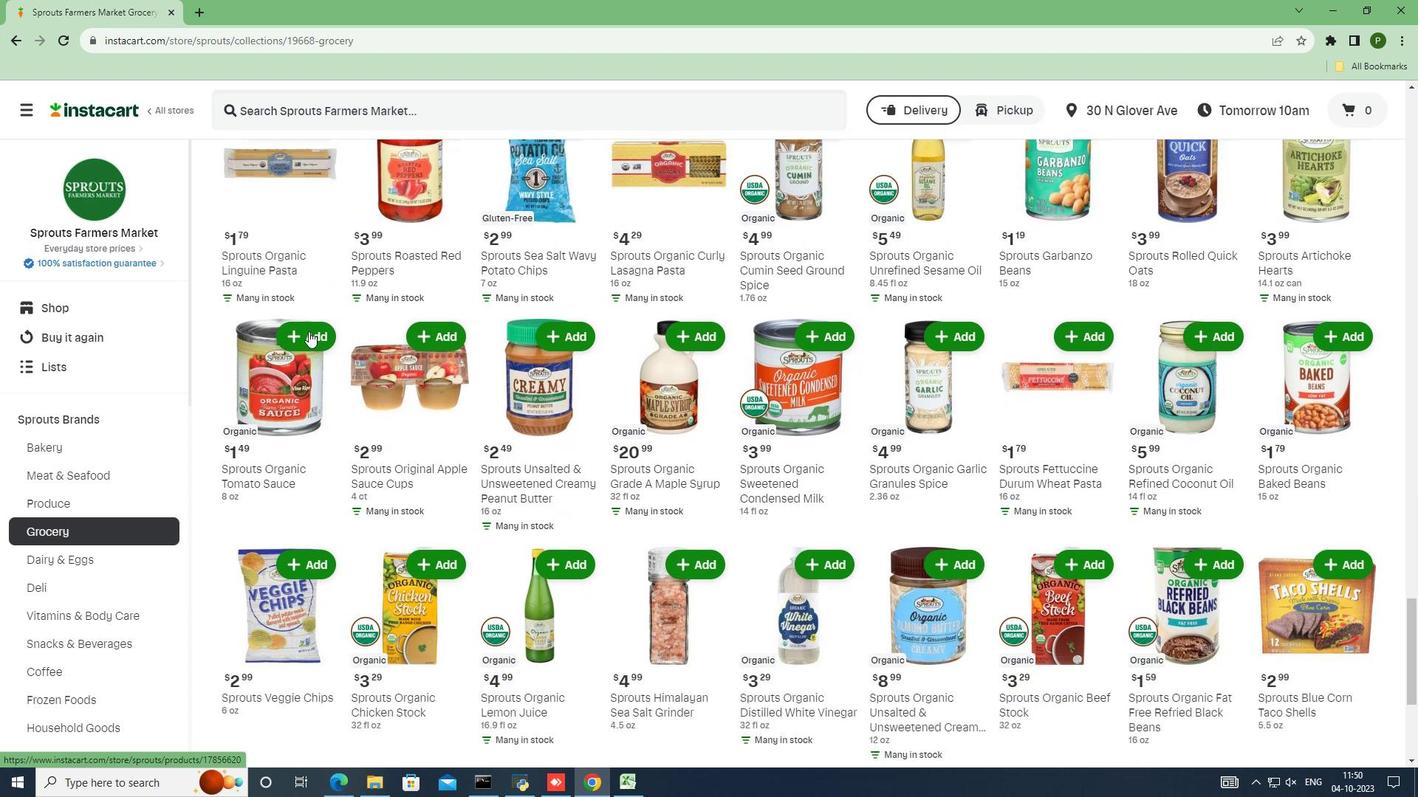 
Action: Mouse scrolled (308, 330) with delta (0, 0)
Screenshot: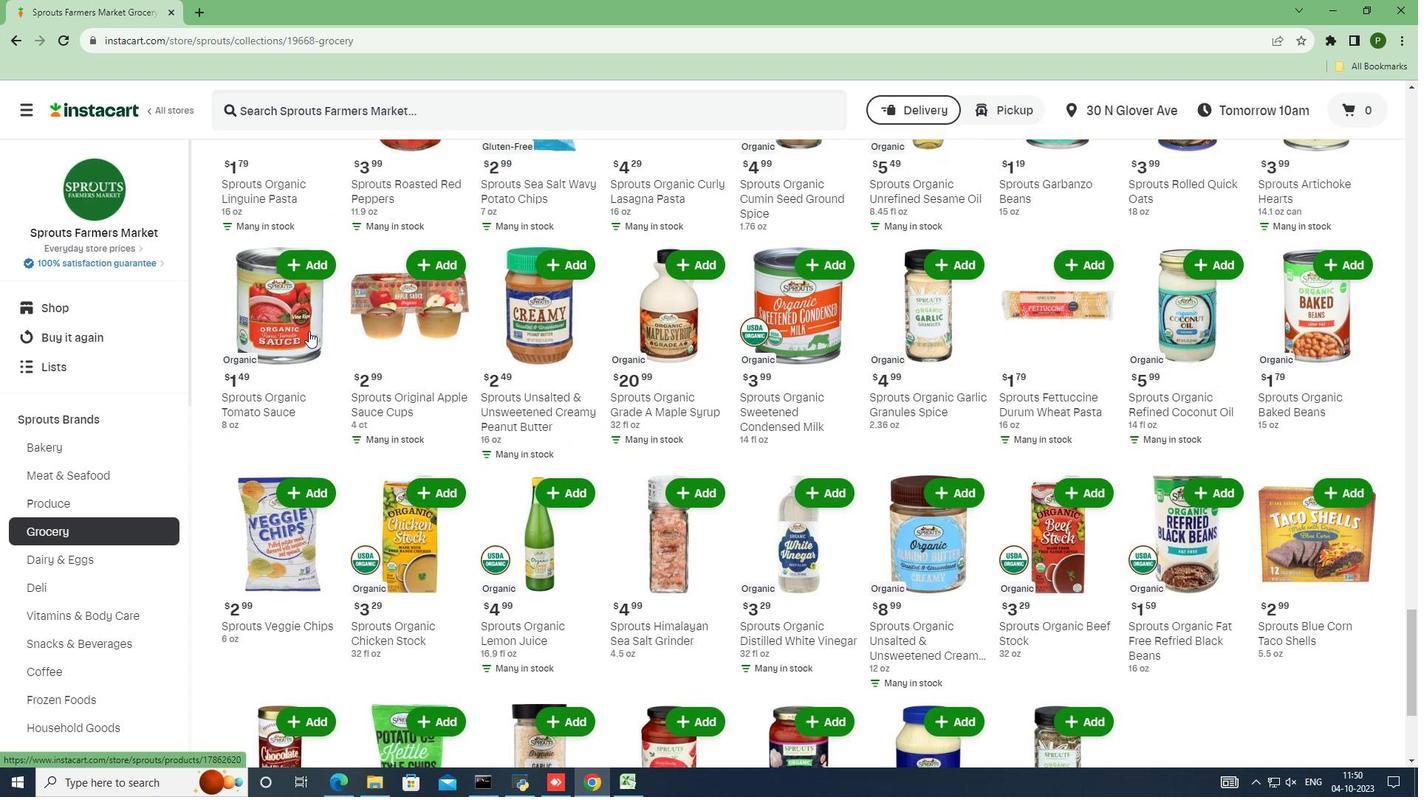 
Action: Mouse scrolled (308, 330) with delta (0, 0)
Screenshot: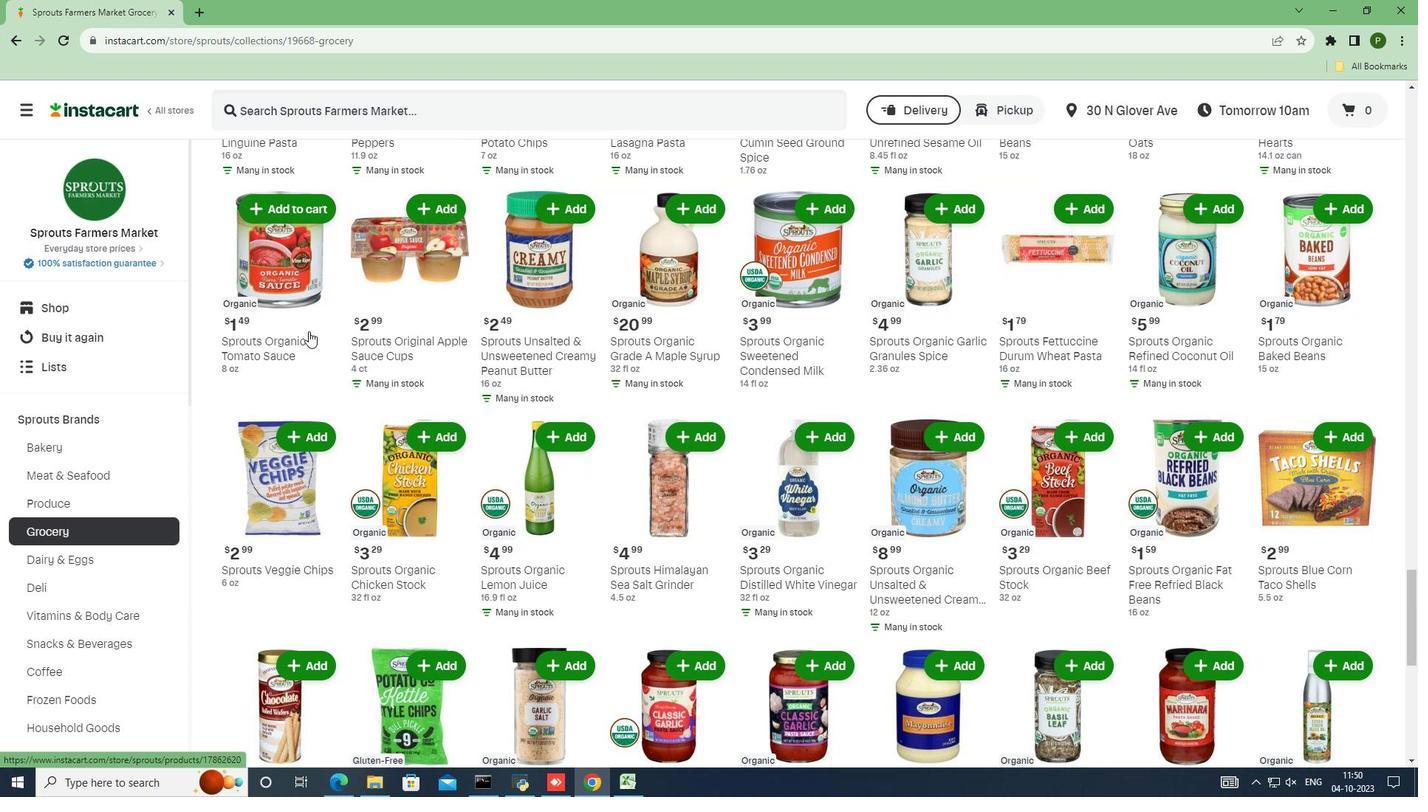 
Action: Mouse scrolled (308, 330) with delta (0, 0)
Screenshot: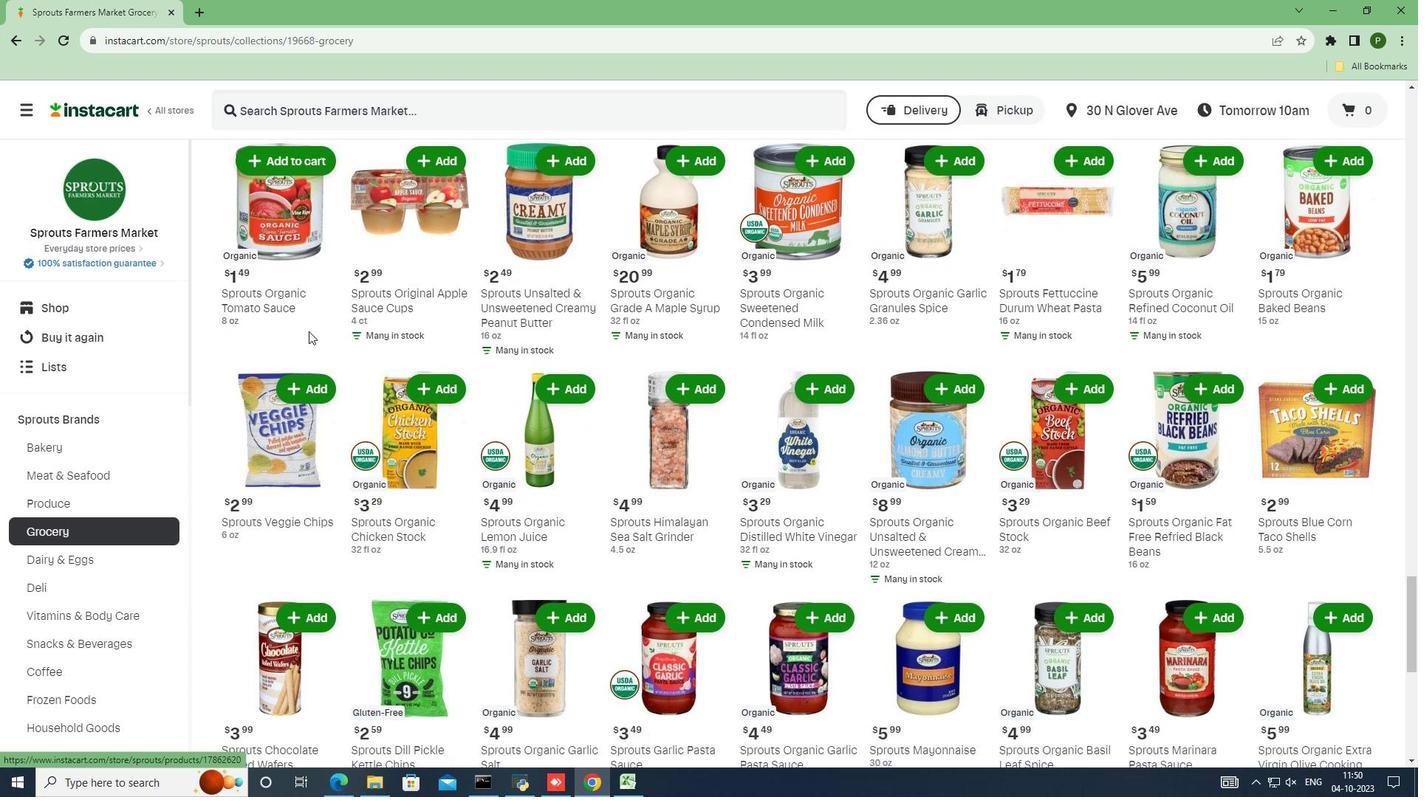 
Action: Mouse scrolled (308, 330) with delta (0, 0)
Screenshot: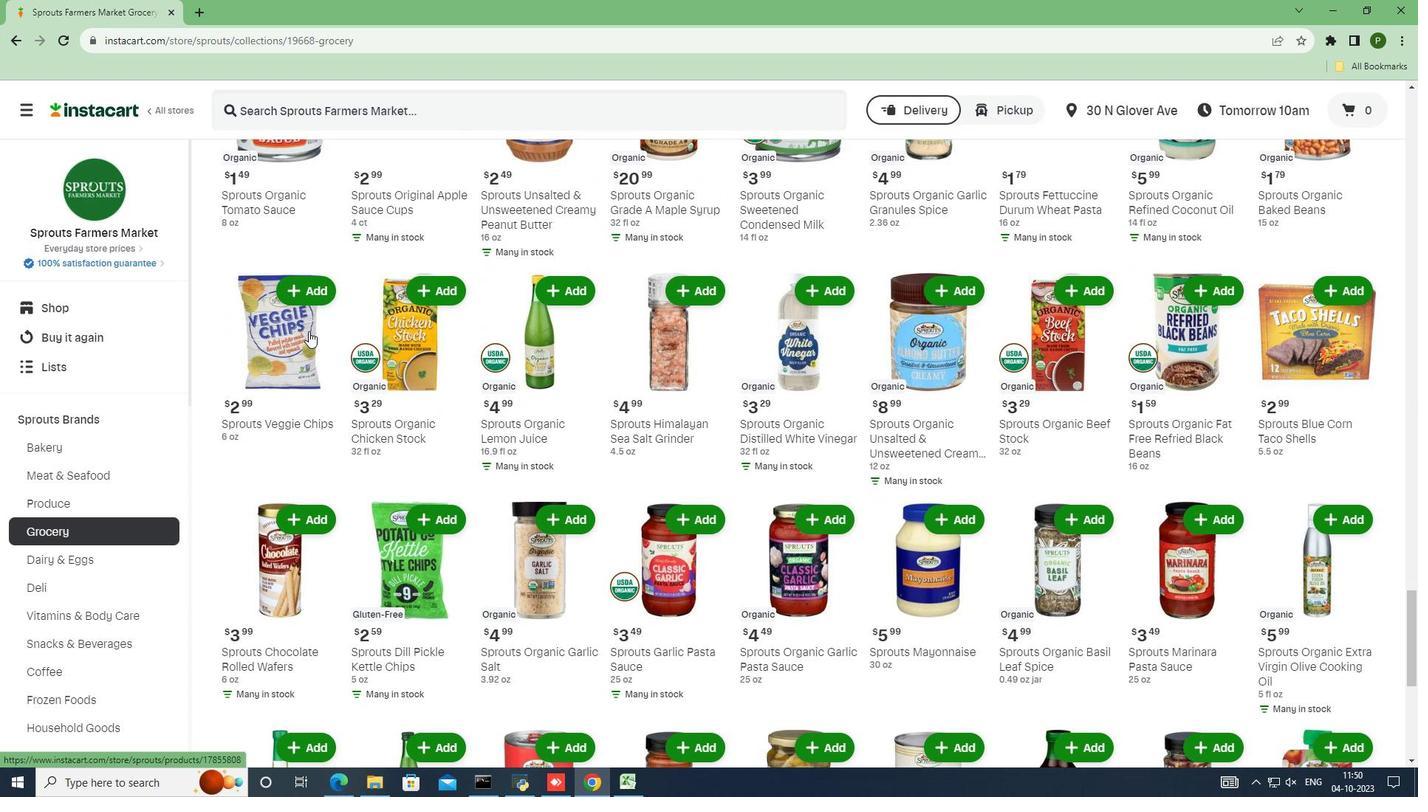 
Action: Mouse scrolled (308, 330) with delta (0, 0)
Screenshot: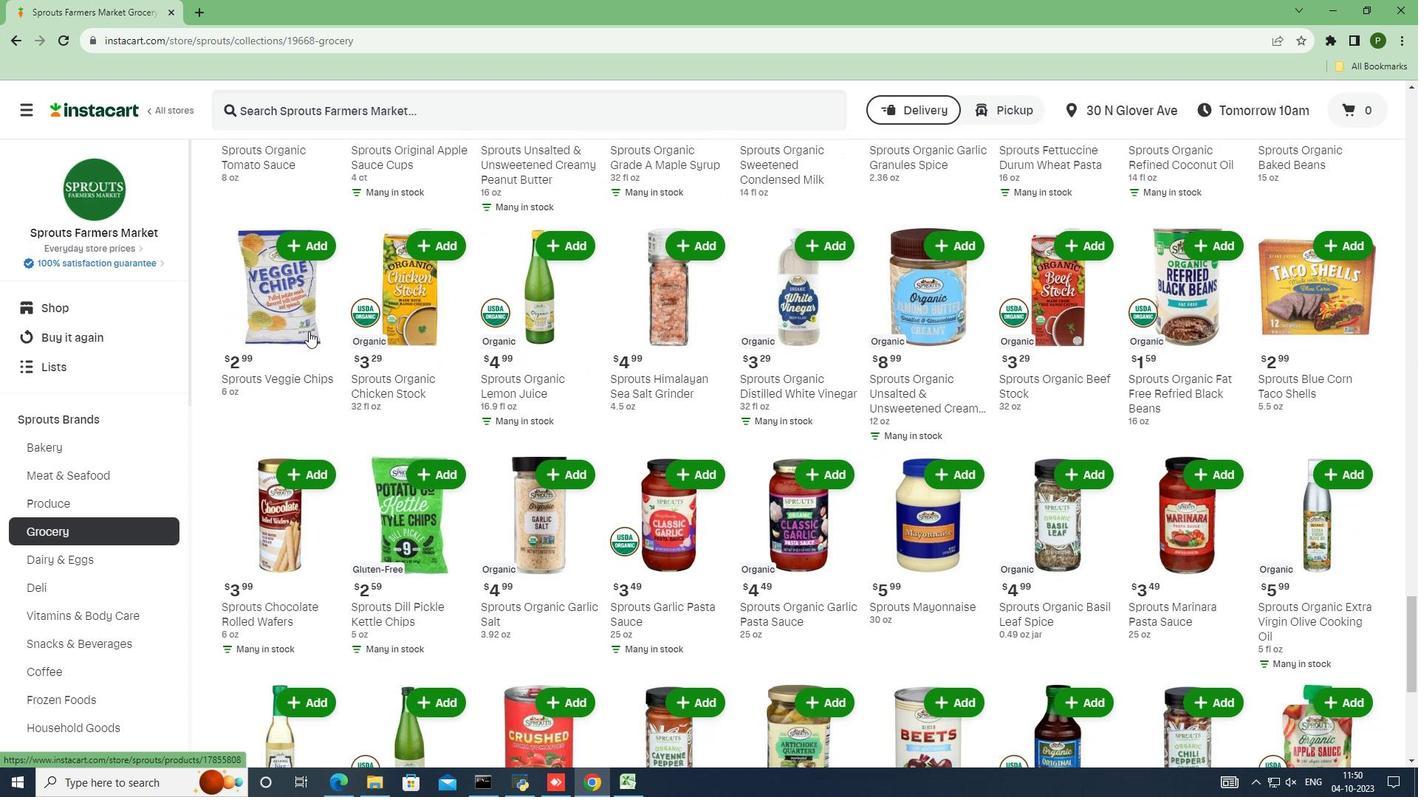 
Action: Mouse scrolled (308, 330) with delta (0, 0)
Screenshot: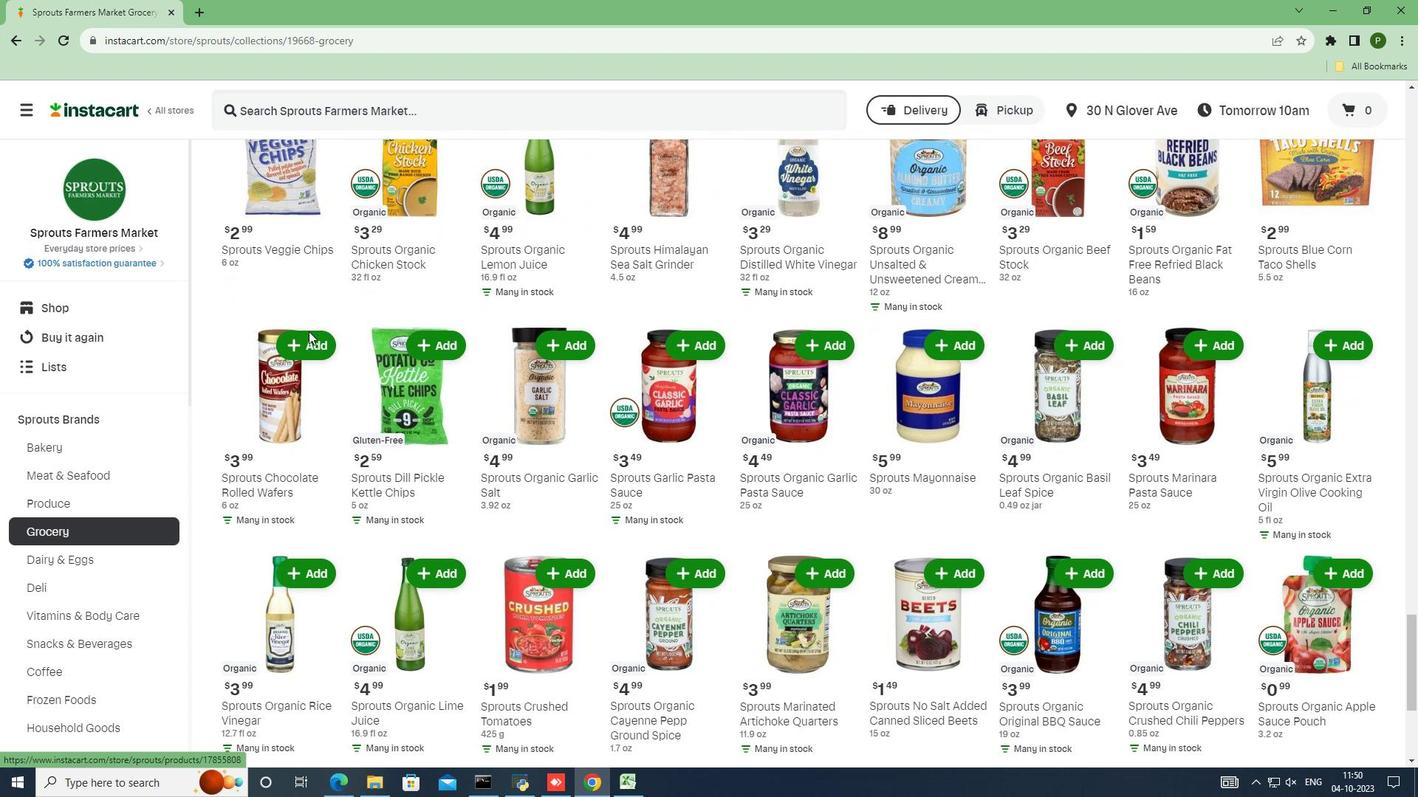 
Action: Mouse scrolled (308, 330) with delta (0, 0)
Screenshot: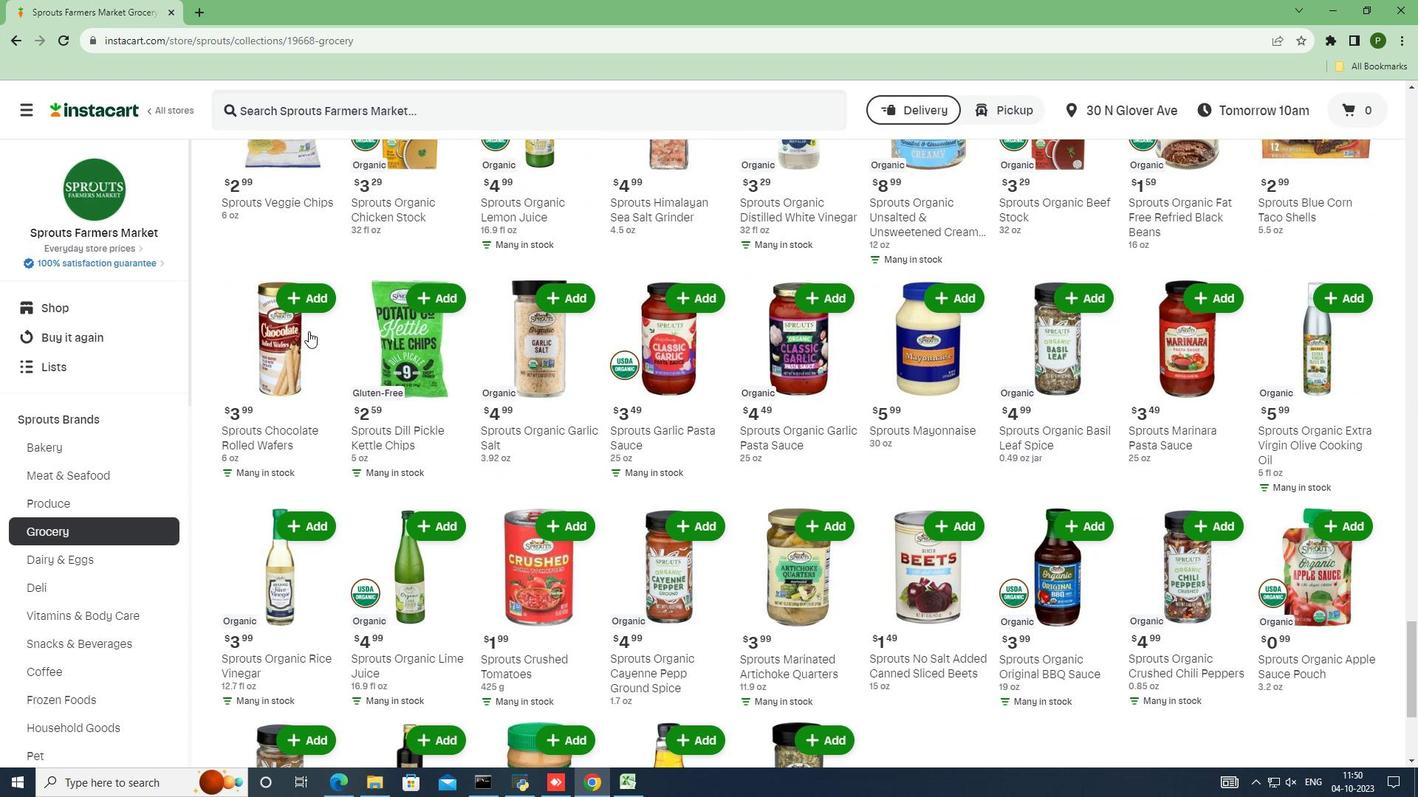 
Action: Mouse scrolled (308, 330) with delta (0, 0)
Screenshot: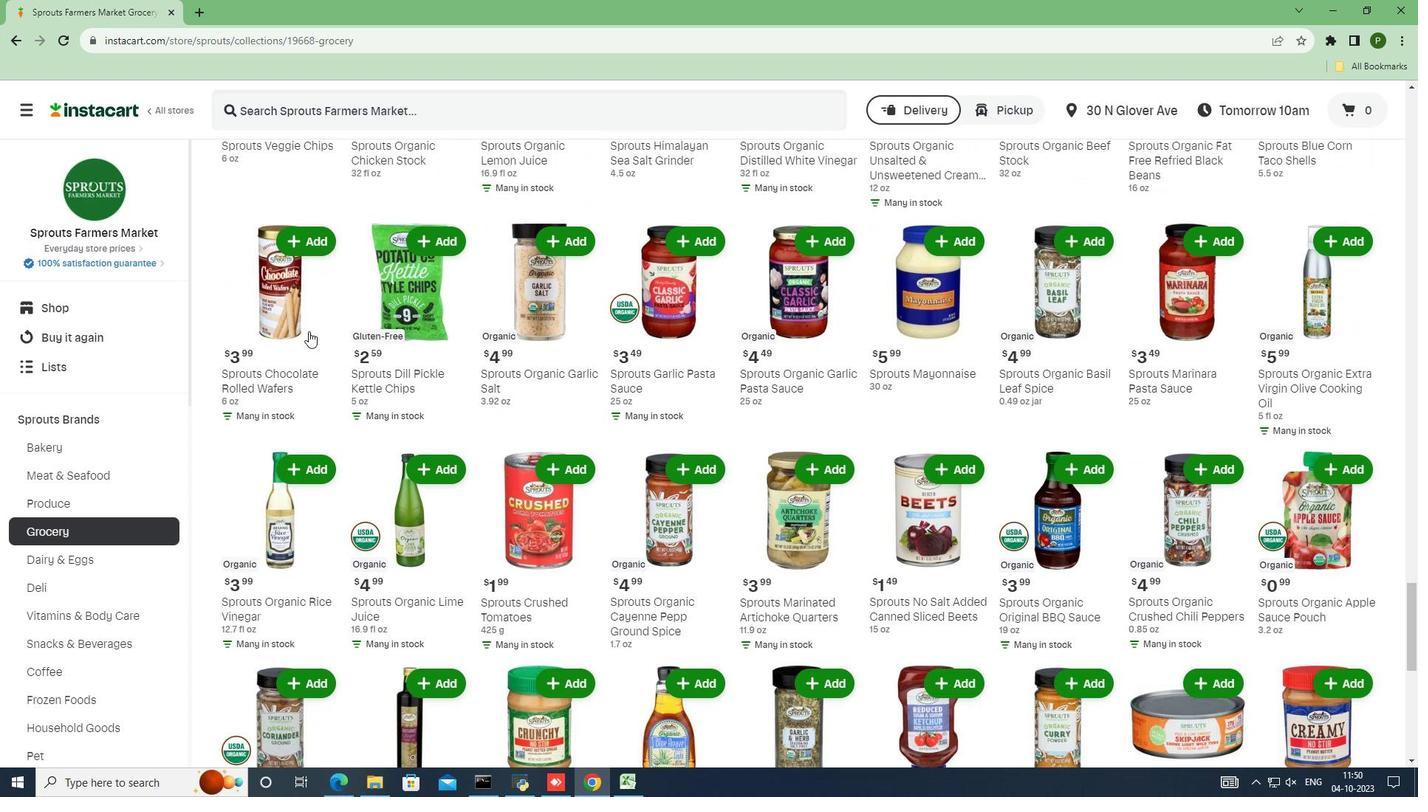 
Action: Mouse scrolled (308, 330) with delta (0, 0)
Screenshot: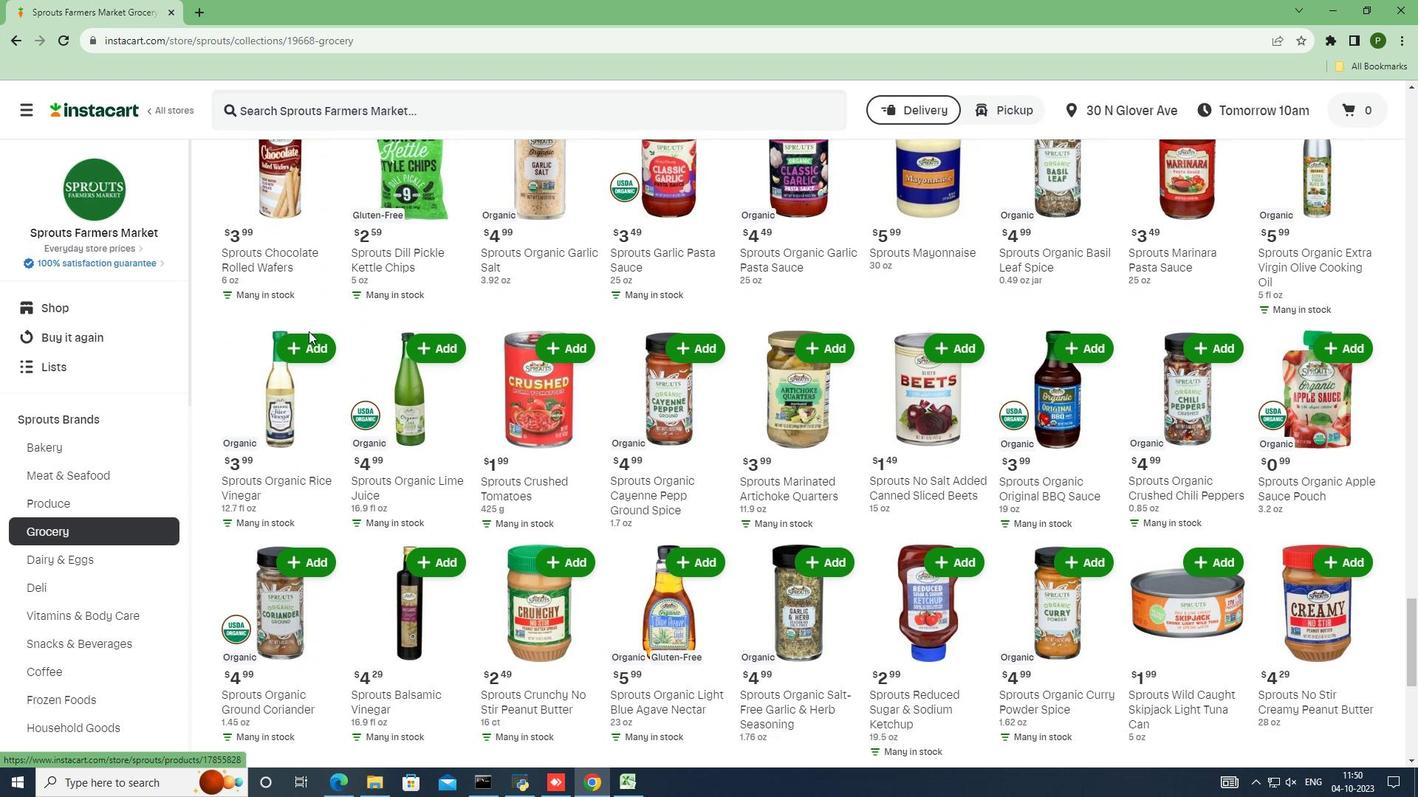 
Action: Mouse scrolled (308, 330) with delta (0, 0)
Screenshot: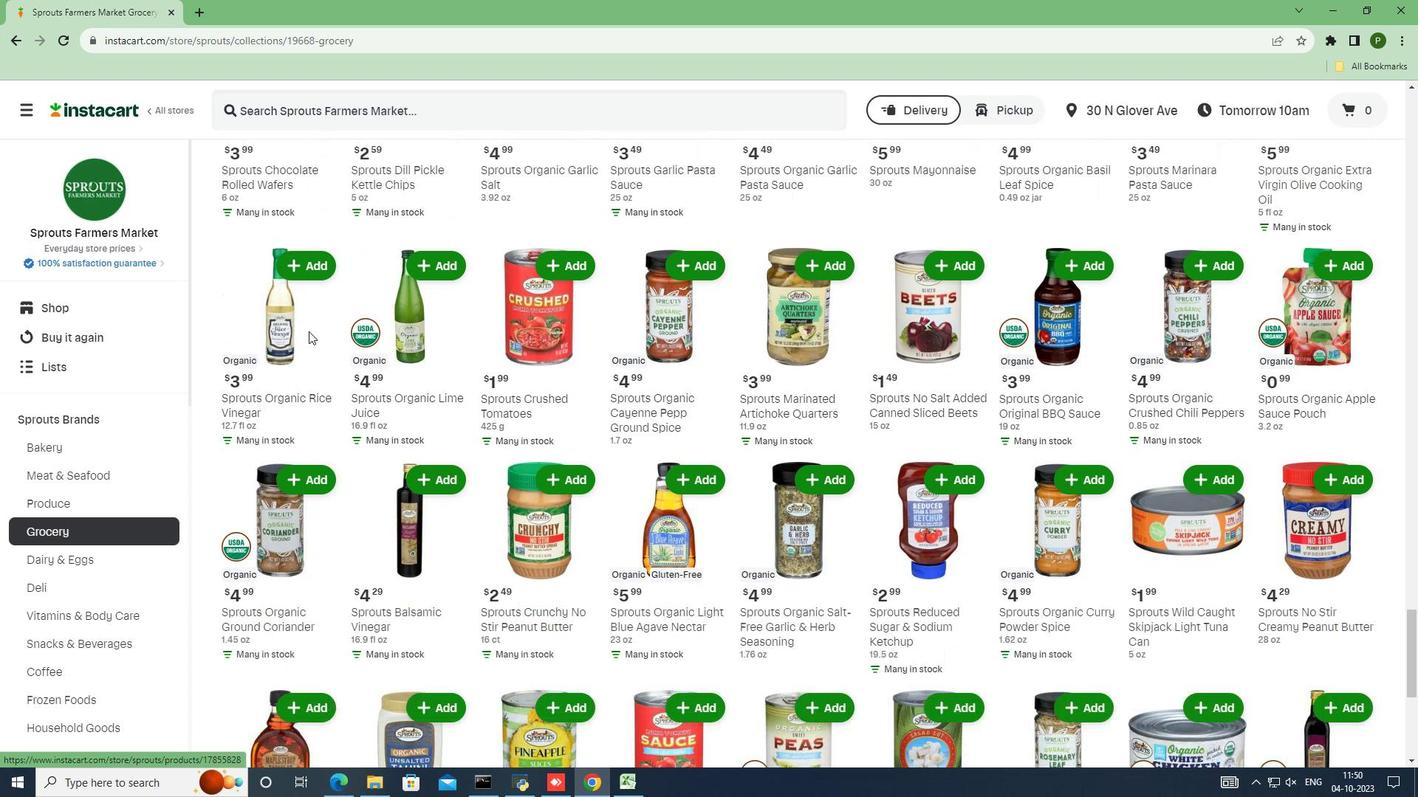 
Action: Mouse scrolled (308, 330) with delta (0, 0)
Screenshot: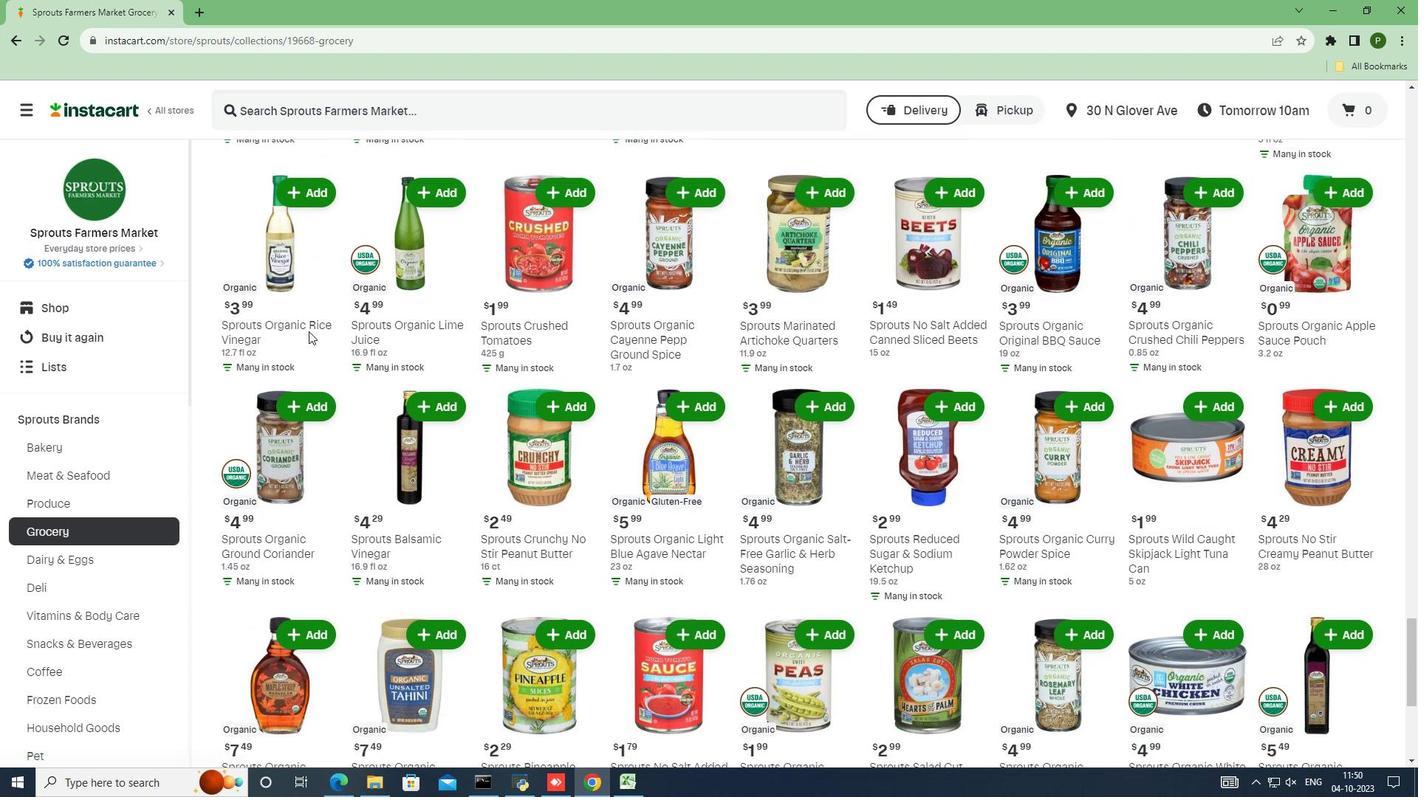 
Action: Mouse scrolled (308, 330) with delta (0, 0)
Screenshot: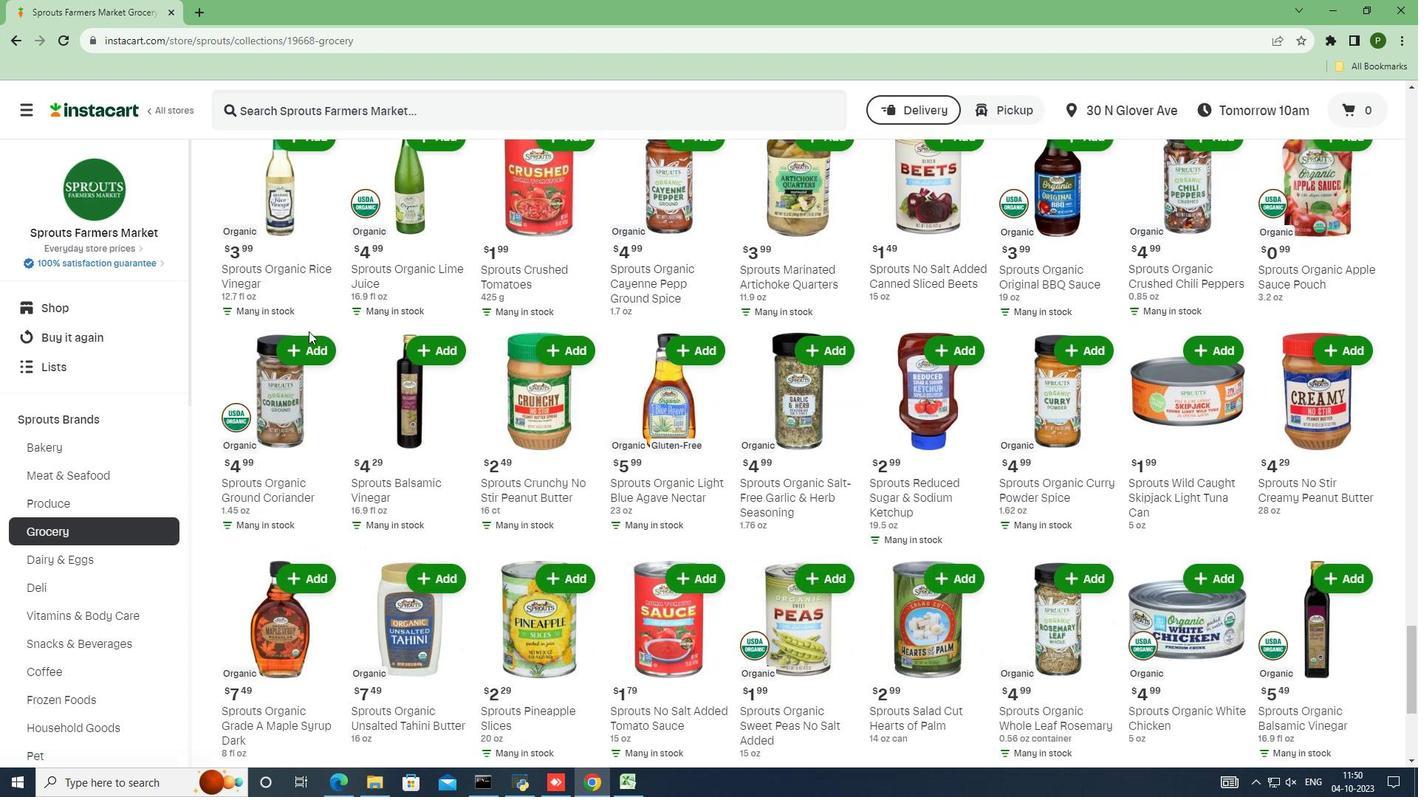 
Action: Mouse scrolled (308, 330) with delta (0, 0)
Screenshot: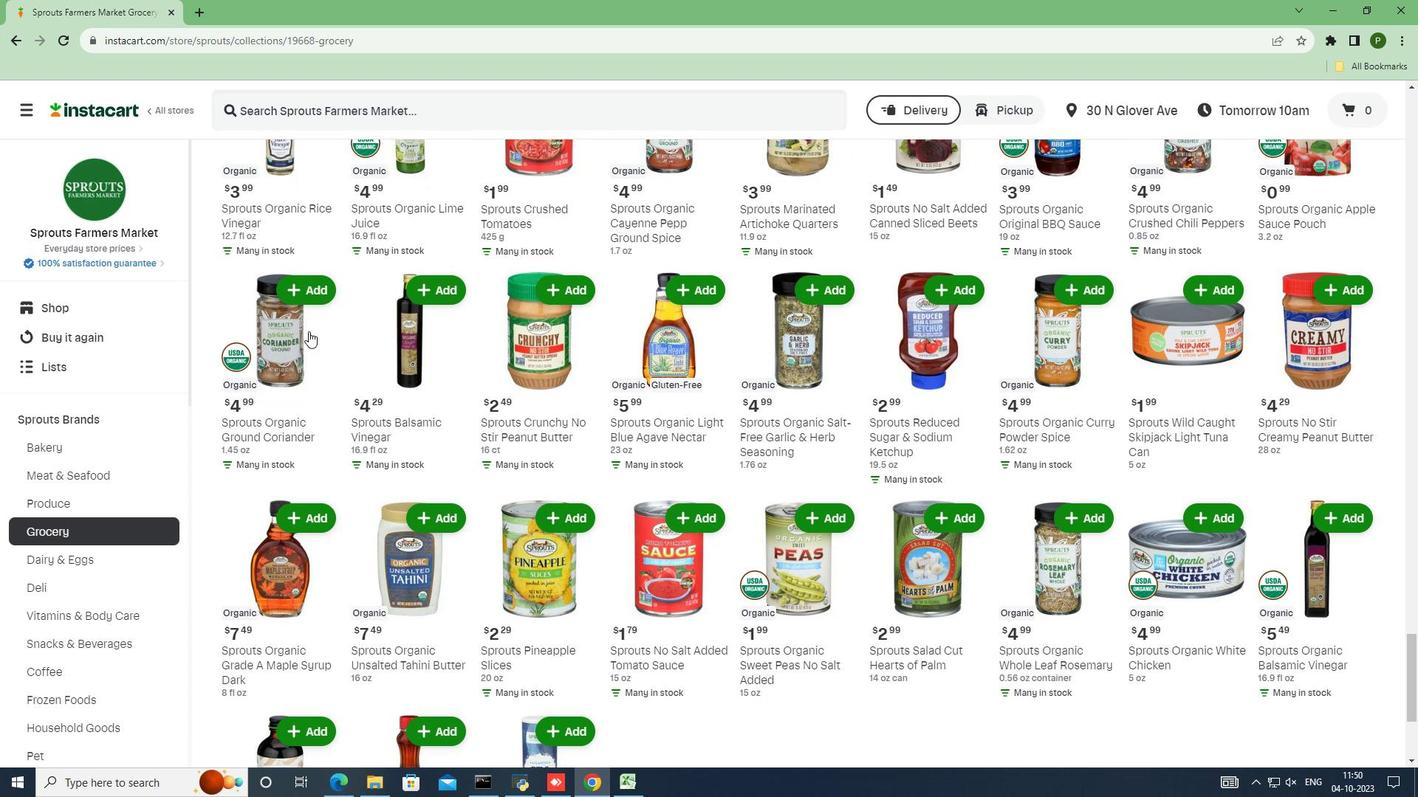 
Action: Mouse scrolled (308, 330) with delta (0, 0)
Screenshot: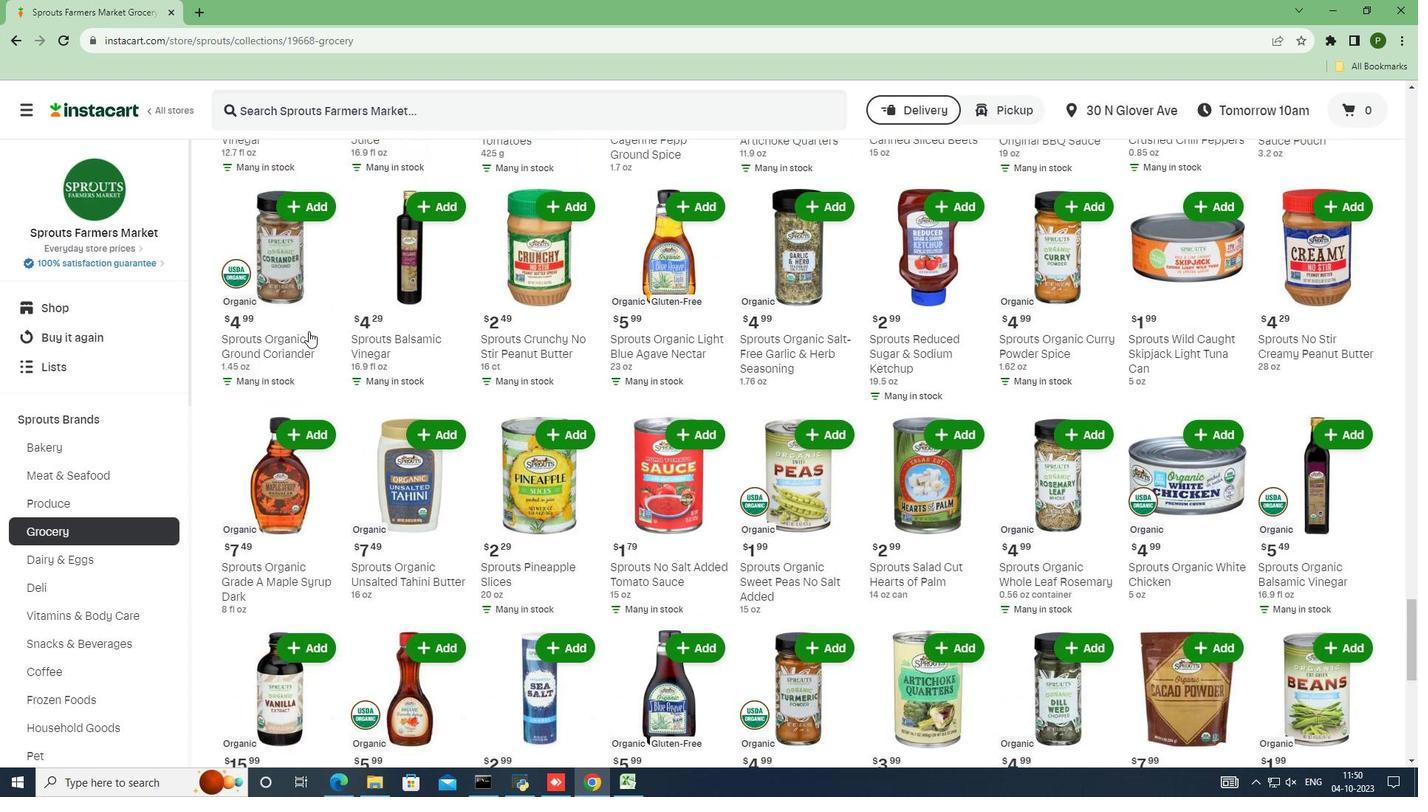 
Action: Mouse scrolled (308, 330) with delta (0, 0)
Screenshot: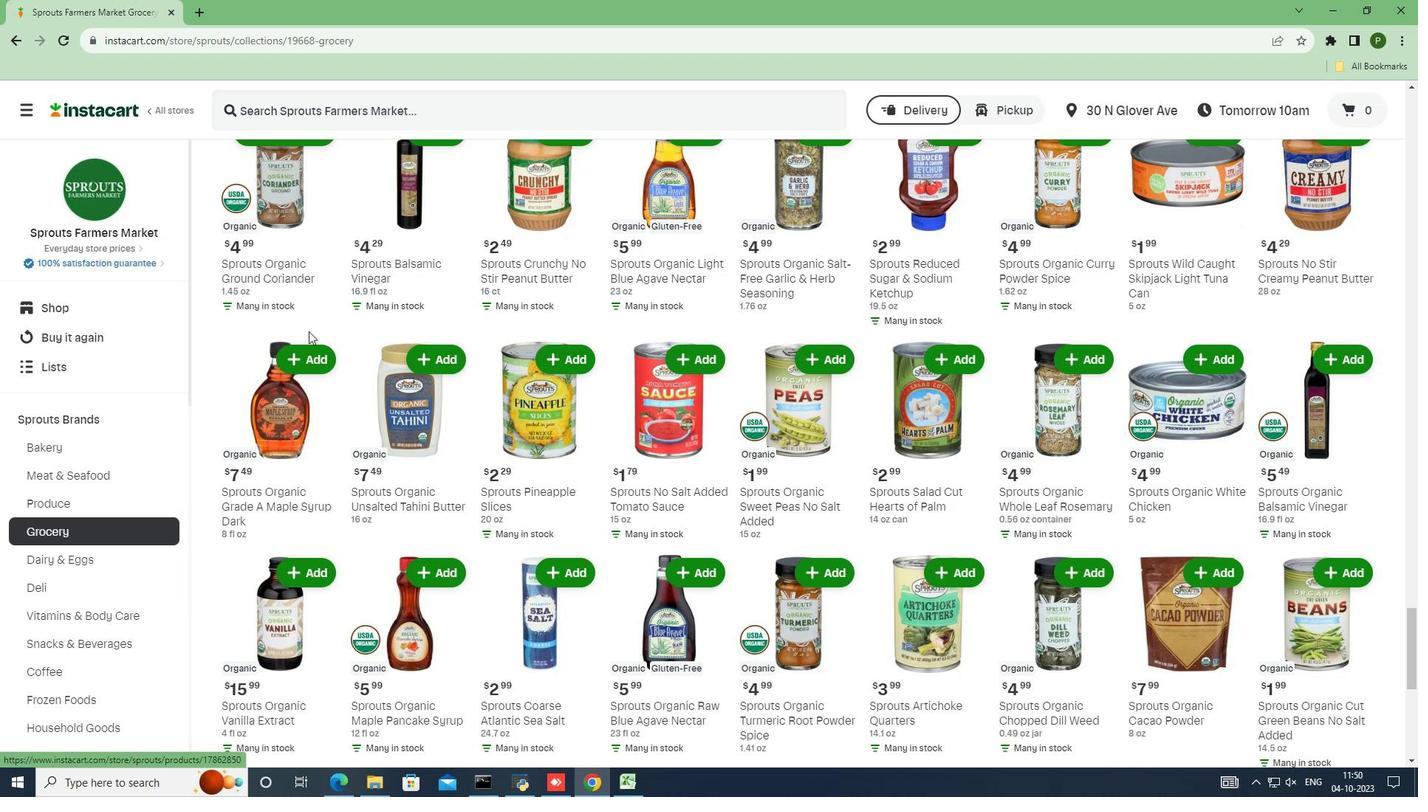 
Action: Mouse scrolled (308, 330) with delta (0, 0)
Screenshot: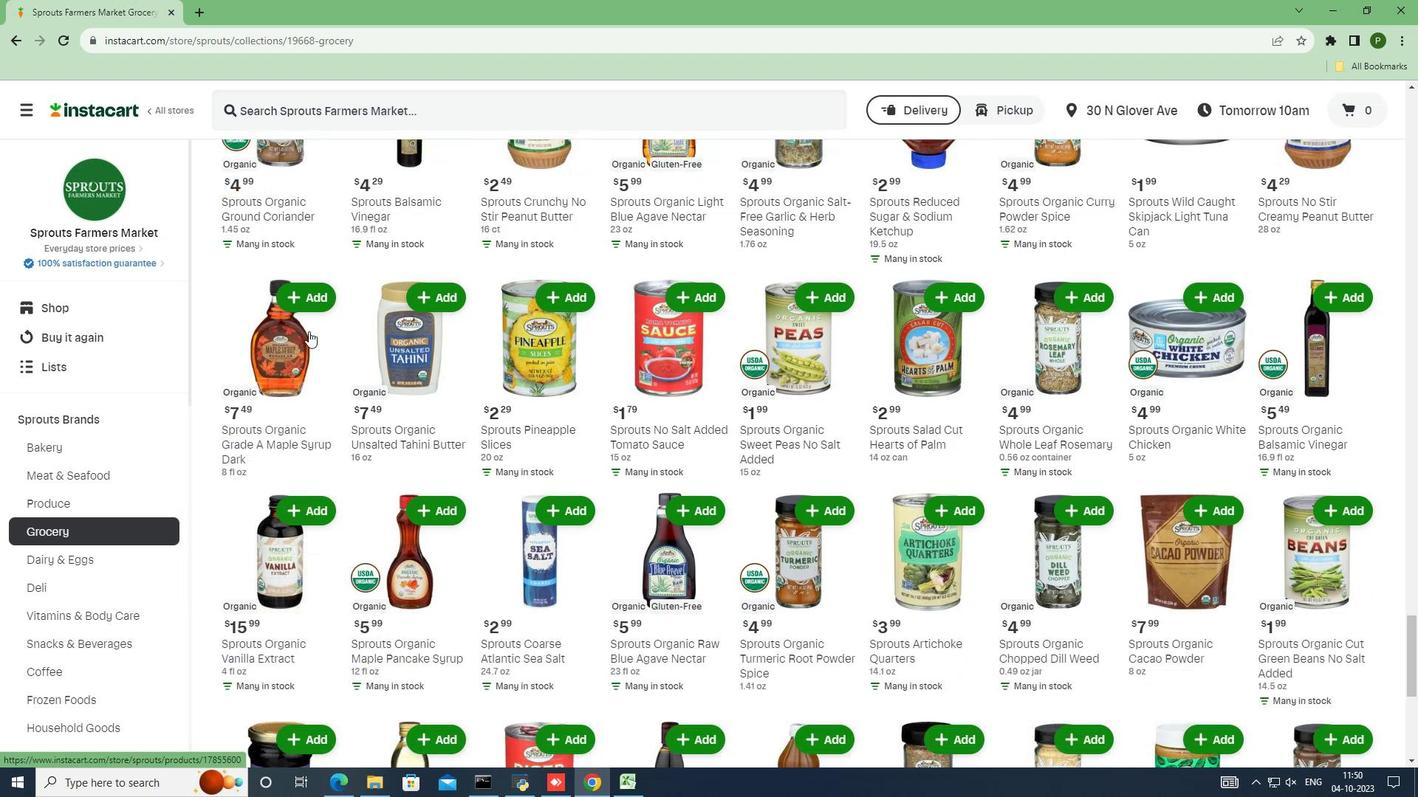 
Action: Mouse scrolled (308, 330) with delta (0, 0)
Screenshot: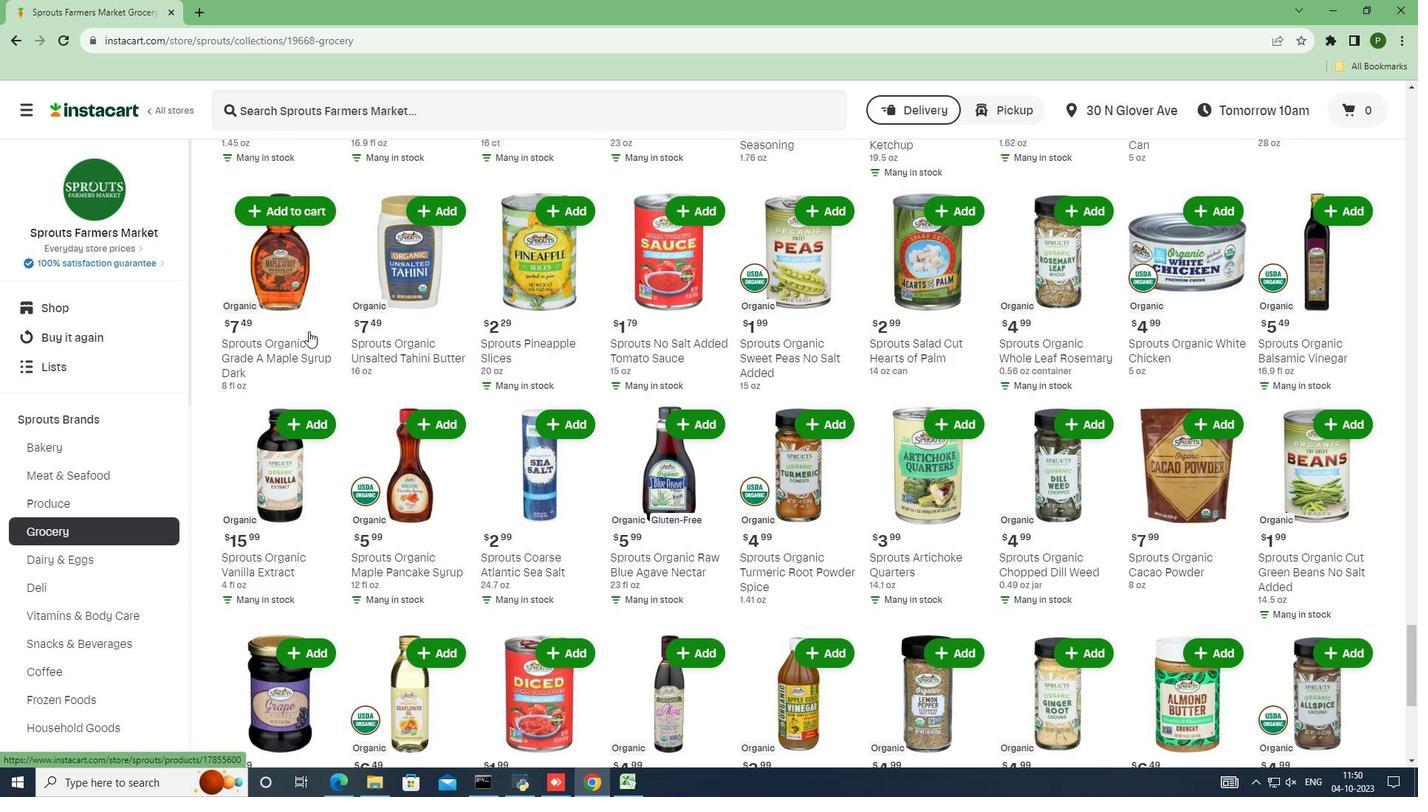 
Action: Mouse scrolled (308, 330) with delta (0, 0)
Screenshot: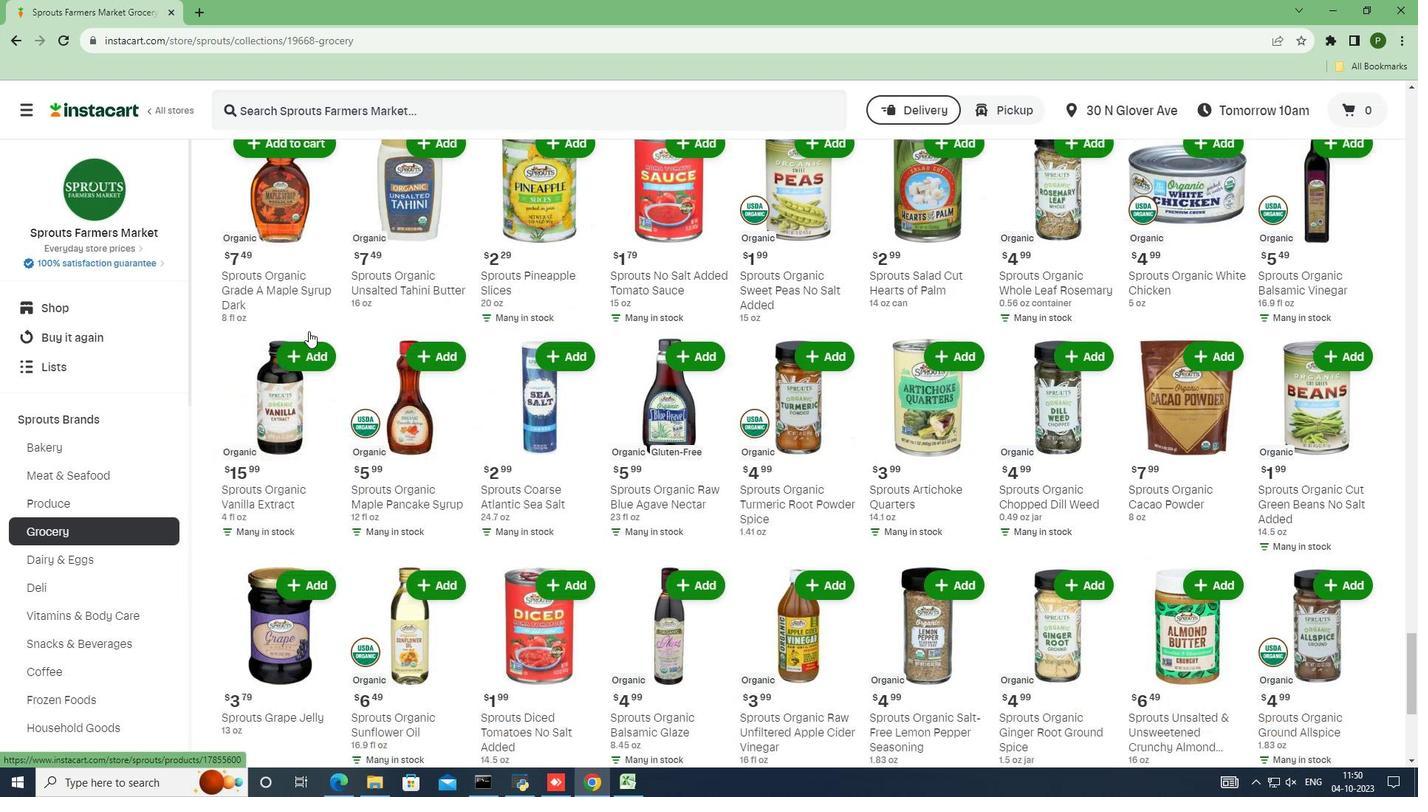
Action: Mouse moved to (1185, 311)
Screenshot: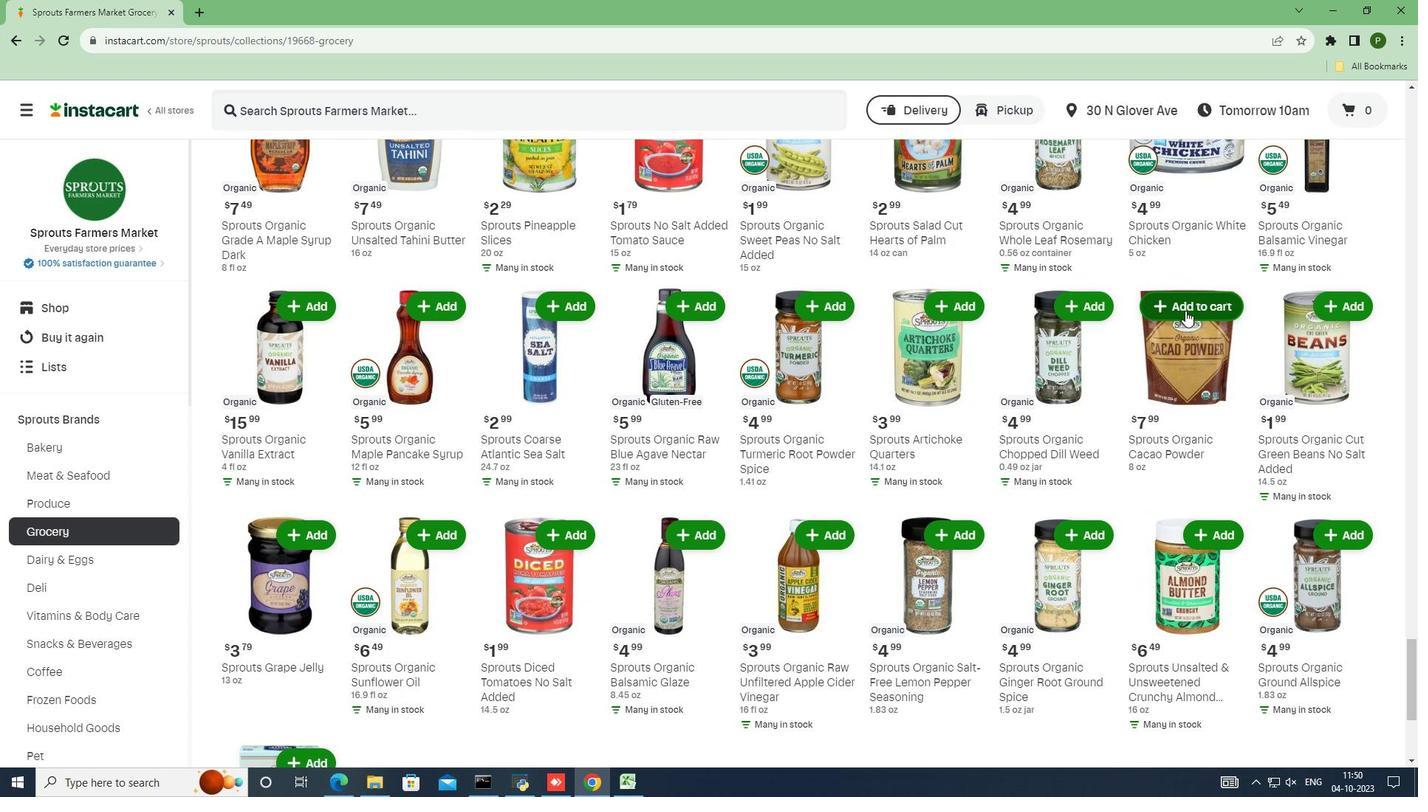 
Action: Mouse pressed left at (1185, 311)
Screenshot: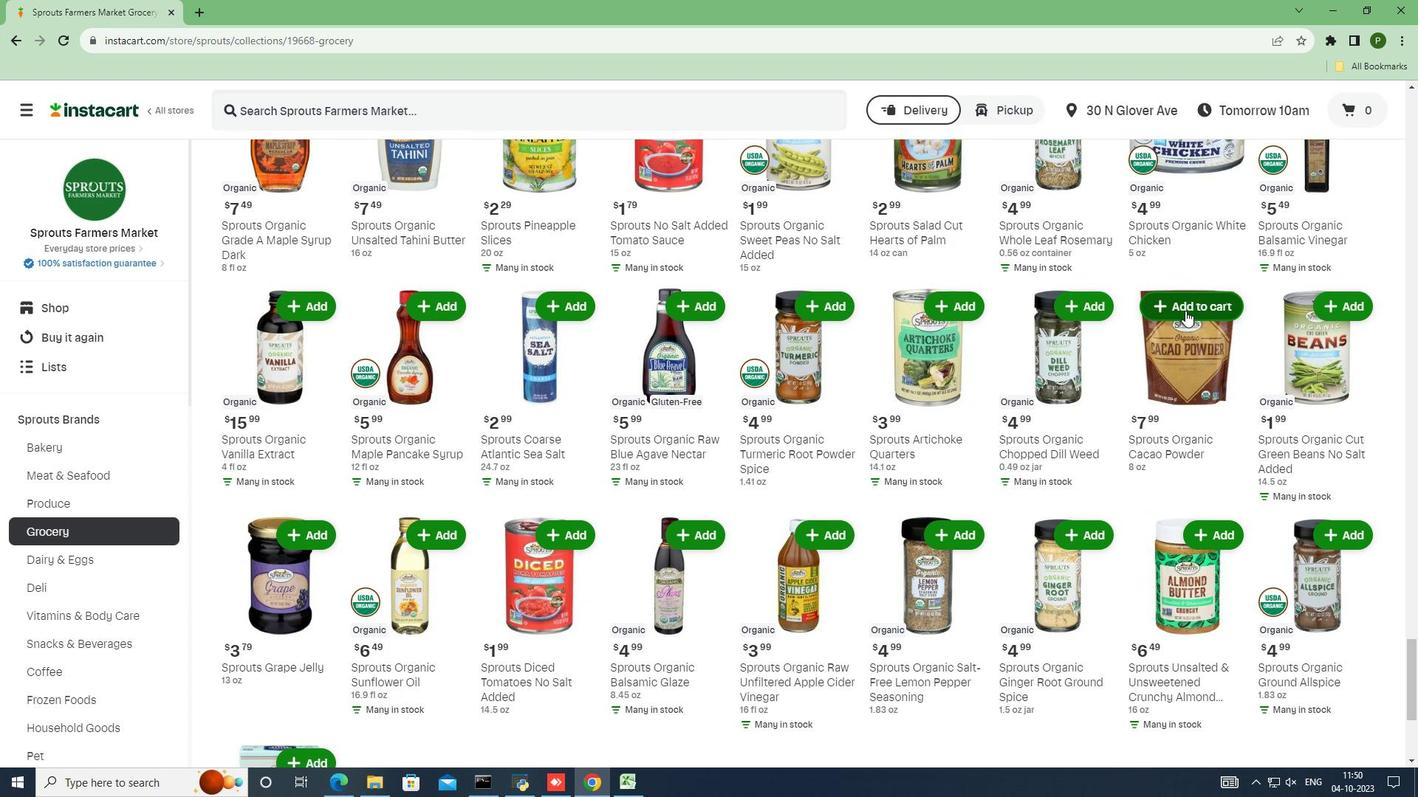 
